 Task: Explore satellite view of the Sequoia National Park in California.
Action: Mouse moved to (64, 52)
Screenshot: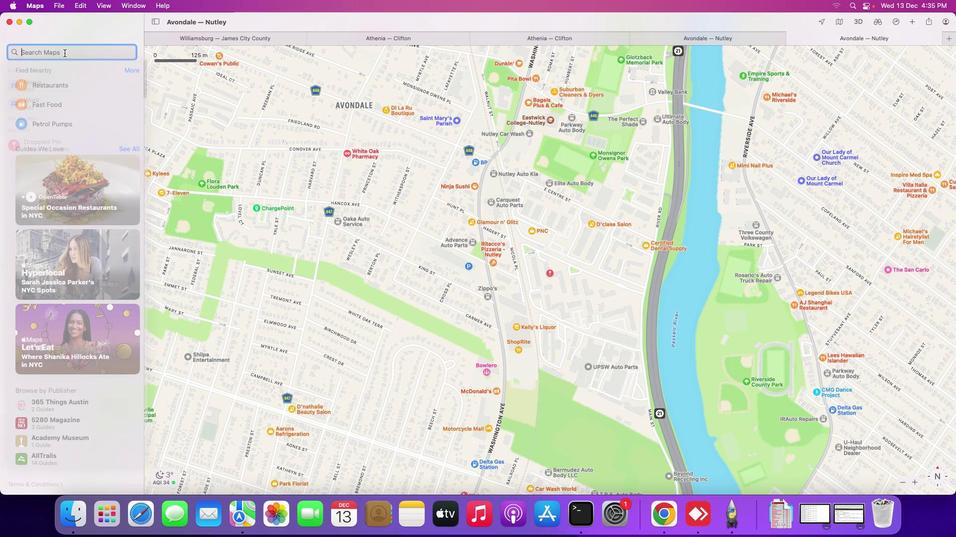 
Action: Mouse pressed left at (64, 52)
Screenshot: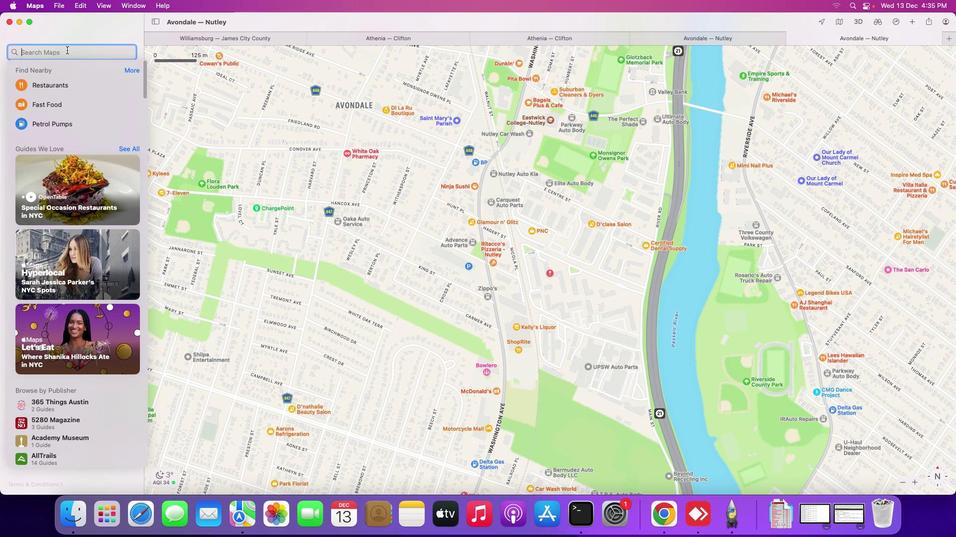 
Action: Mouse moved to (67, 50)
Screenshot: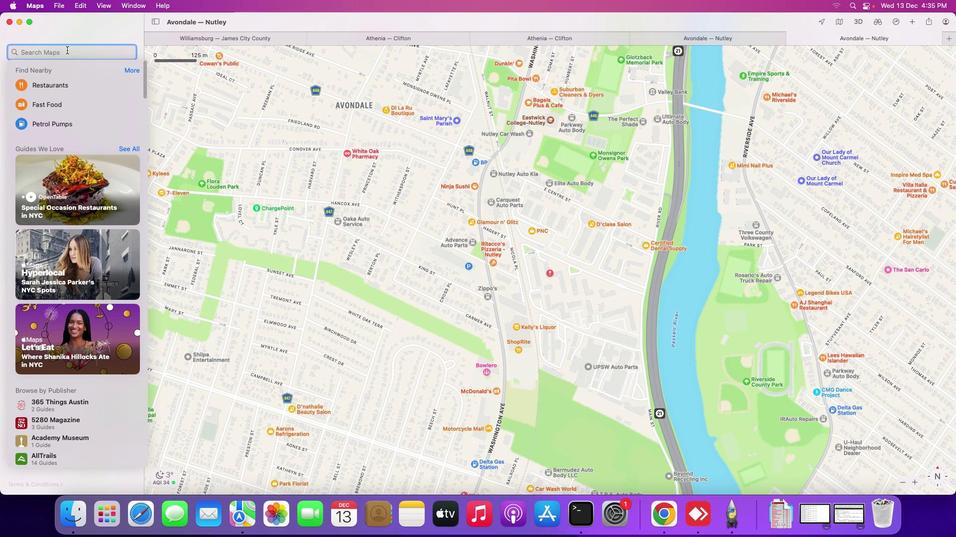 
Action: Key pressed Key.shift_r'S''e''q''u''o''i''a'Key.spaceKey.shift_r'N''a''t''i''o''a''l'Key.spaceKey.backspaceKey.backspaceKey.backspace'n''a''l'Key.spaceKey.shift_r'P''a''r''k'Key.space'i''n'Key.spaceKey.shift_r'C''a''l''i''f''o''r''n''i''a'Key.spaceKey.enter
Screenshot: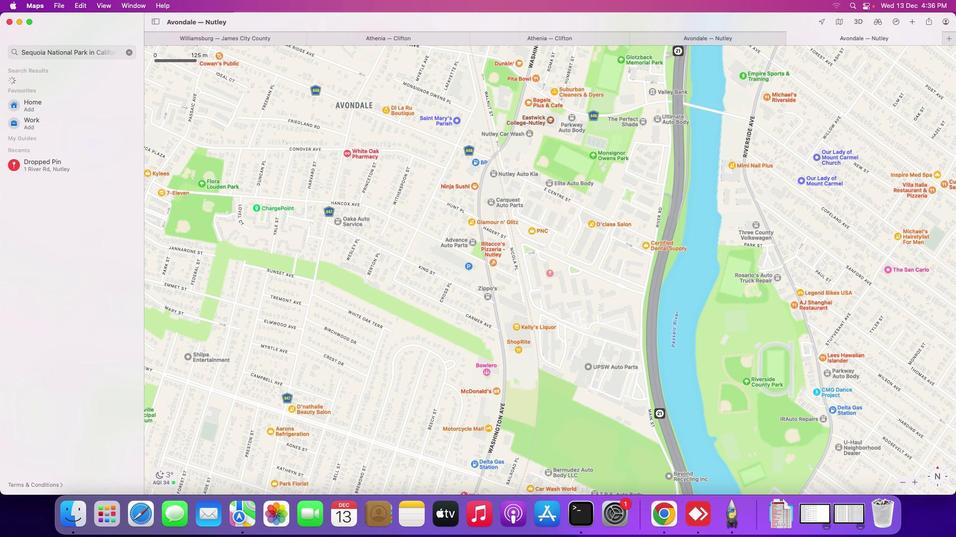 
Action: Mouse moved to (99, 85)
Screenshot: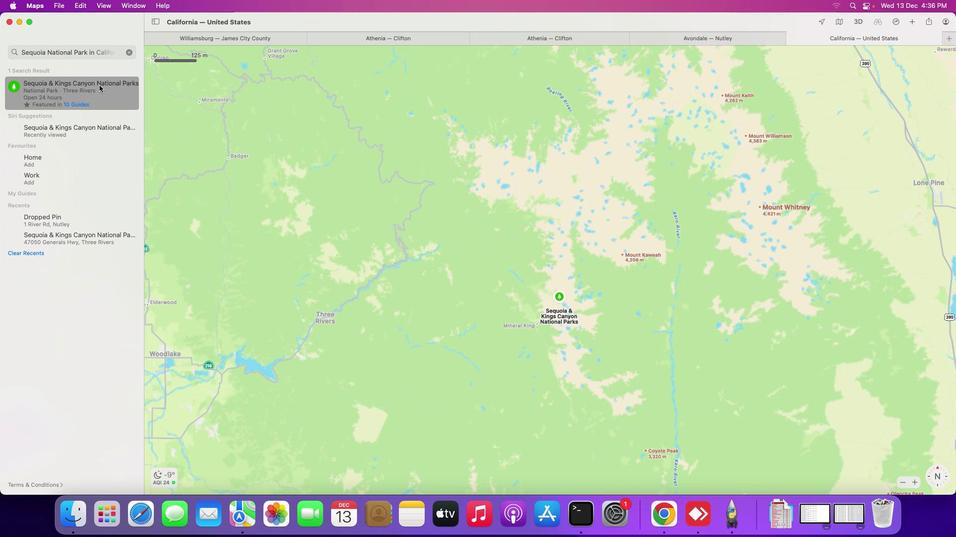 
Action: Mouse pressed left at (99, 85)
Screenshot: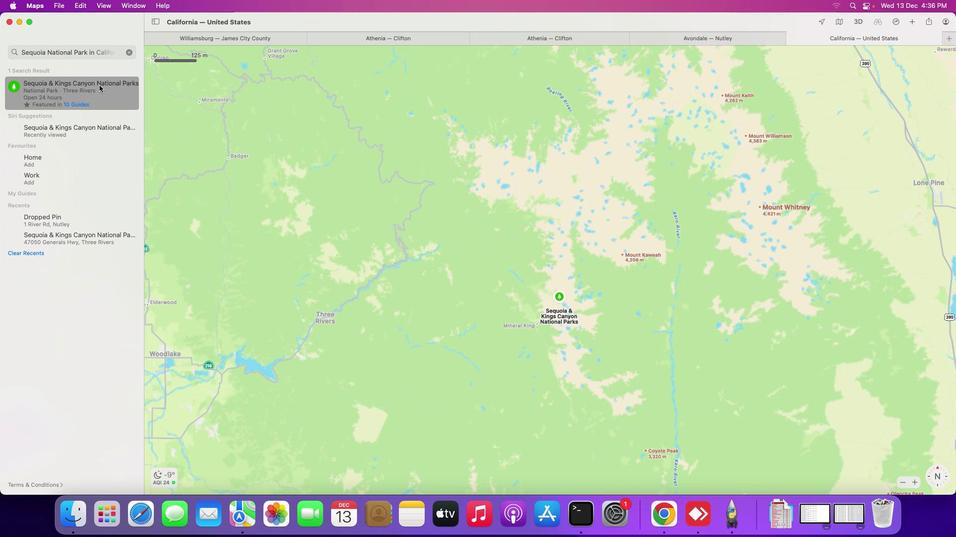 
Action: Mouse moved to (835, 21)
Screenshot: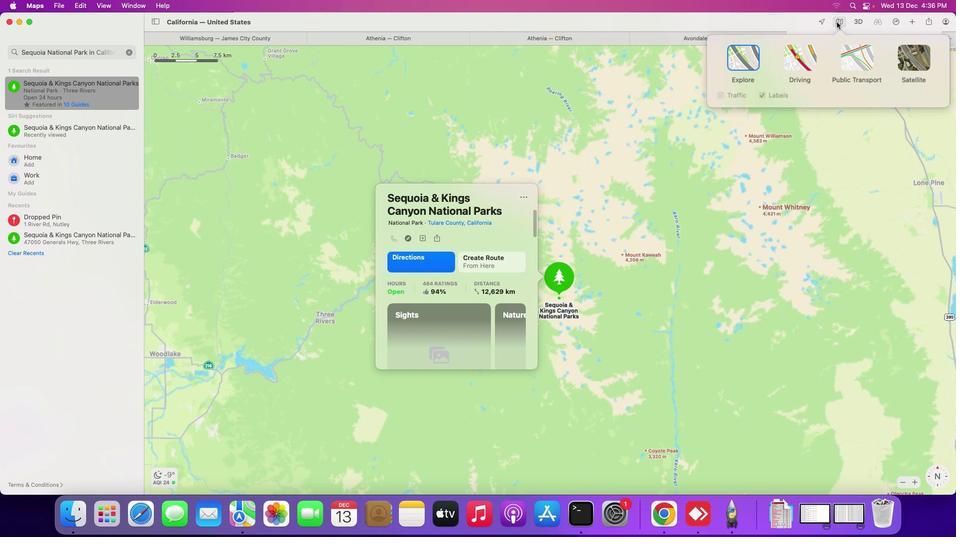
Action: Mouse pressed left at (835, 21)
Screenshot: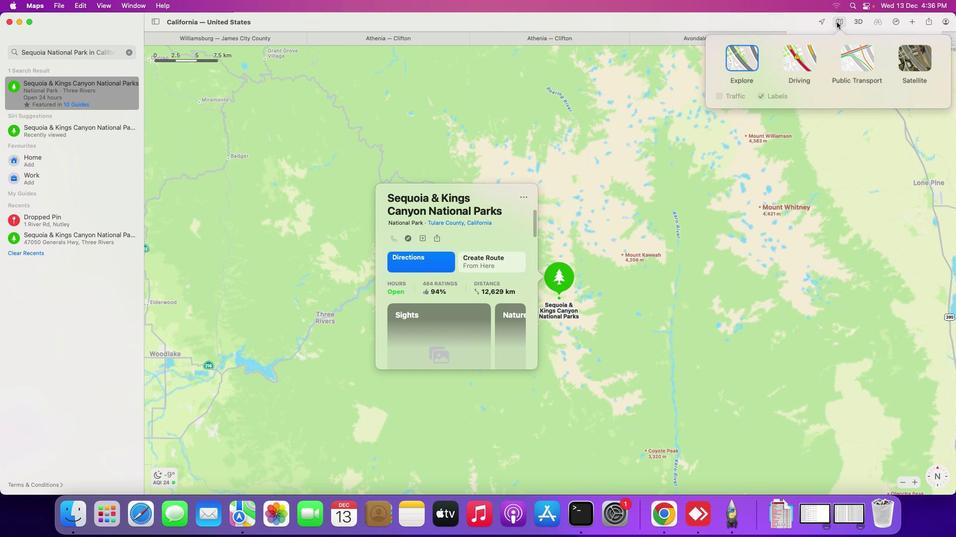 
Action: Mouse moved to (912, 66)
Screenshot: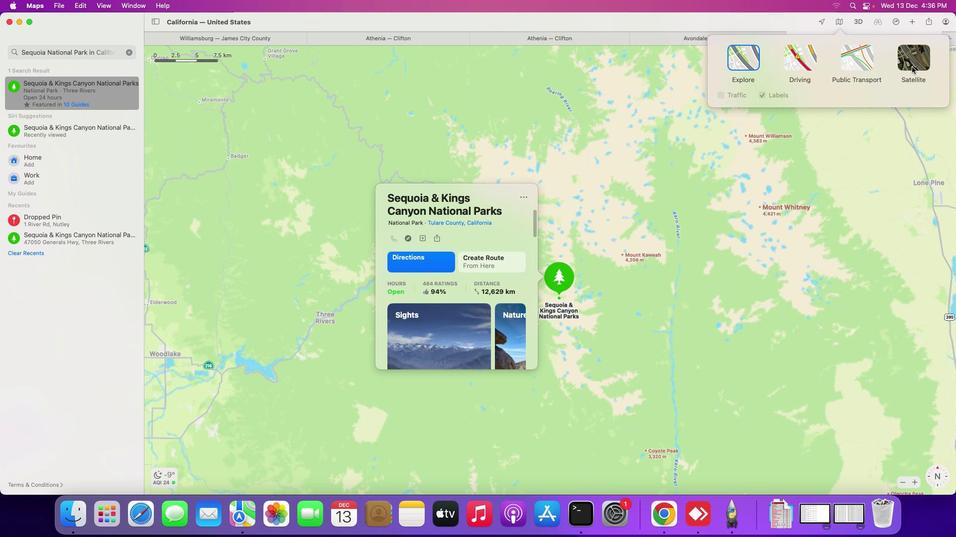 
Action: Mouse pressed left at (912, 66)
Screenshot: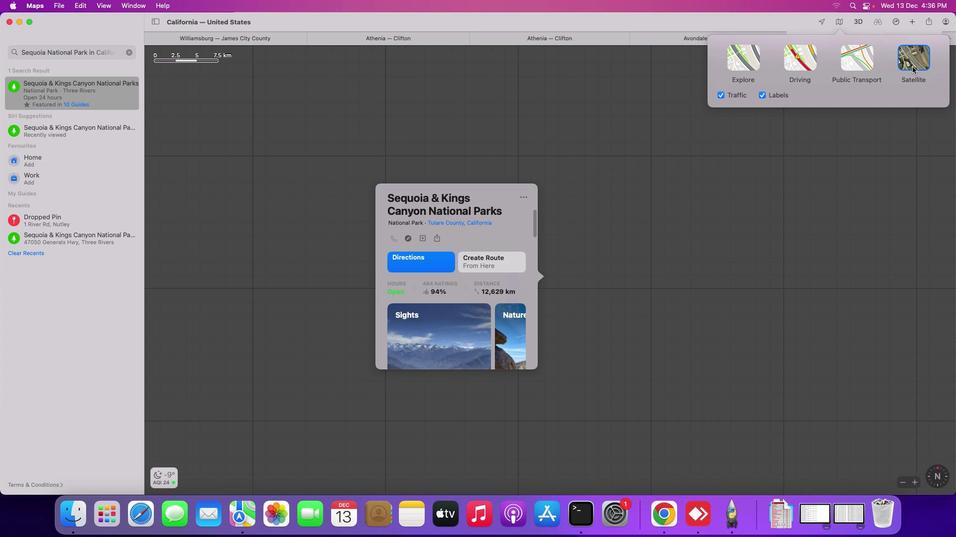 
Action: Mouse moved to (616, 257)
Screenshot: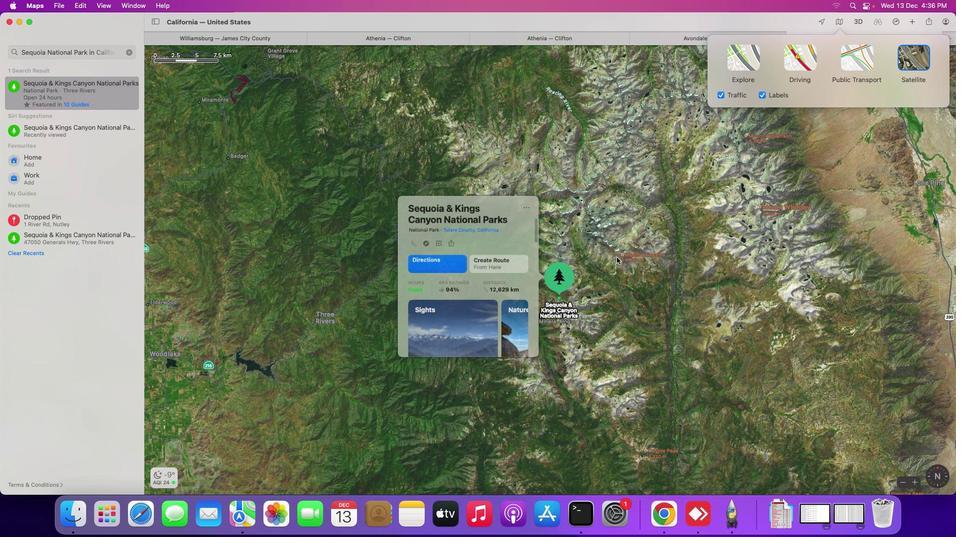 
Action: Mouse scrolled (616, 257) with delta (0, 0)
Screenshot: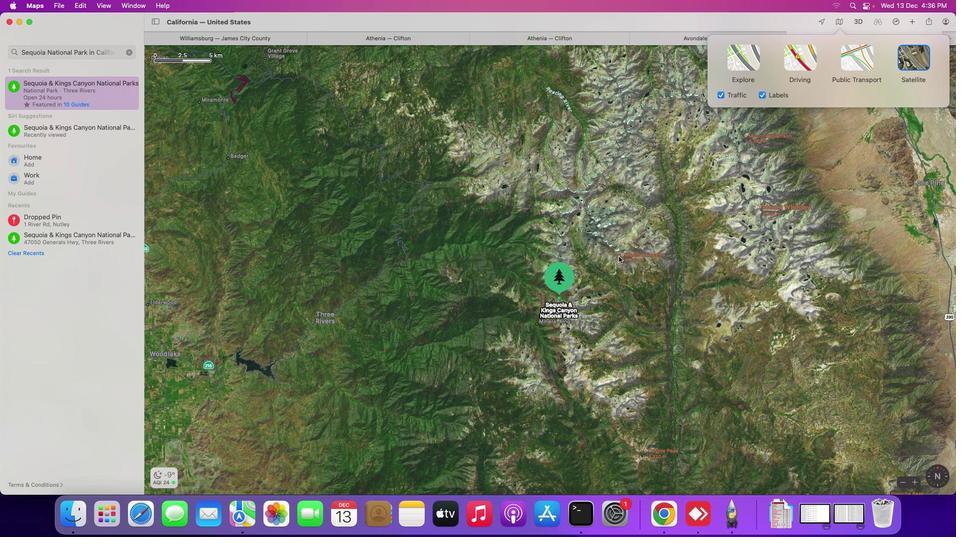 
Action: Mouse scrolled (616, 257) with delta (0, 0)
Screenshot: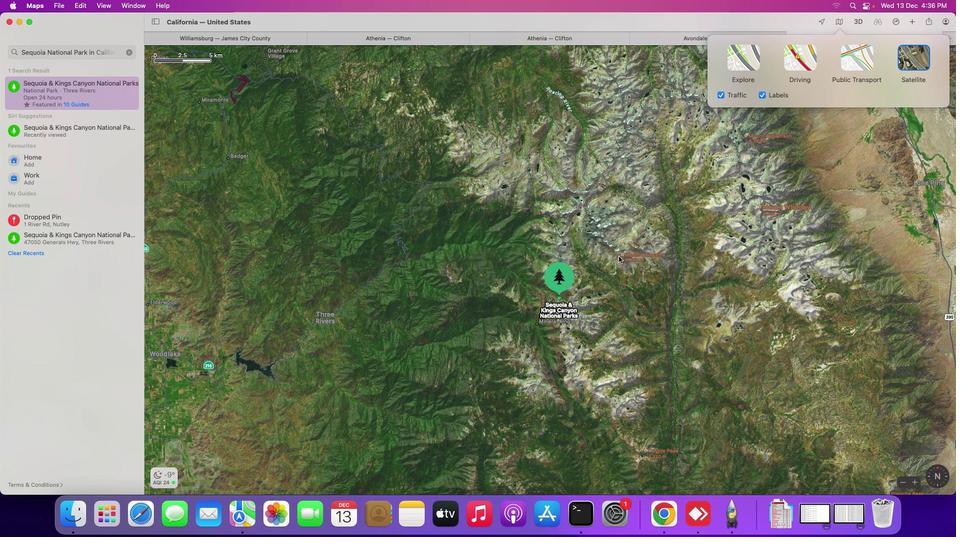 
Action: Mouse scrolled (616, 257) with delta (0, 1)
Screenshot: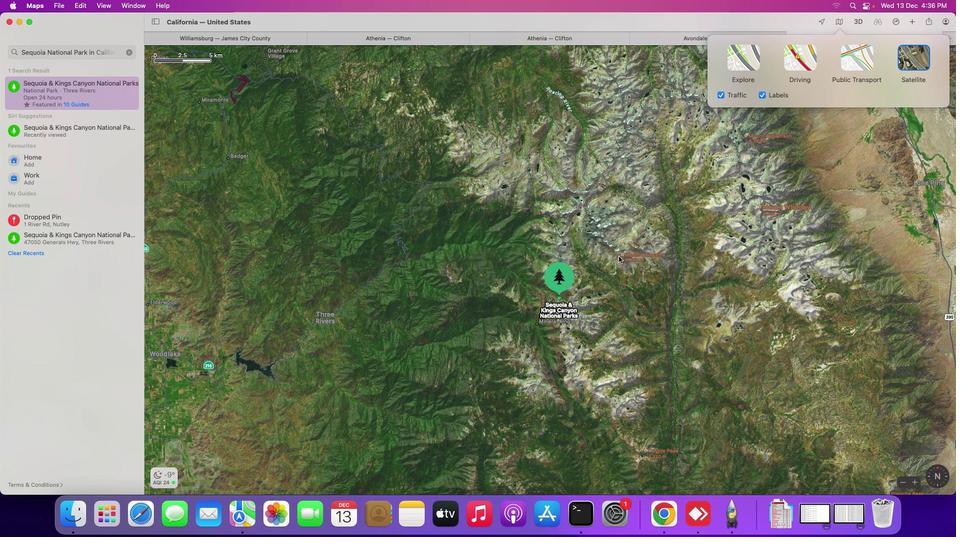 
Action: Mouse scrolled (616, 257) with delta (0, 1)
Screenshot: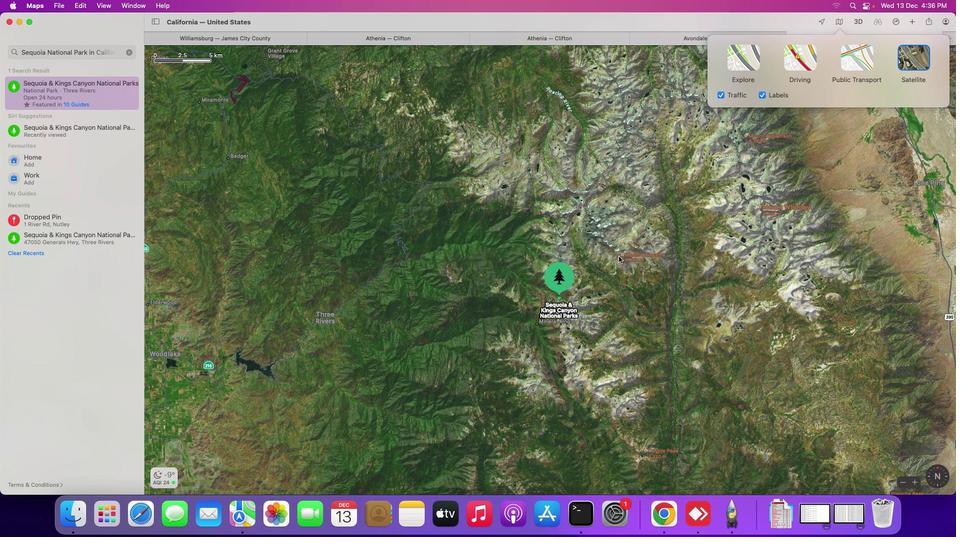 
Action: Mouse scrolled (616, 257) with delta (0, 1)
Screenshot: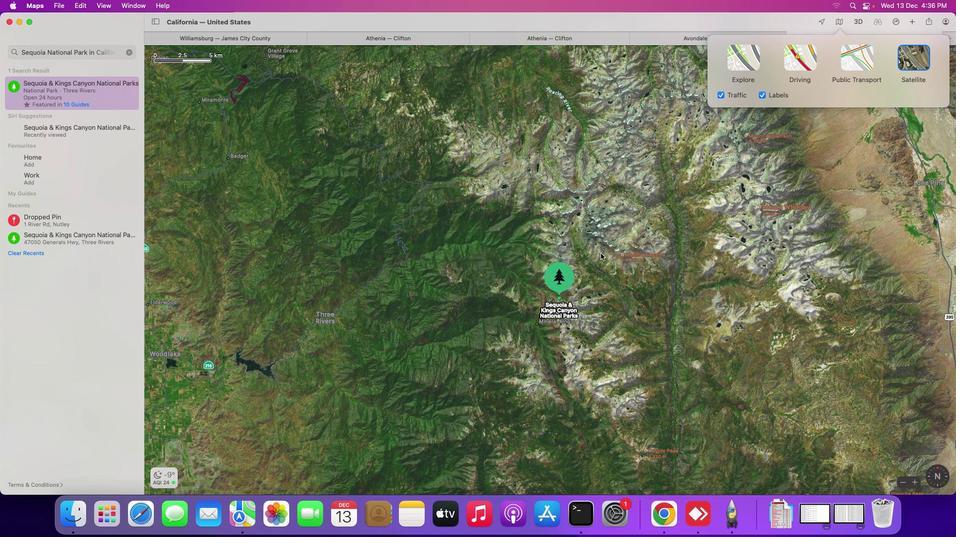
Action: Mouse moved to (569, 264)
Screenshot: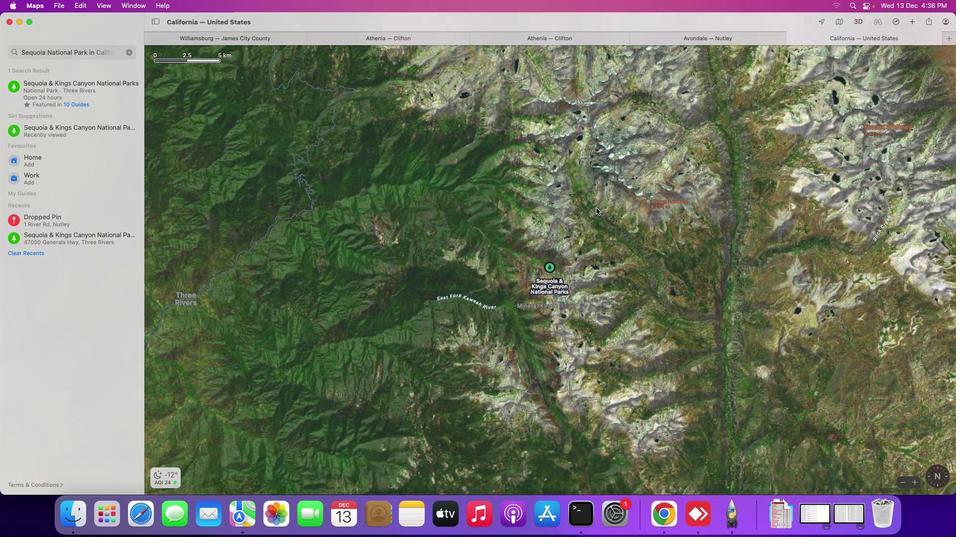 
Action: Mouse pressed left at (569, 264)
Screenshot: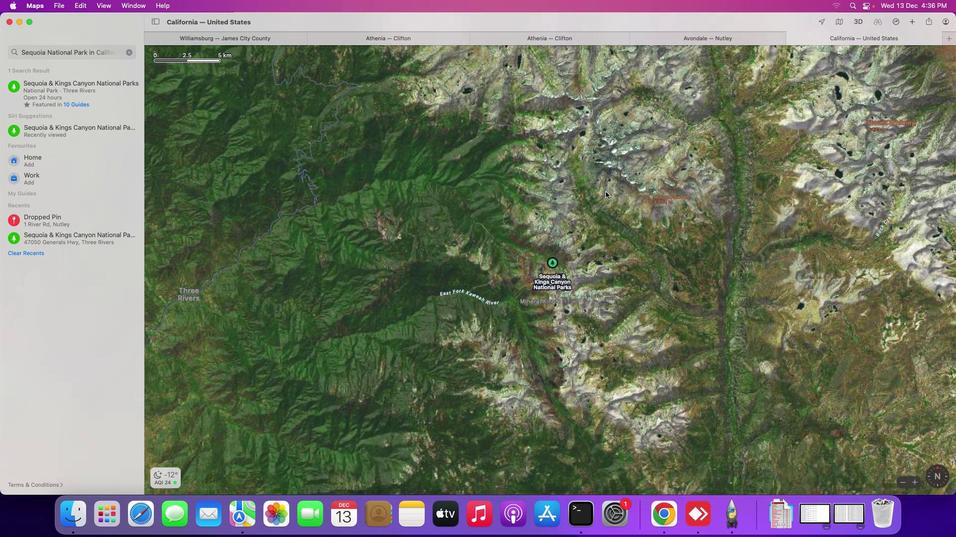 
Action: Mouse moved to (611, 257)
Screenshot: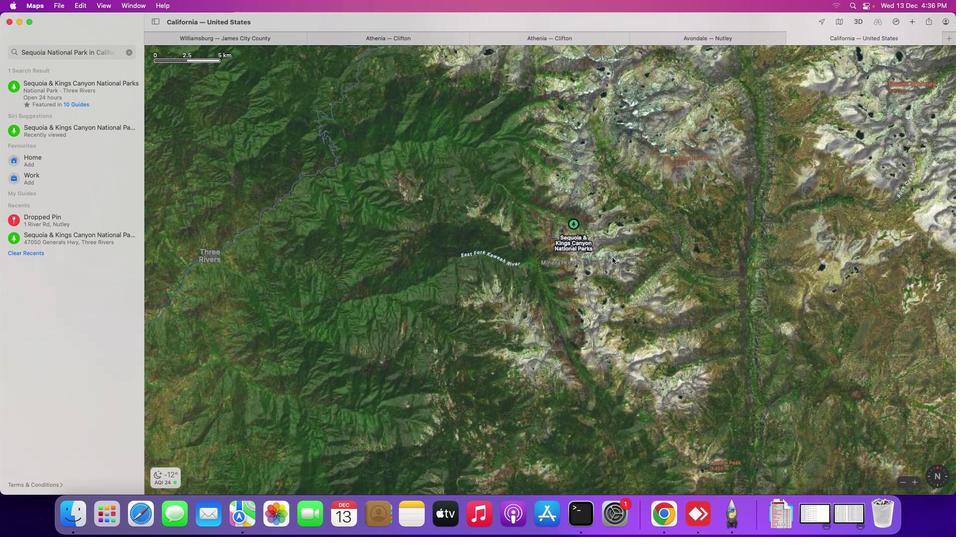 
Action: Mouse scrolled (611, 257) with delta (0, 0)
Screenshot: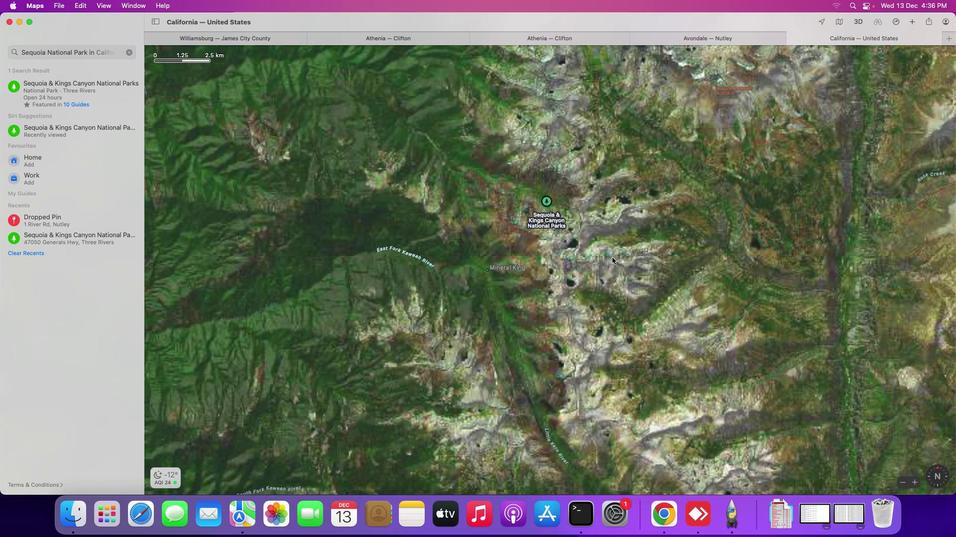 
Action: Mouse scrolled (611, 257) with delta (0, 0)
Screenshot: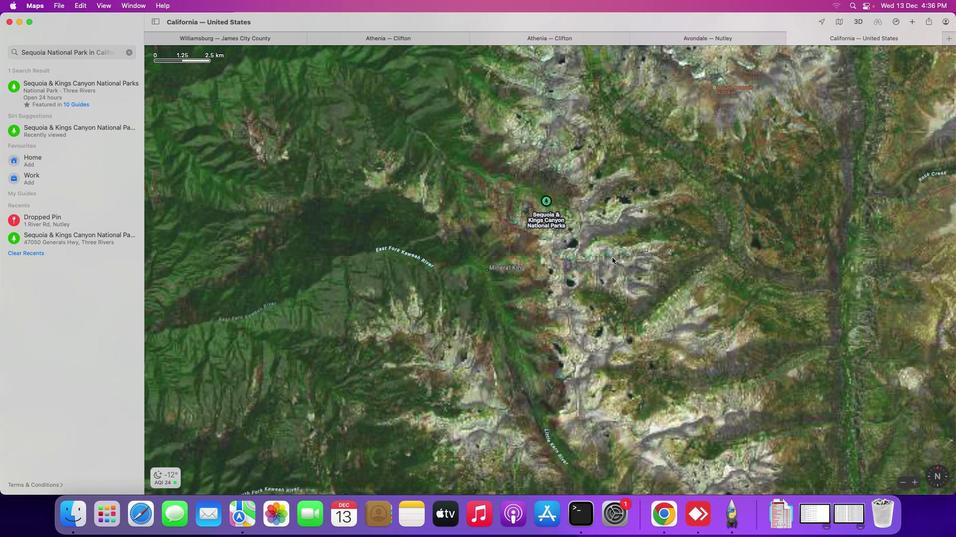 
Action: Mouse scrolled (611, 257) with delta (0, 1)
Screenshot: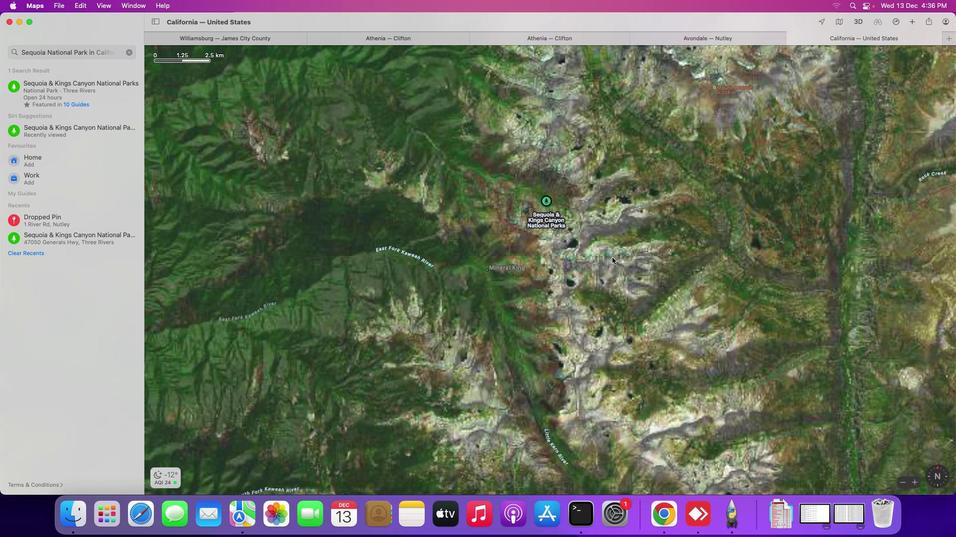 
Action: Mouse scrolled (611, 257) with delta (0, 2)
Screenshot: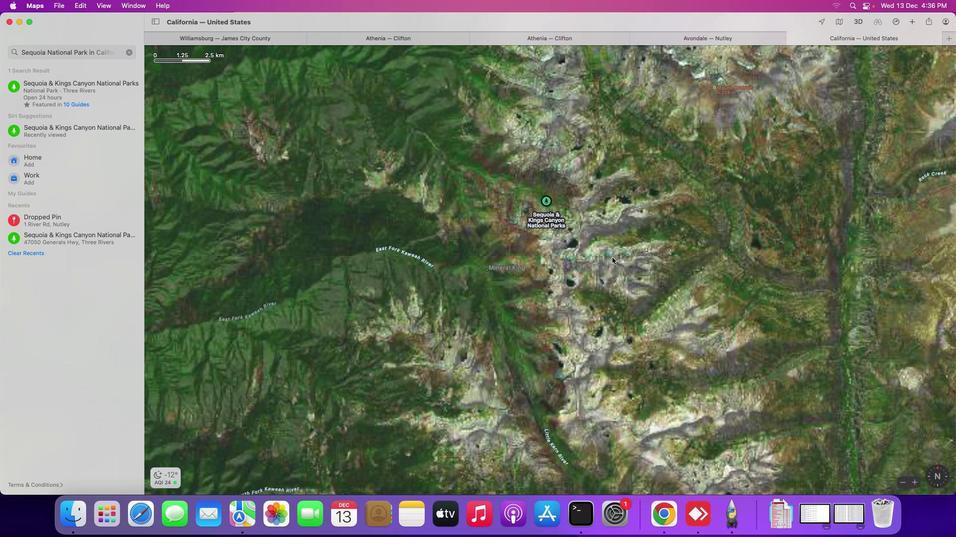
Action: Mouse scrolled (611, 257) with delta (0, 1)
Screenshot: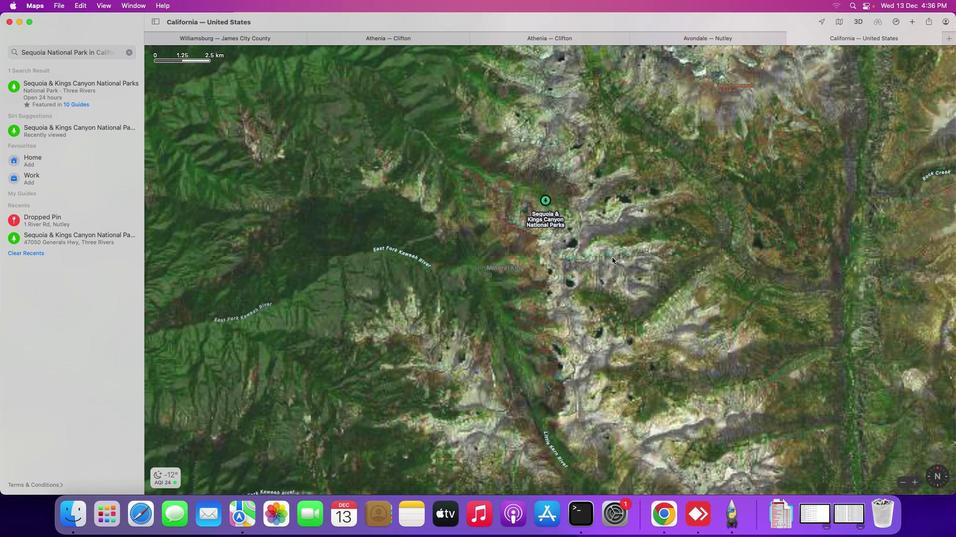 
Action: Mouse scrolled (611, 257) with delta (0, 0)
Screenshot: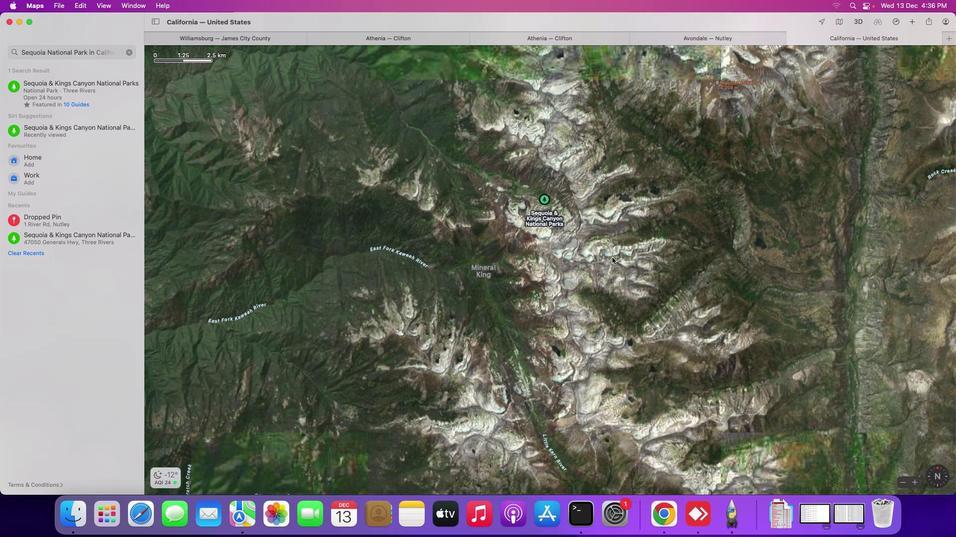 
Action: Mouse scrolled (611, 257) with delta (0, 0)
Screenshot: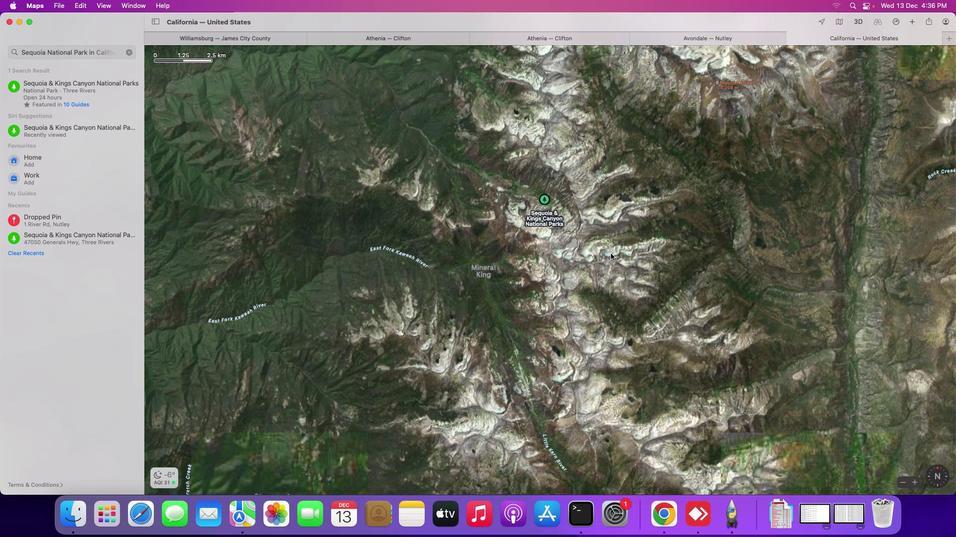 
Action: Mouse scrolled (611, 257) with delta (0, 0)
Screenshot: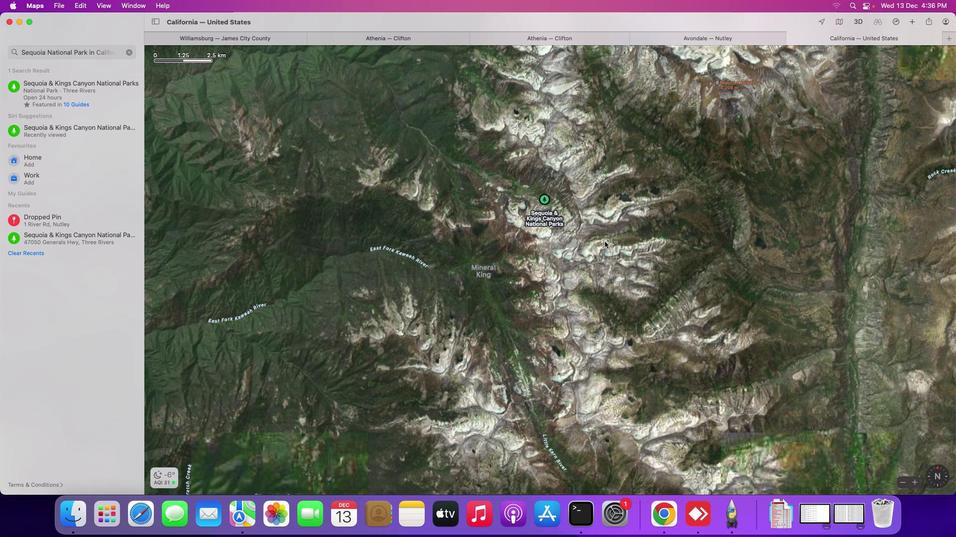 
Action: Mouse moved to (603, 238)
Screenshot: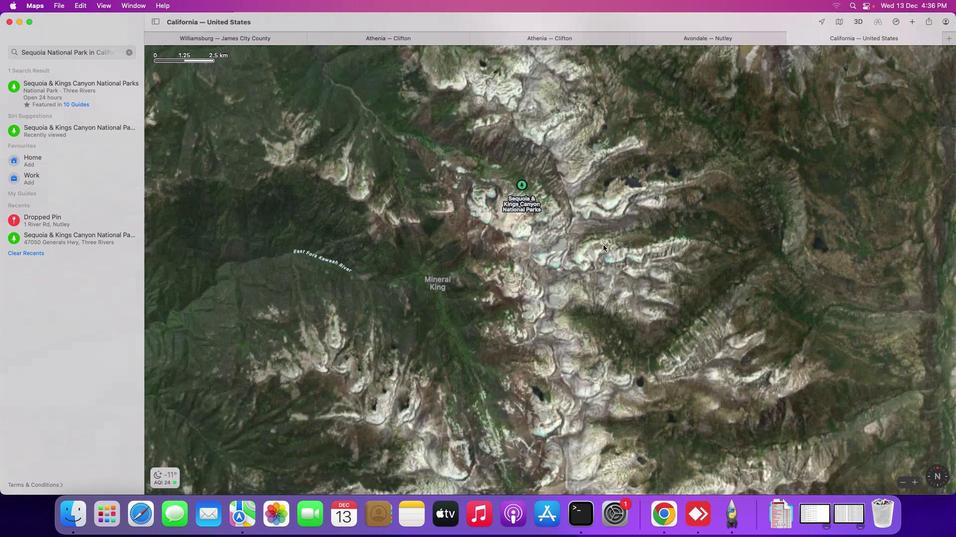 
Action: Mouse scrolled (603, 238) with delta (0, 0)
Screenshot: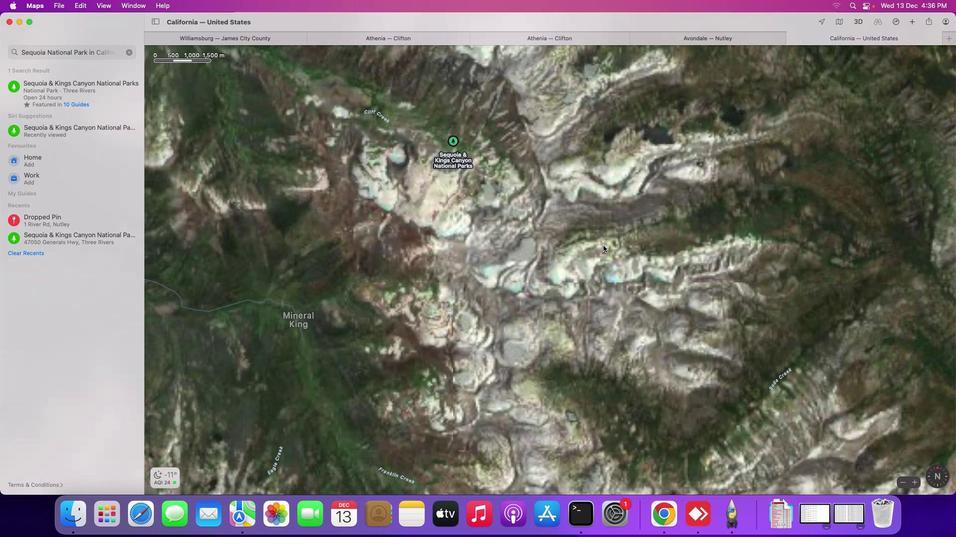 
Action: Mouse scrolled (603, 238) with delta (0, 0)
Screenshot: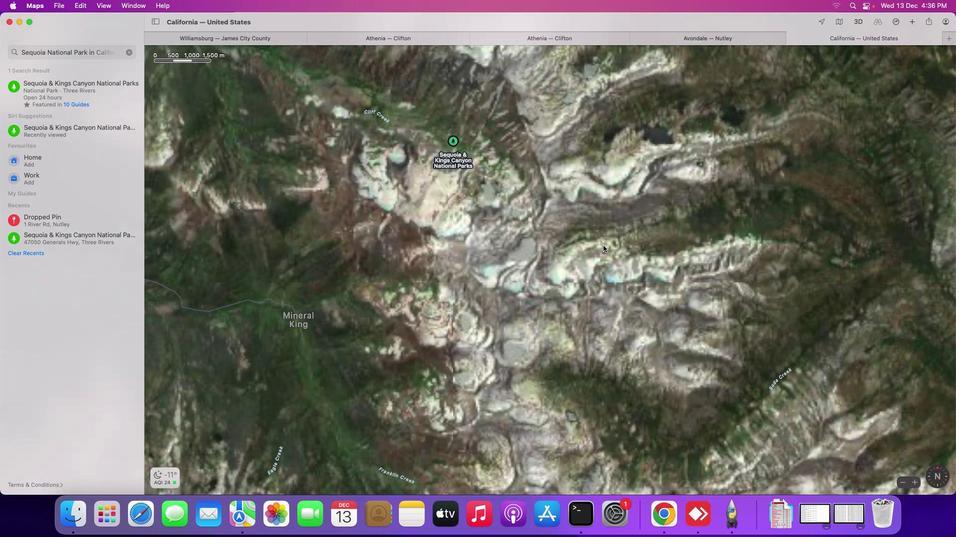
Action: Mouse scrolled (603, 238) with delta (0, 0)
Screenshot: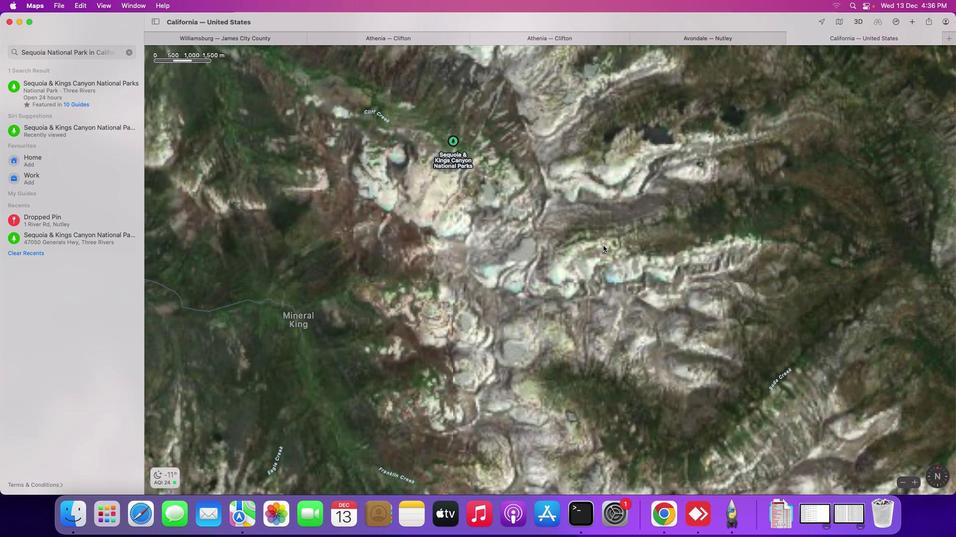 
Action: Mouse scrolled (603, 238) with delta (0, 1)
Screenshot: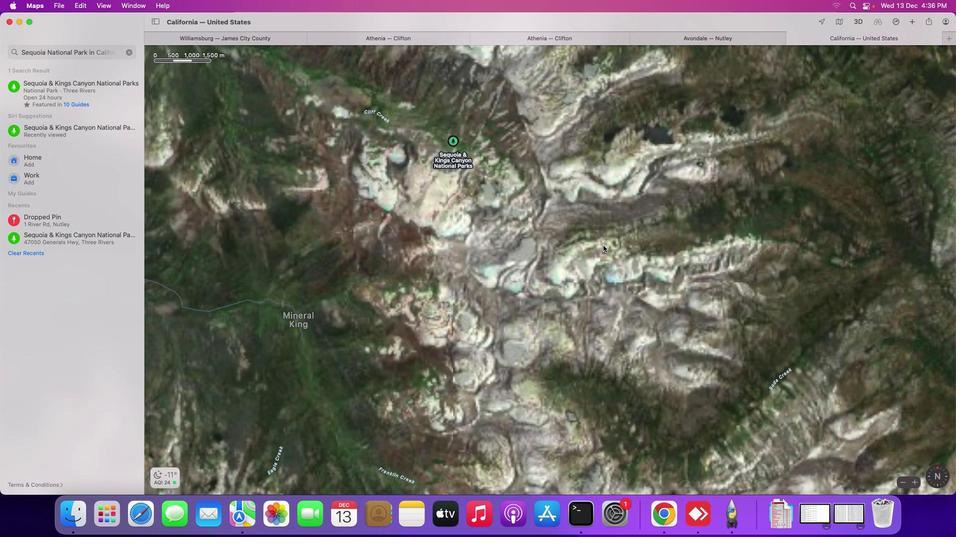
Action: Mouse moved to (603, 244)
Screenshot: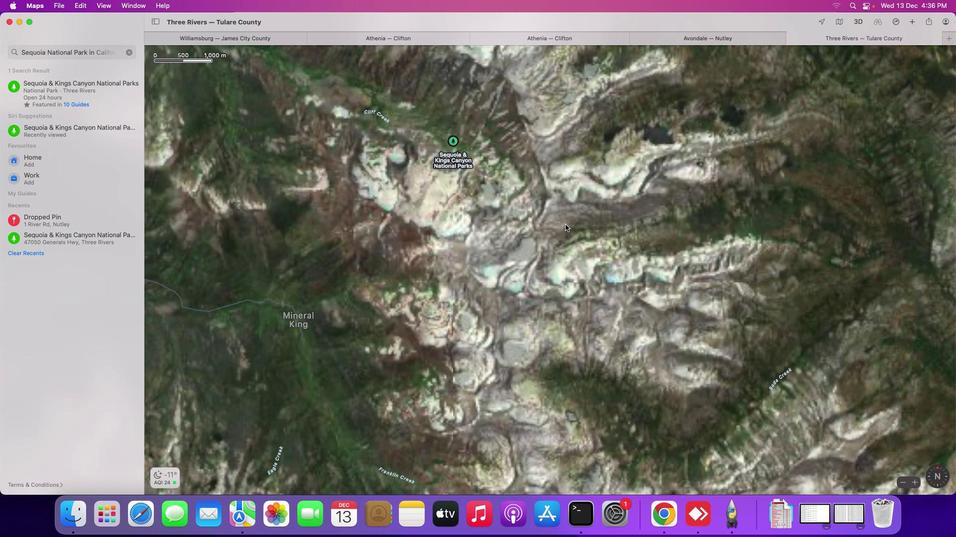 
Action: Mouse scrolled (603, 244) with delta (0, 1)
Screenshot: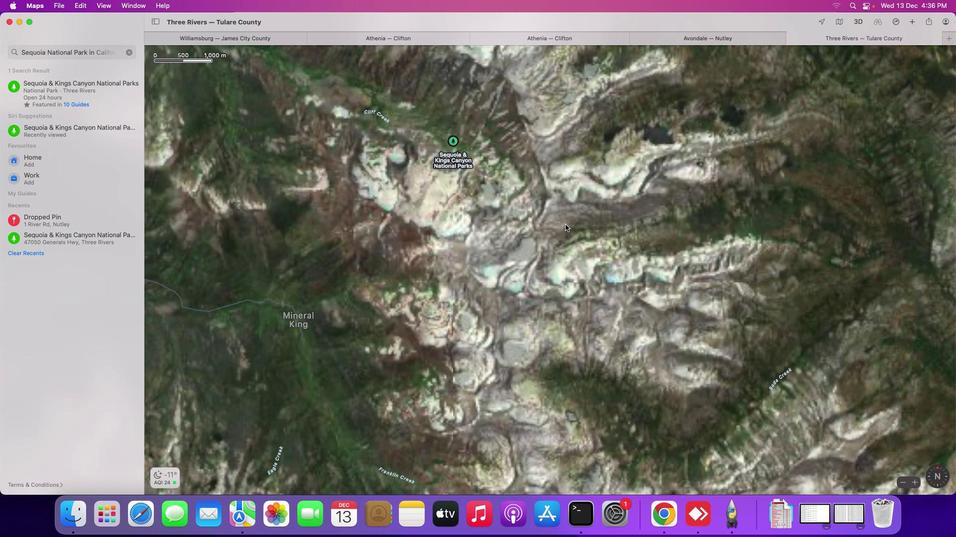 
Action: Mouse moved to (603, 245)
Screenshot: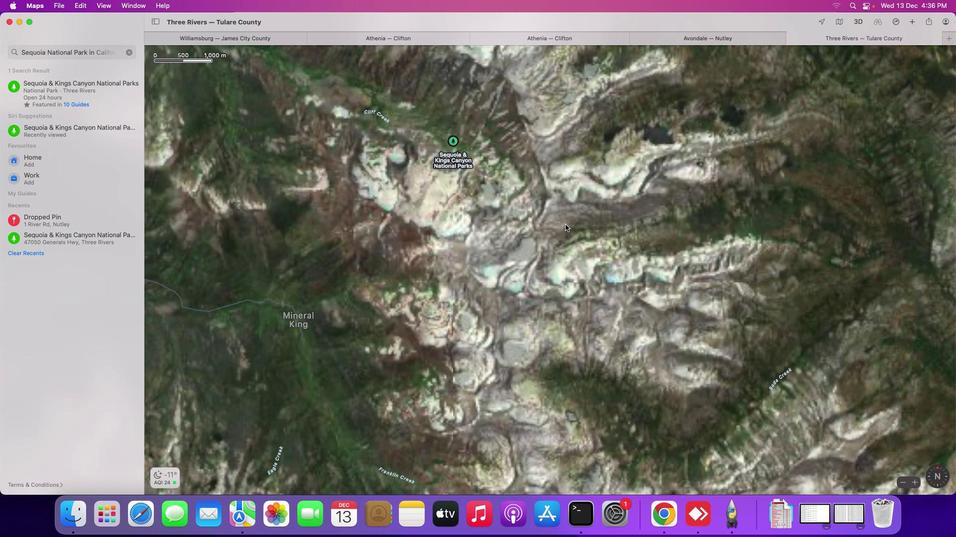 
Action: Mouse scrolled (603, 245) with delta (0, 2)
Screenshot: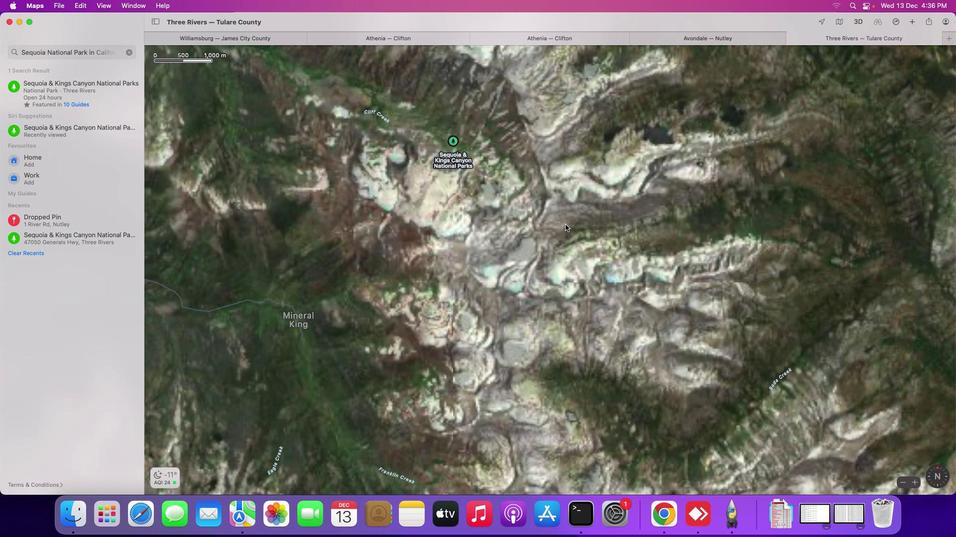 
Action: Mouse moved to (603, 245)
Screenshot: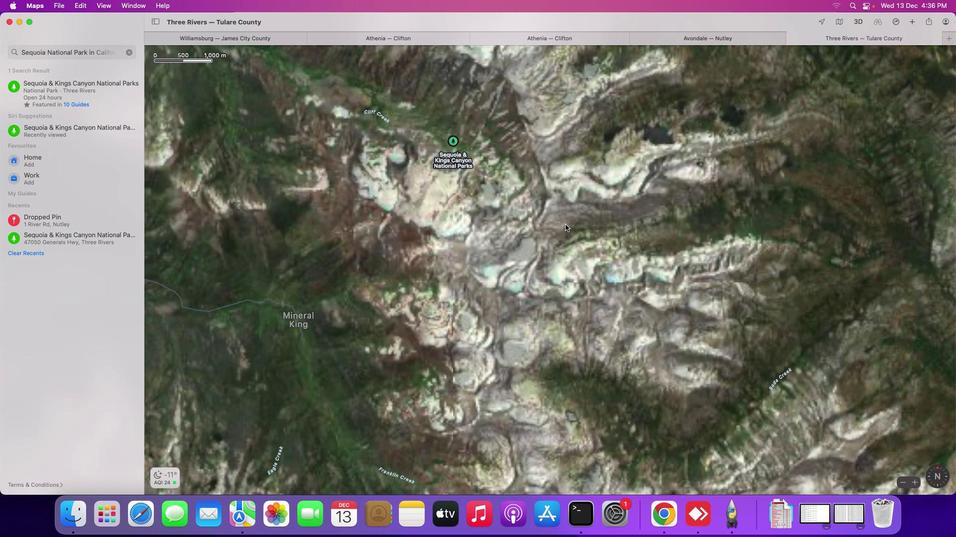
Action: Mouse scrolled (603, 245) with delta (0, 2)
Screenshot: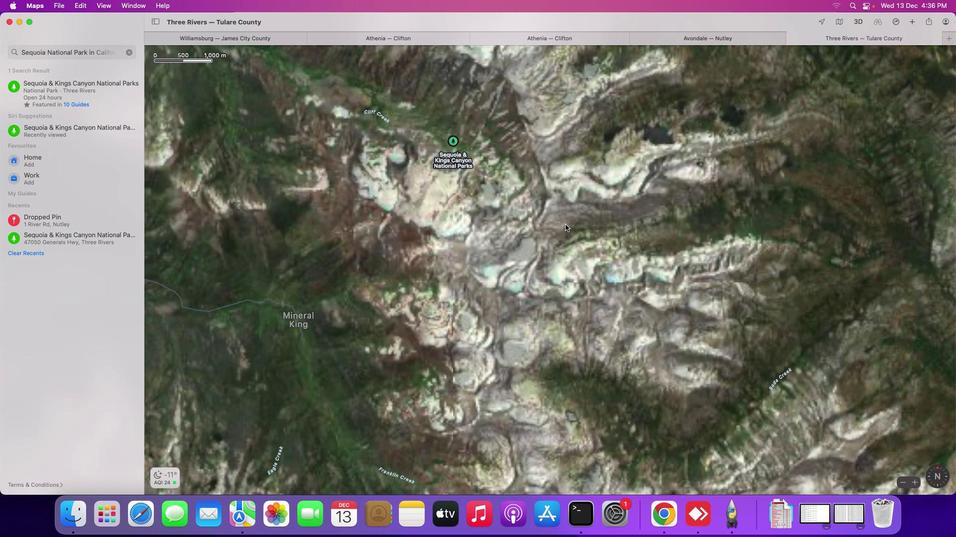 
Action: Mouse moved to (506, 192)
Screenshot: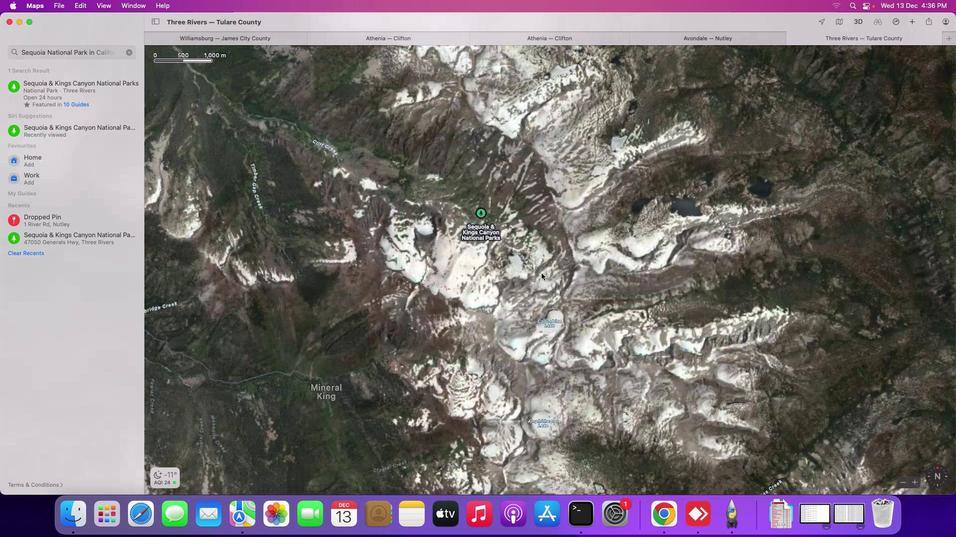 
Action: Mouse pressed left at (506, 192)
Screenshot: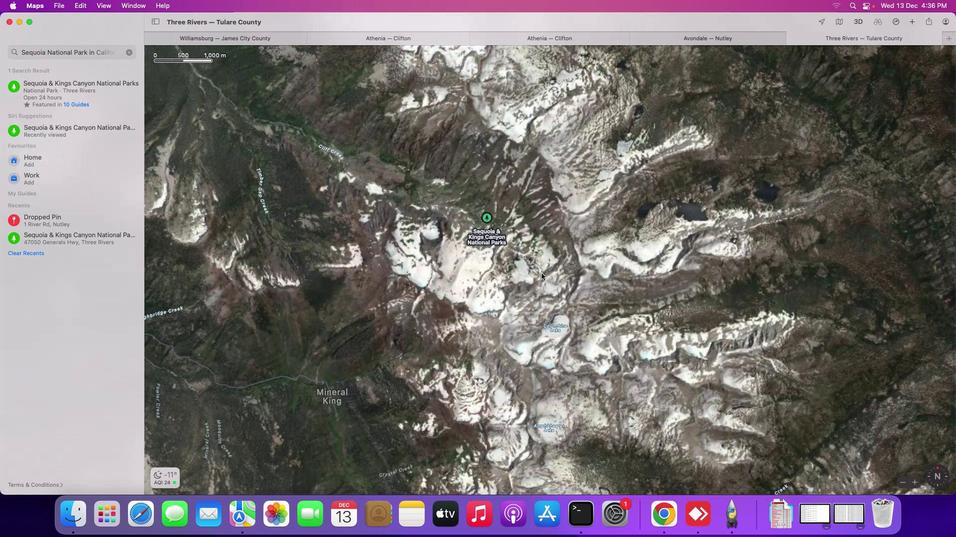 
Action: Mouse moved to (546, 265)
Screenshot: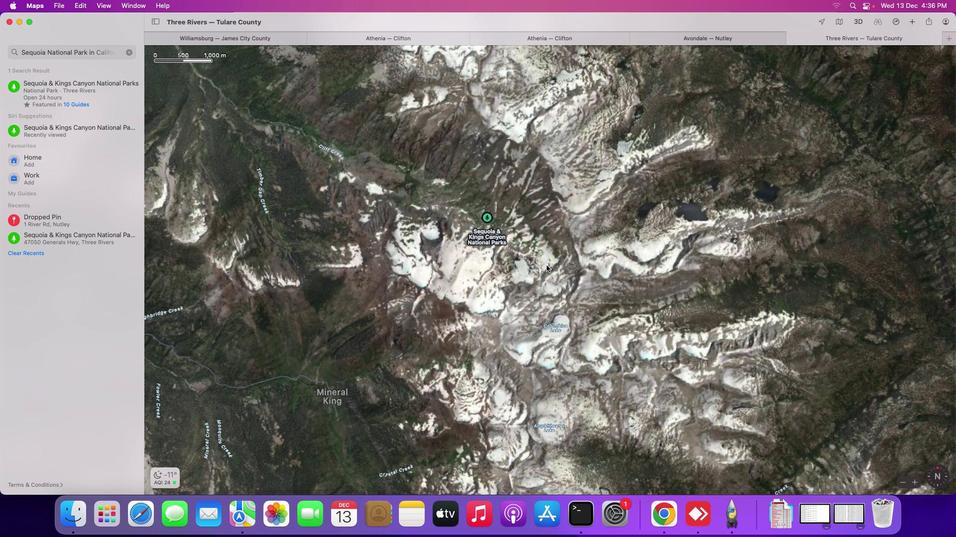 
Action: Mouse scrolled (546, 265) with delta (0, 0)
Screenshot: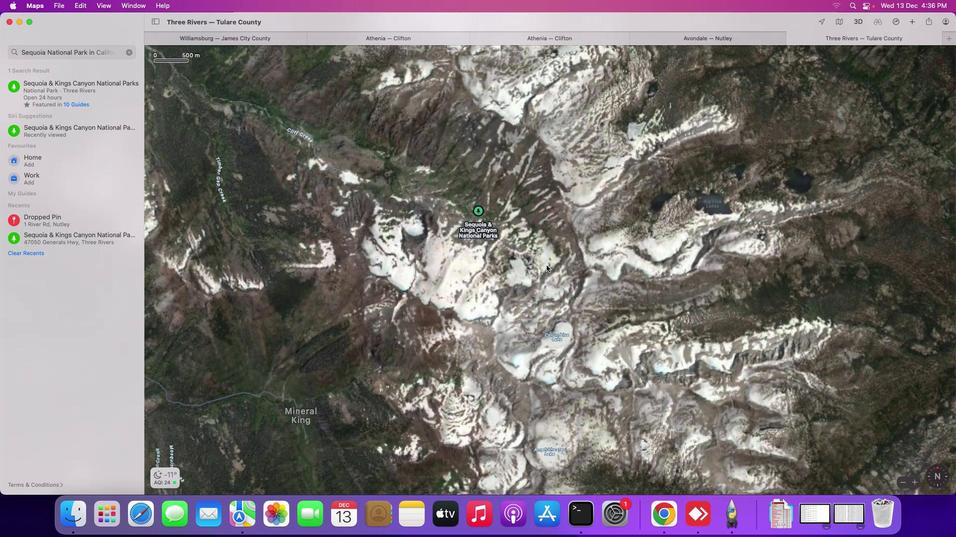 
Action: Mouse scrolled (546, 265) with delta (0, 0)
Screenshot: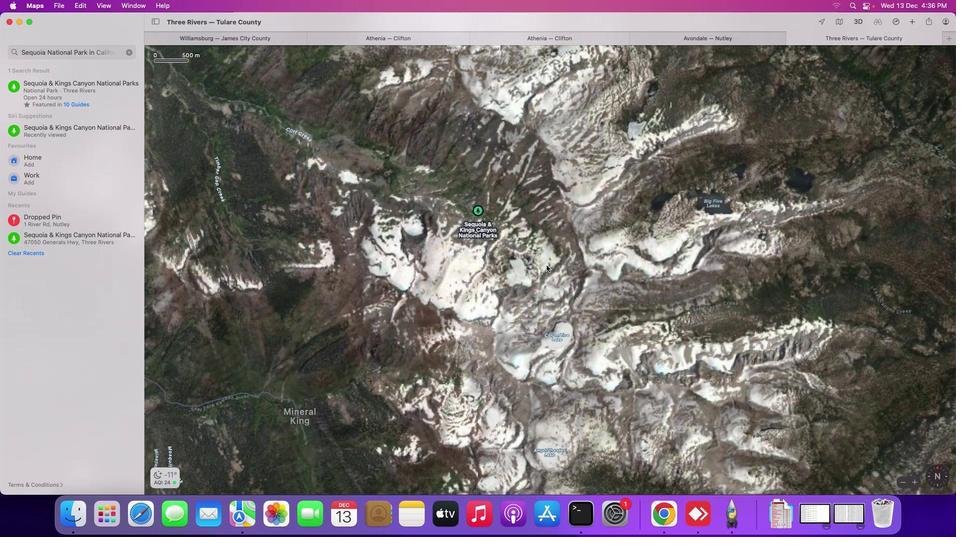 
Action: Mouse scrolled (546, 265) with delta (0, 0)
Screenshot: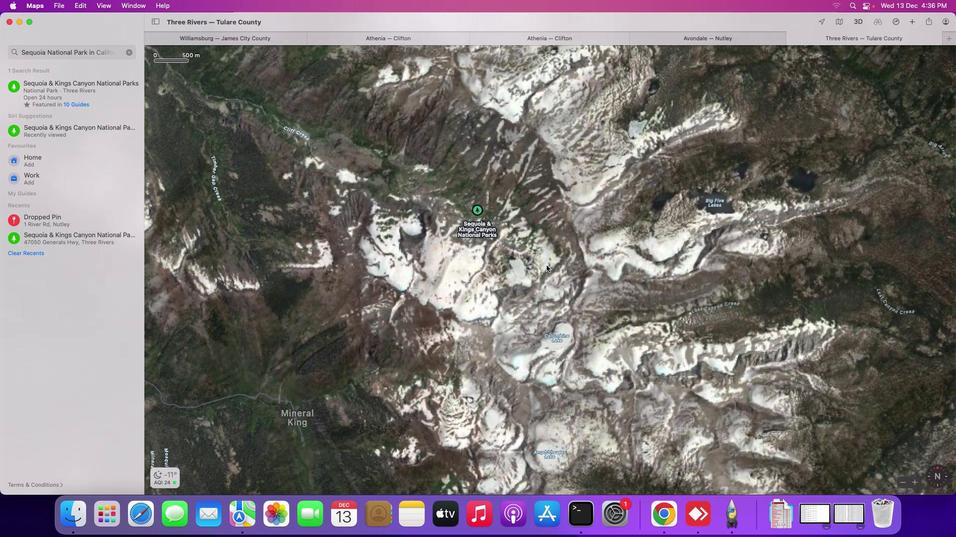 
Action: Mouse scrolled (546, 265) with delta (0, 0)
Screenshot: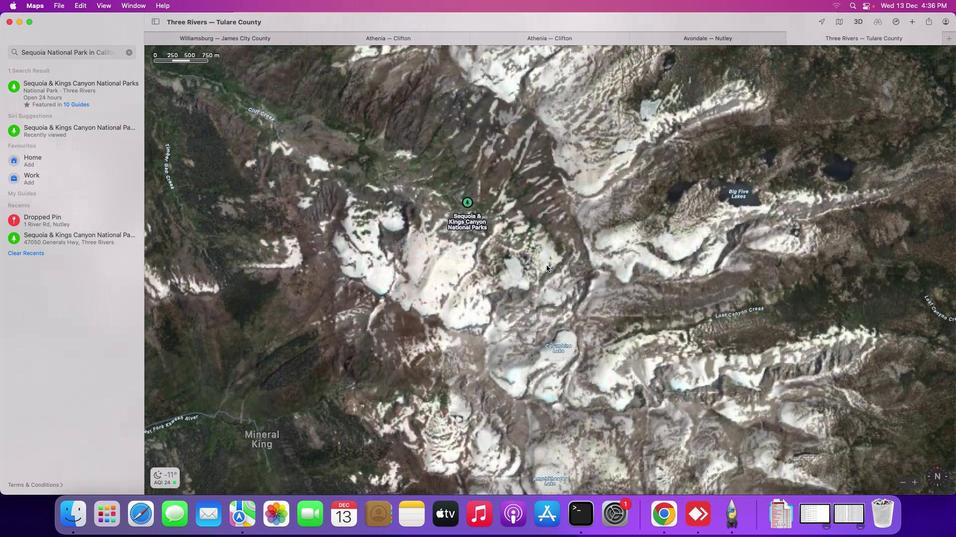
Action: Mouse scrolled (546, 265) with delta (0, 0)
Screenshot: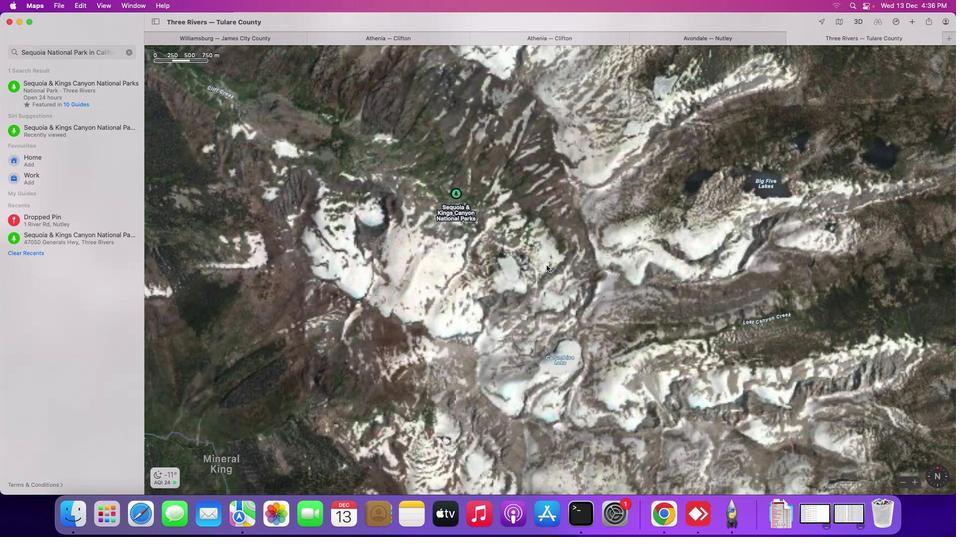 
Action: Mouse scrolled (546, 265) with delta (0, 0)
Screenshot: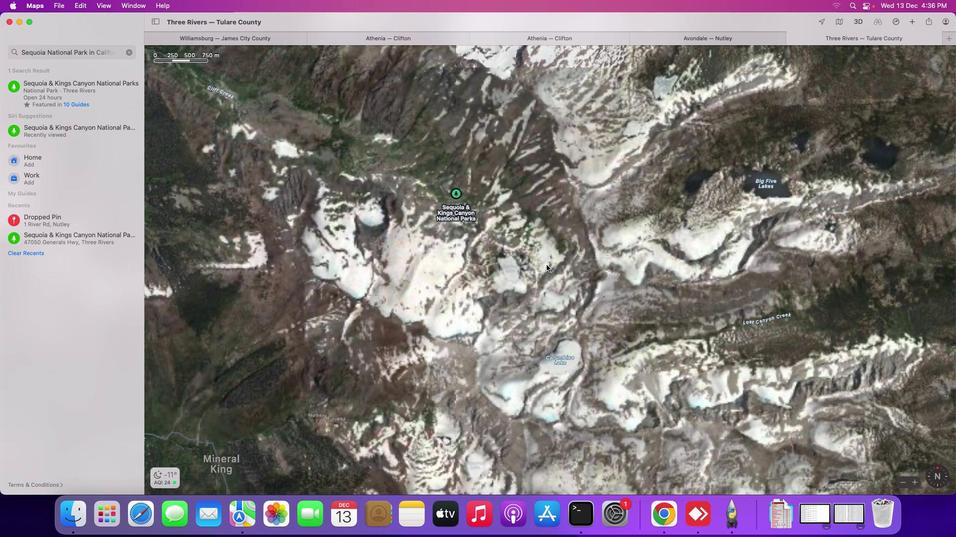
Action: Mouse scrolled (546, 265) with delta (0, 0)
Screenshot: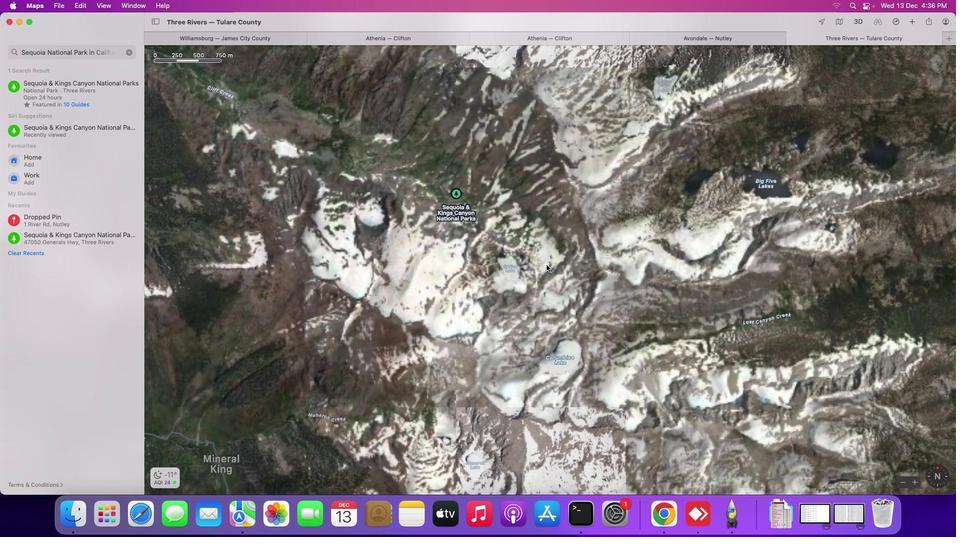 
Action: Mouse scrolled (546, 265) with delta (0, 0)
Screenshot: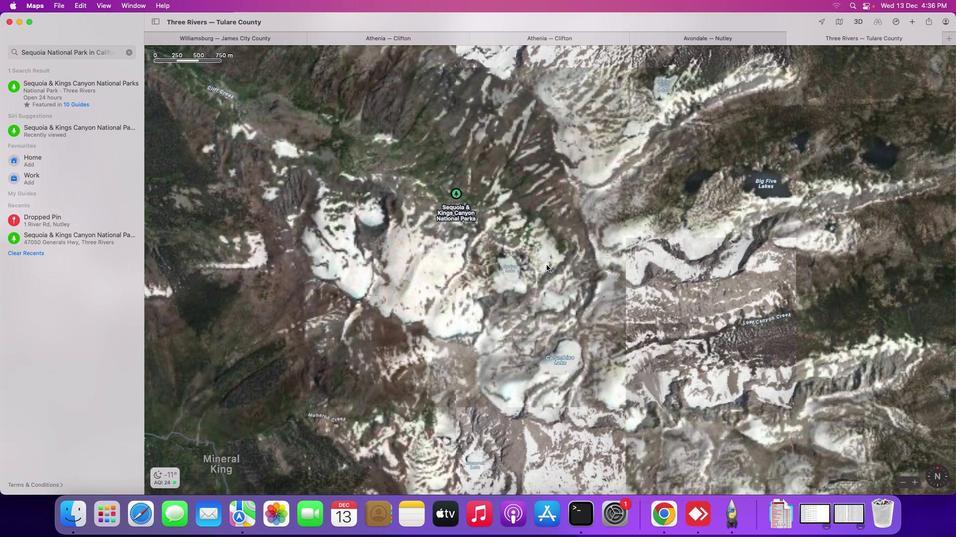 
Action: Mouse scrolled (546, 265) with delta (0, 1)
Screenshot: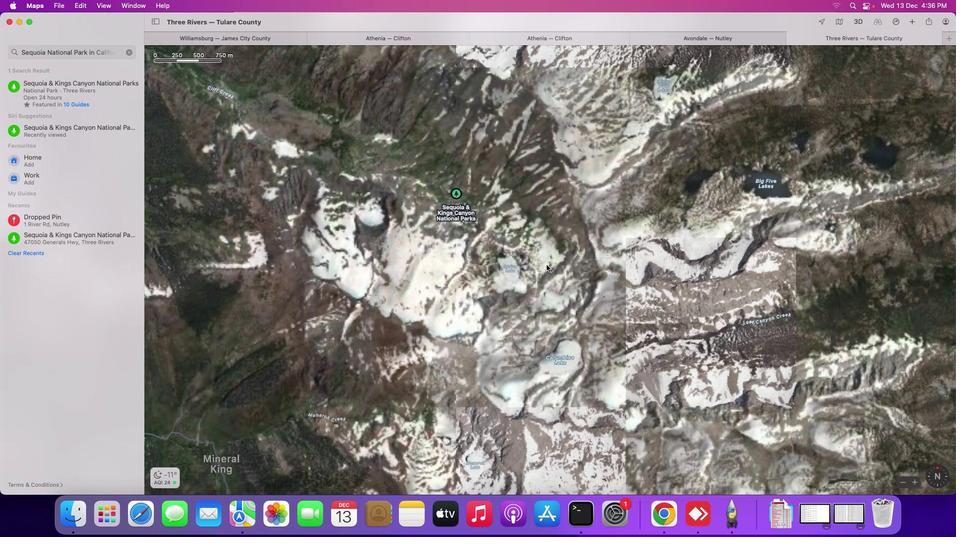 
Action: Mouse moved to (494, 191)
Screenshot: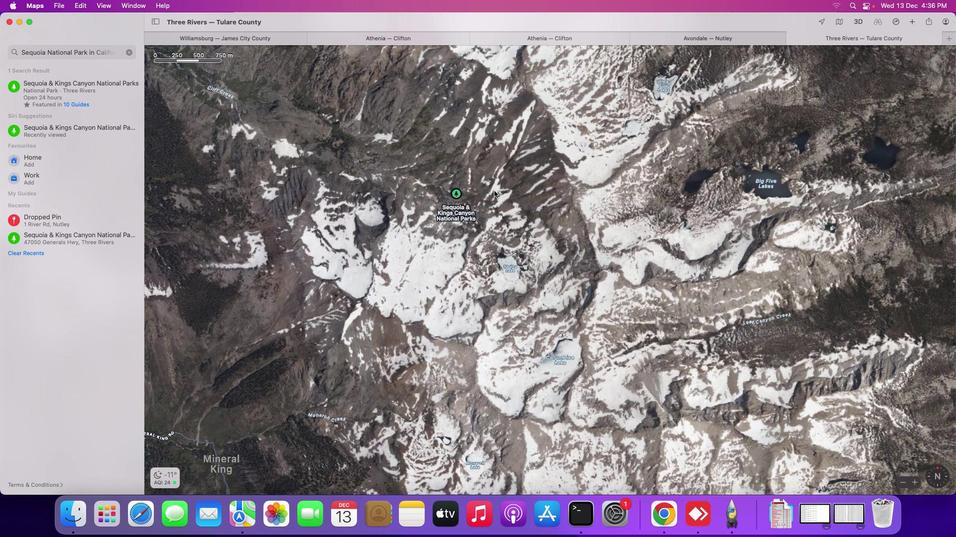 
Action: Mouse scrolled (494, 191) with delta (0, 0)
Screenshot: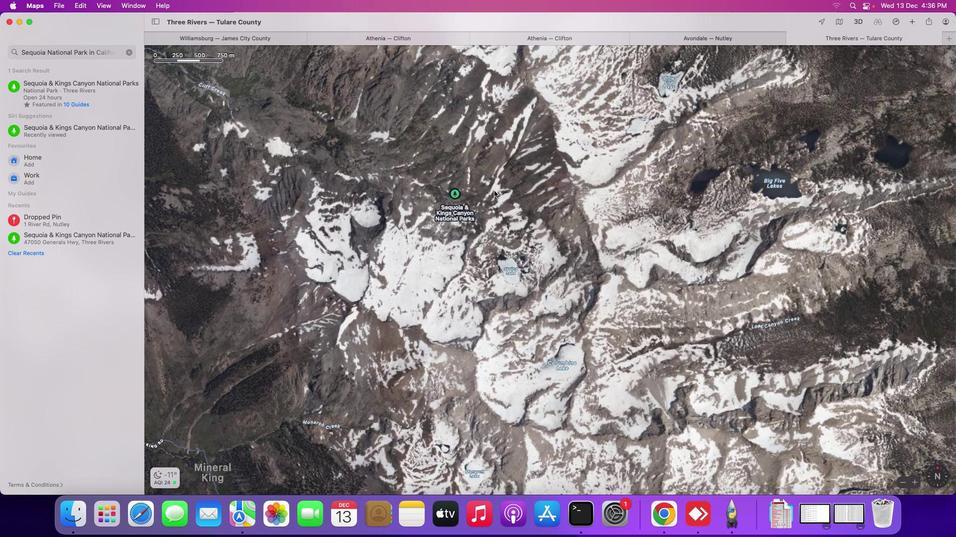 
Action: Mouse scrolled (494, 191) with delta (0, 0)
Screenshot: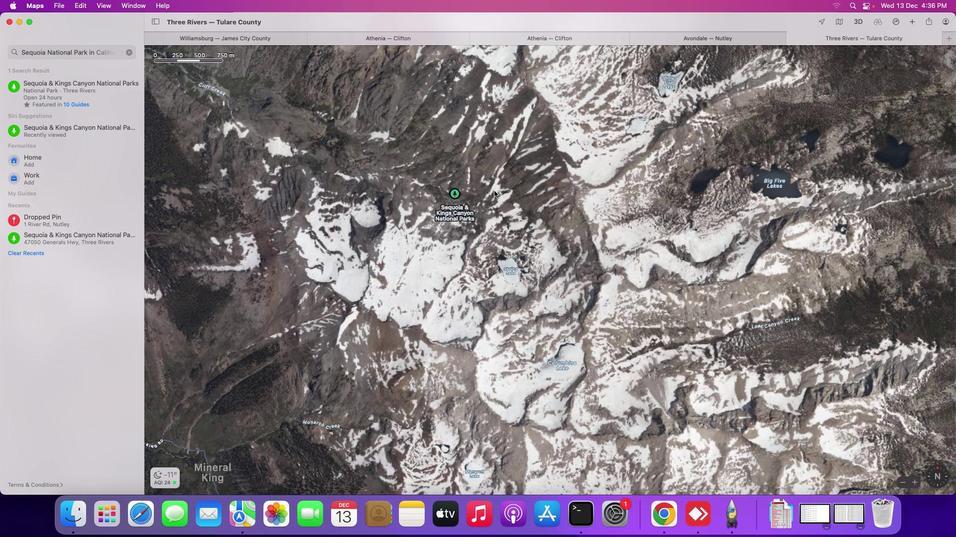 
Action: Mouse scrolled (494, 191) with delta (0, 0)
Screenshot: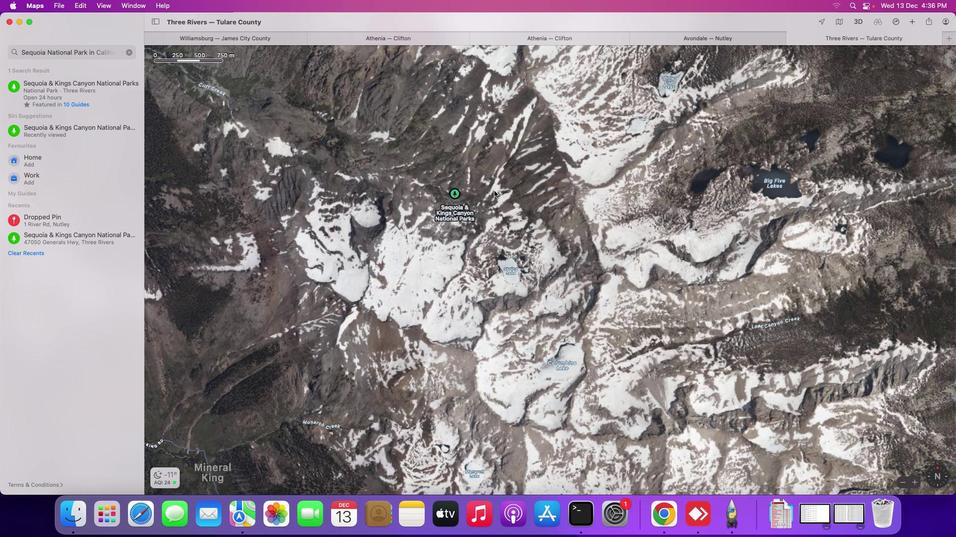 
Action: Mouse scrolled (494, 191) with delta (0, 0)
Screenshot: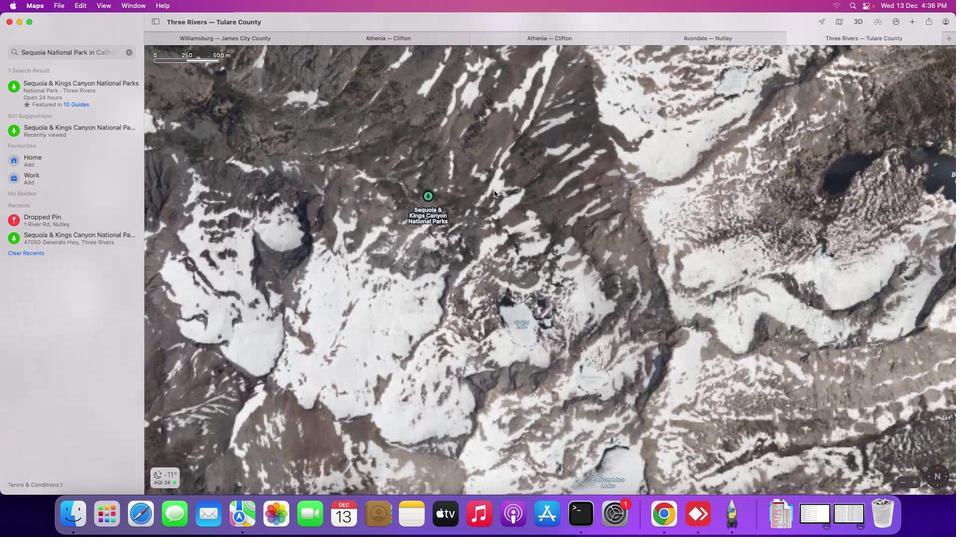 
Action: Mouse scrolled (494, 191) with delta (0, 0)
Screenshot: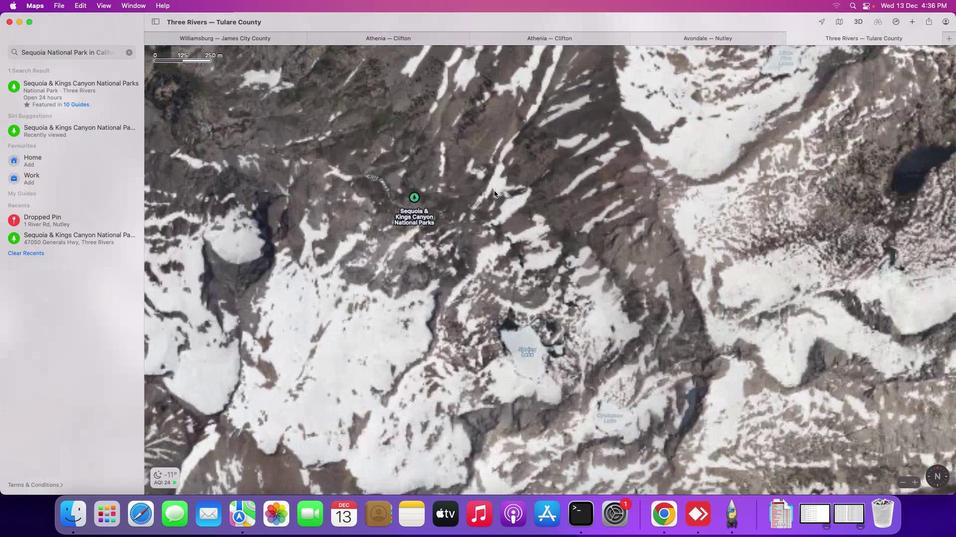
Action: Mouse scrolled (494, 191) with delta (0, 0)
Screenshot: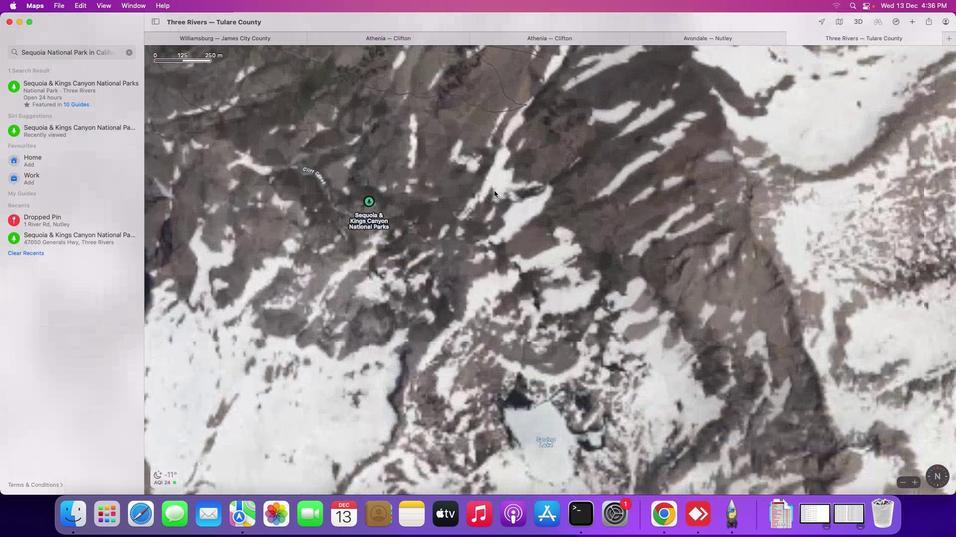 
Action: Mouse scrolled (494, 191) with delta (0, 0)
Screenshot: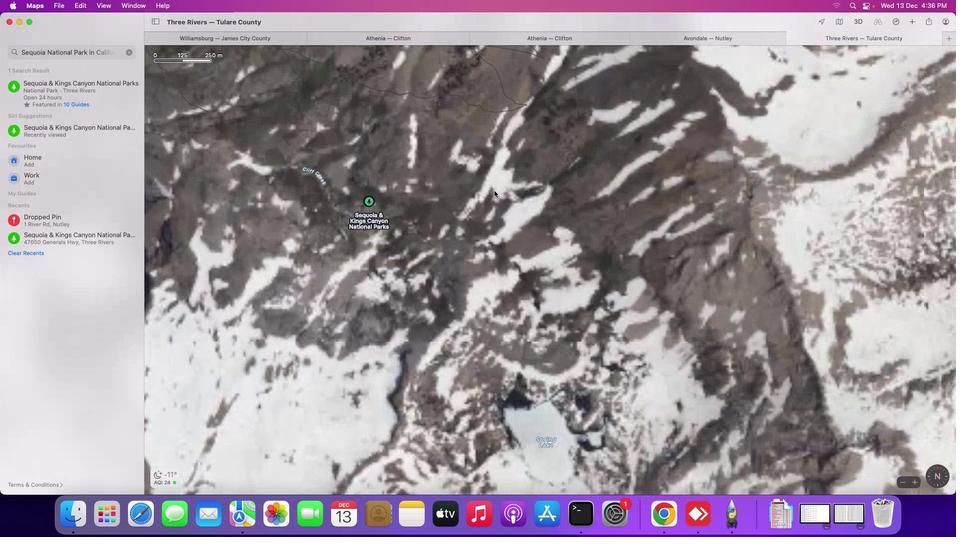
Action: Mouse scrolled (494, 191) with delta (0, 1)
Screenshot: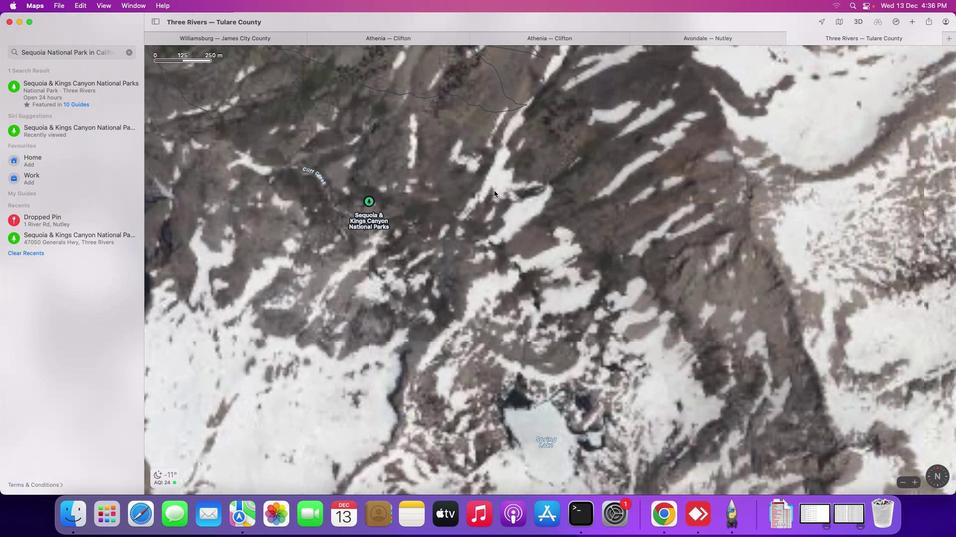 
Action: Mouse scrolled (494, 191) with delta (0, 1)
Screenshot: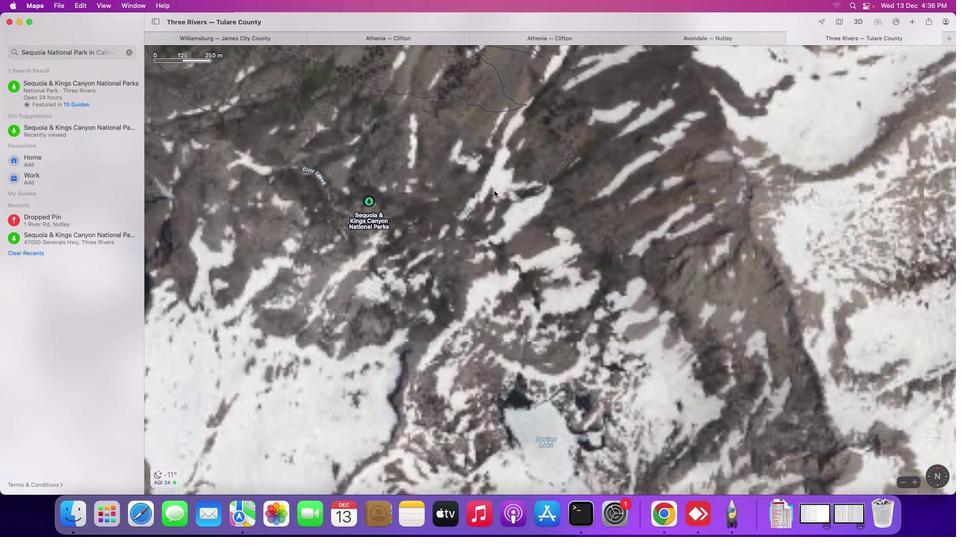 
Action: Mouse scrolled (494, 191) with delta (0, 1)
Screenshot: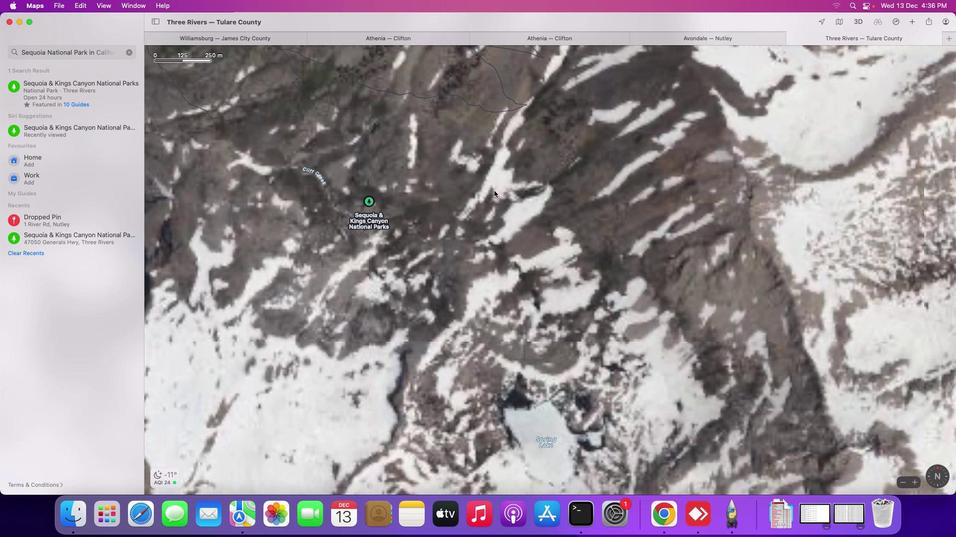 
Action: Mouse scrolled (494, 191) with delta (0, 2)
Screenshot: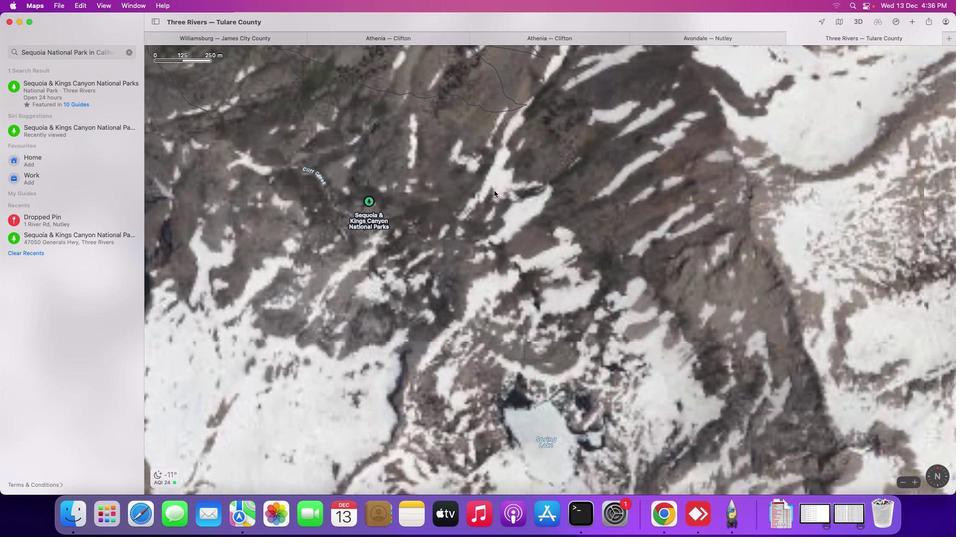 
Action: Mouse scrolled (494, 191) with delta (0, 2)
Screenshot: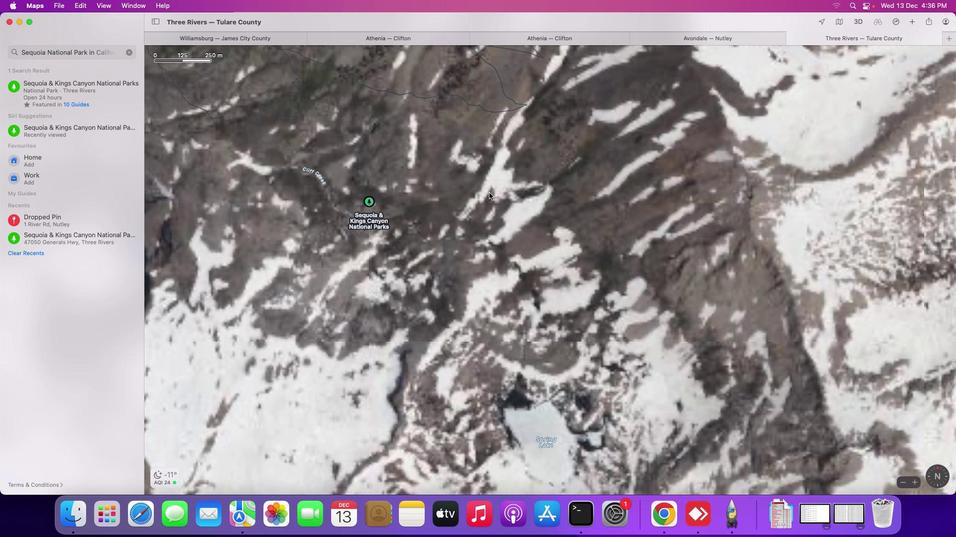 
Action: Mouse moved to (446, 188)
Screenshot: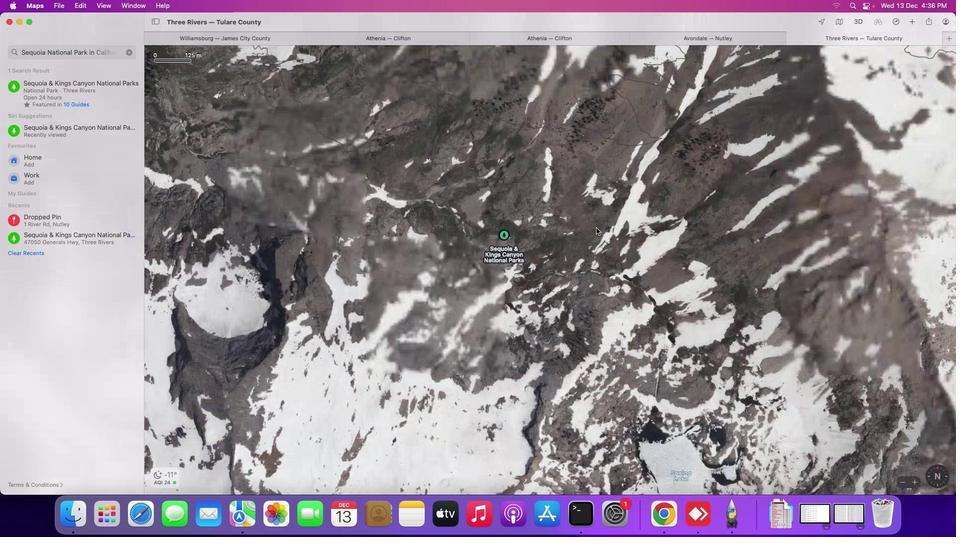 
Action: Mouse pressed left at (446, 188)
Screenshot: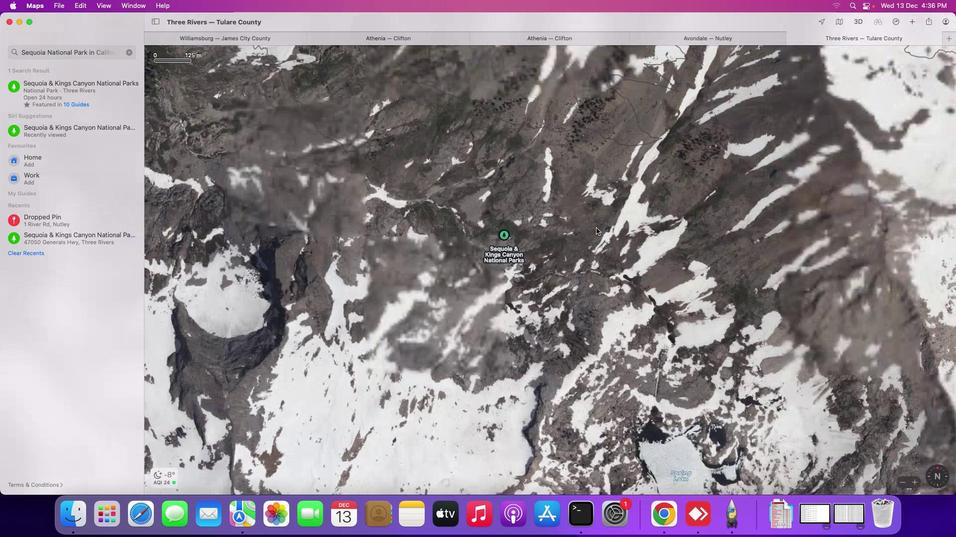 
Action: Mouse moved to (642, 239)
Screenshot: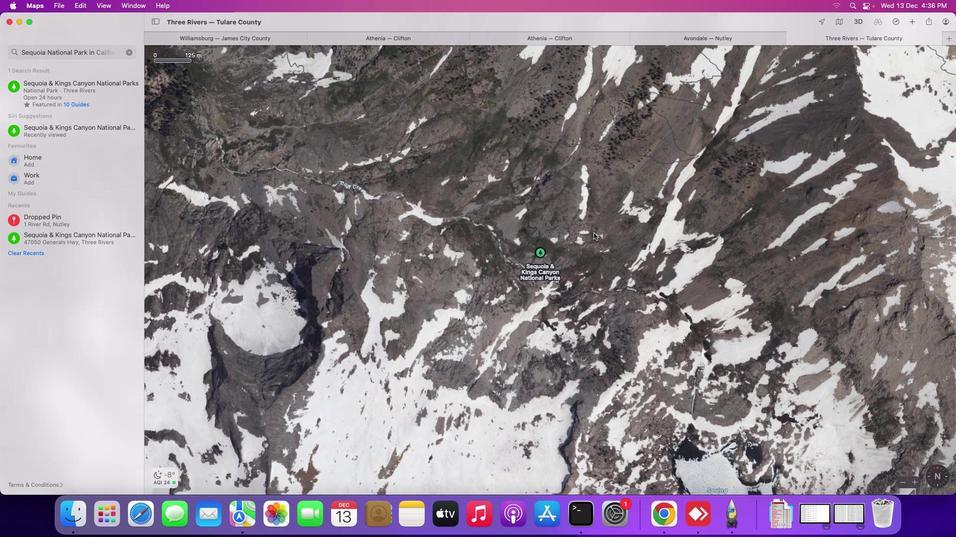 
Action: Mouse pressed left at (642, 239)
Screenshot: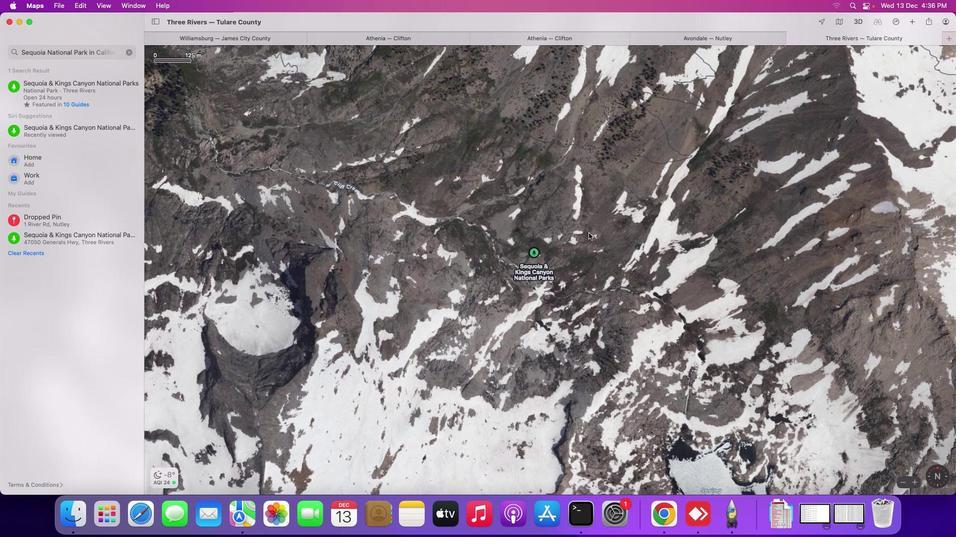
Action: Mouse moved to (609, 231)
Screenshot: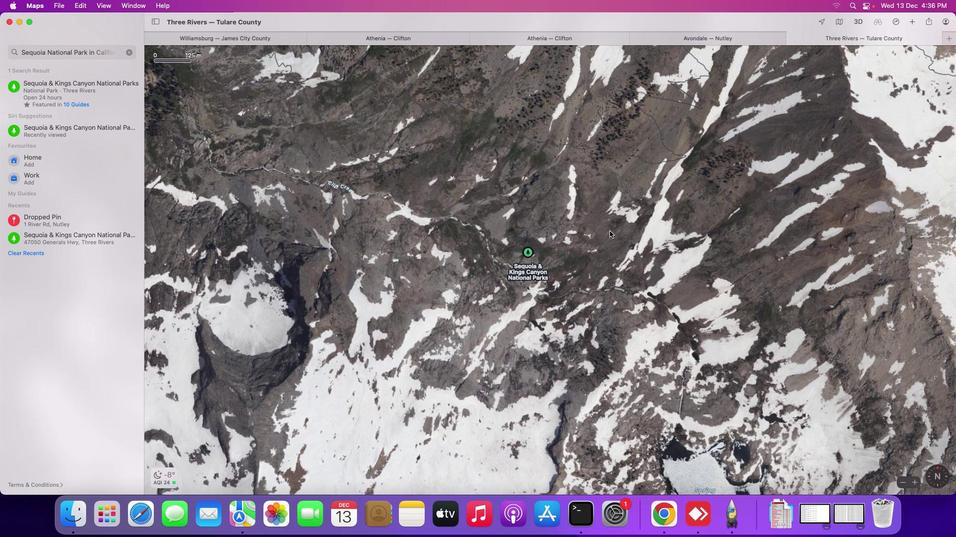 
Action: Mouse scrolled (609, 231) with delta (0, 0)
Screenshot: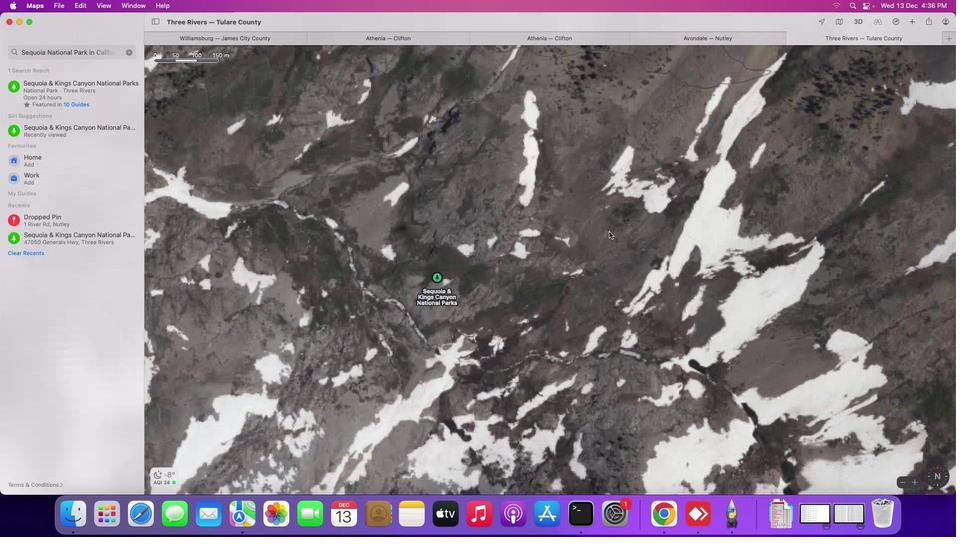 
Action: Mouse scrolled (609, 231) with delta (0, 0)
Screenshot: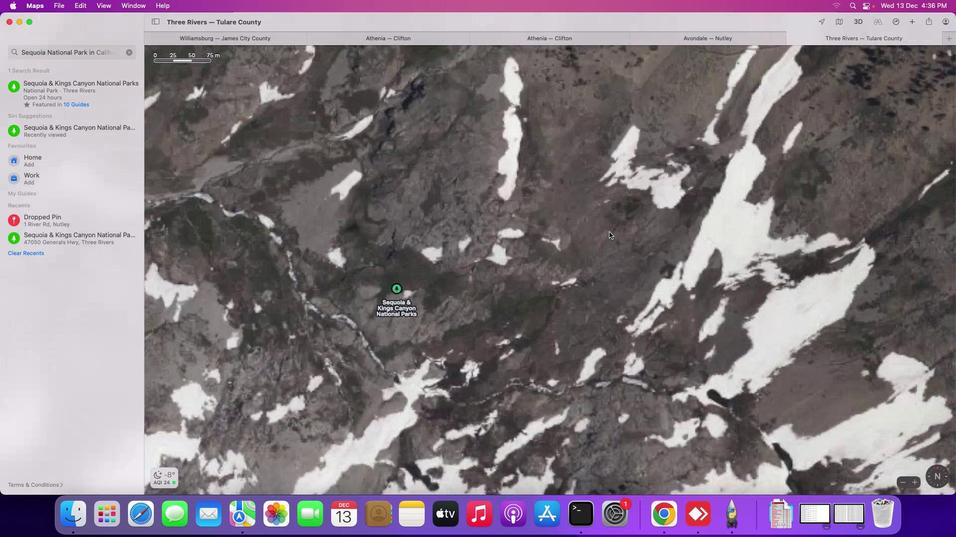
Action: Mouse scrolled (609, 231) with delta (0, 0)
Screenshot: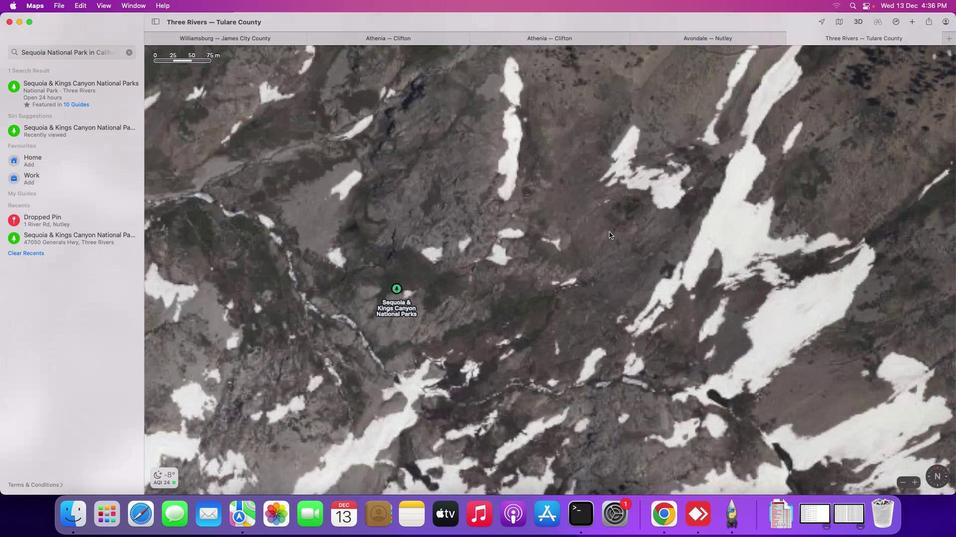 
Action: Mouse scrolled (609, 231) with delta (0, 1)
Screenshot: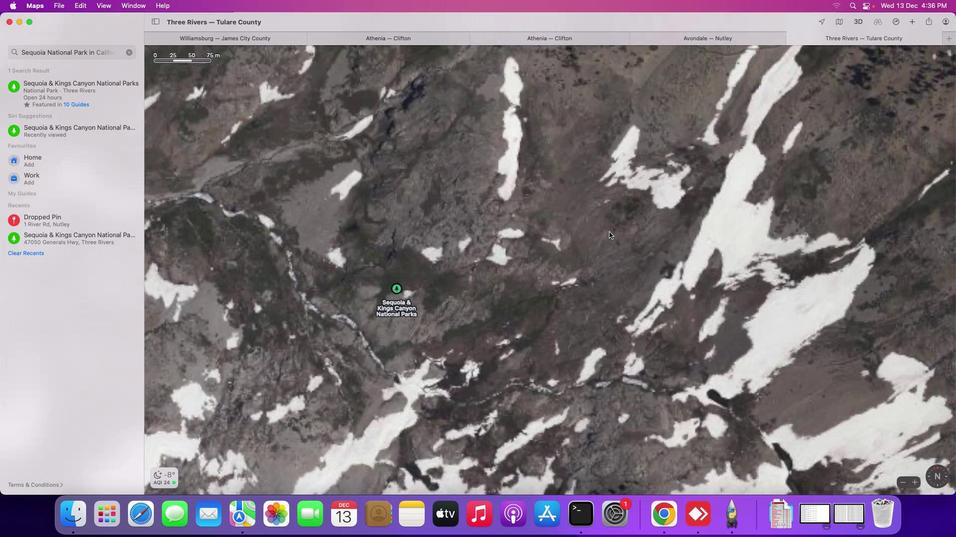 
Action: Mouse moved to (609, 231)
Screenshot: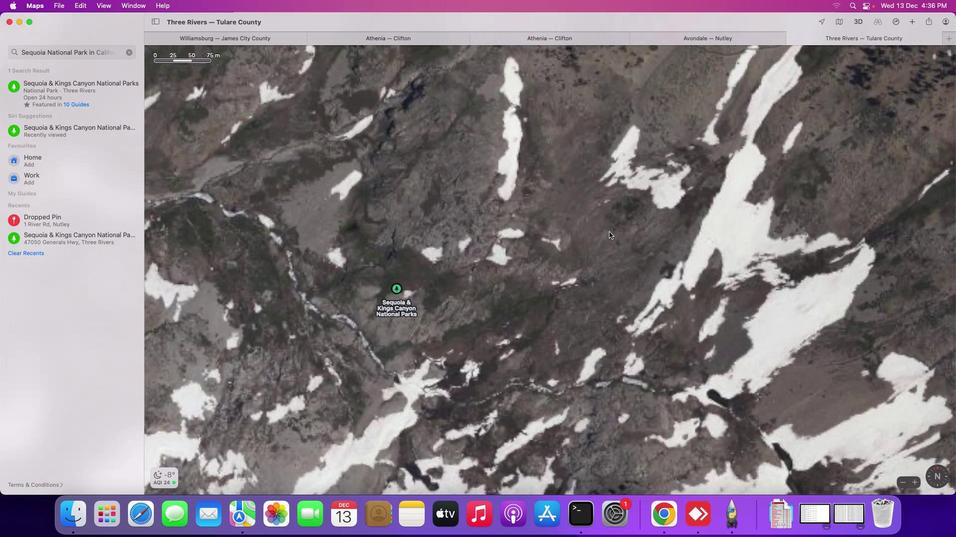 
Action: Mouse scrolled (609, 231) with delta (0, 1)
Screenshot: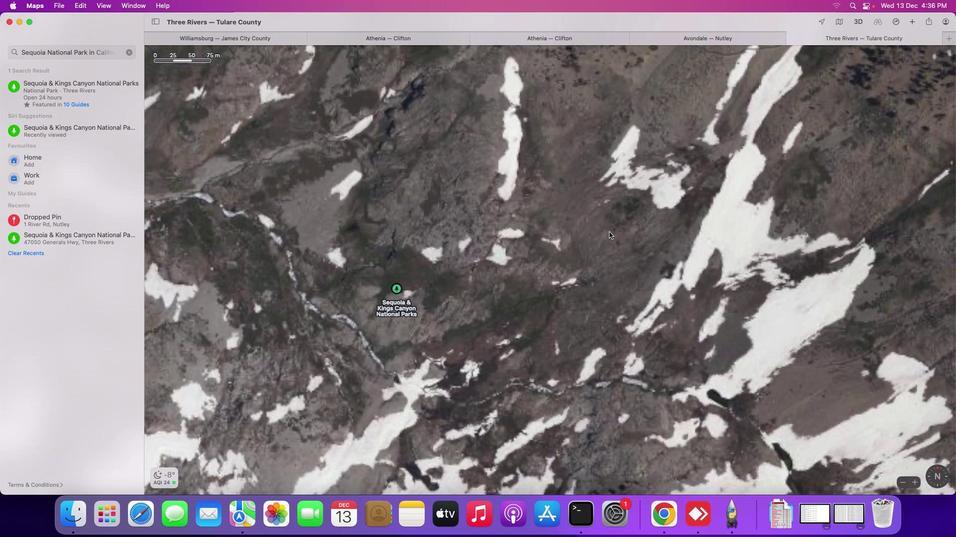 
Action: Mouse moved to (608, 232)
Screenshot: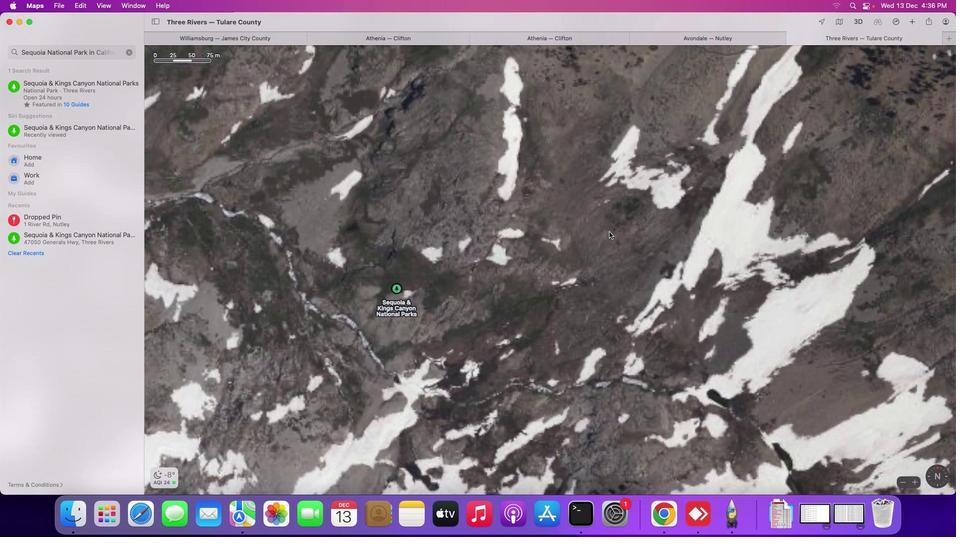 
Action: Mouse scrolled (608, 232) with delta (0, 1)
Screenshot: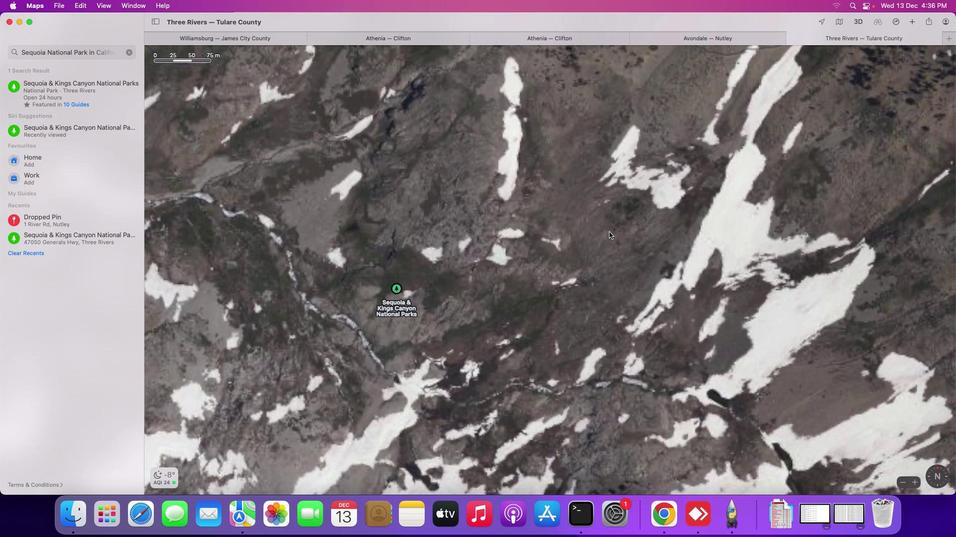 
Action: Mouse scrolled (608, 232) with delta (0, 1)
Screenshot: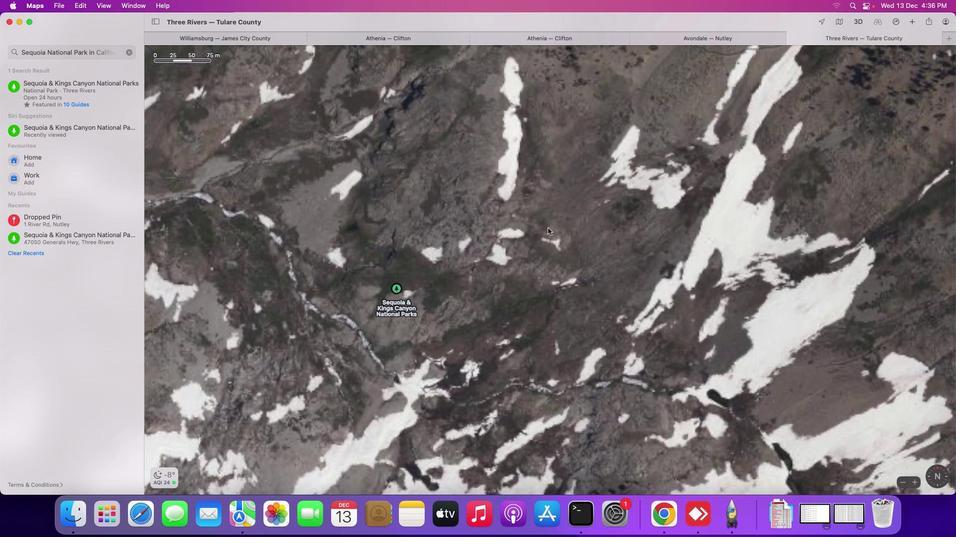 
Action: Mouse scrolled (608, 232) with delta (0, 2)
Screenshot: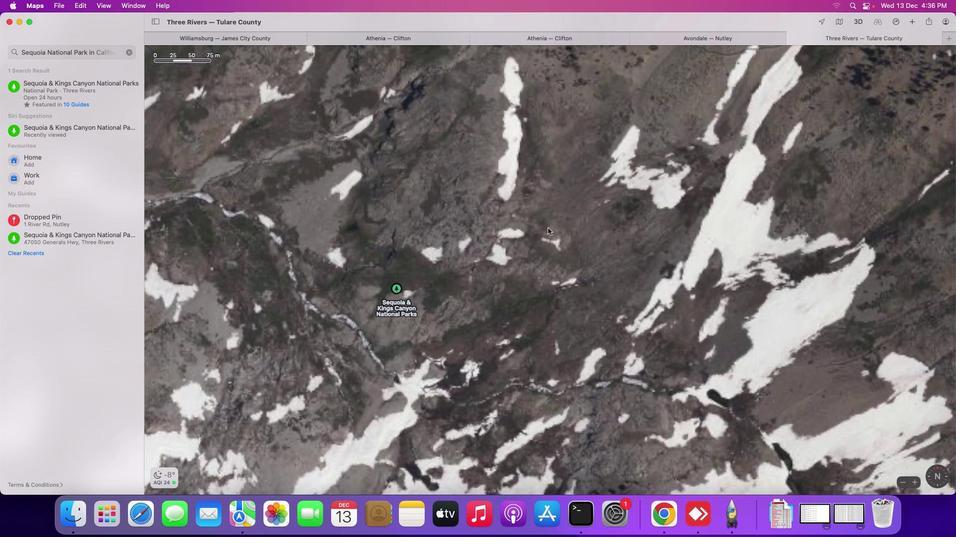 
Action: Mouse moved to (501, 223)
Screenshot: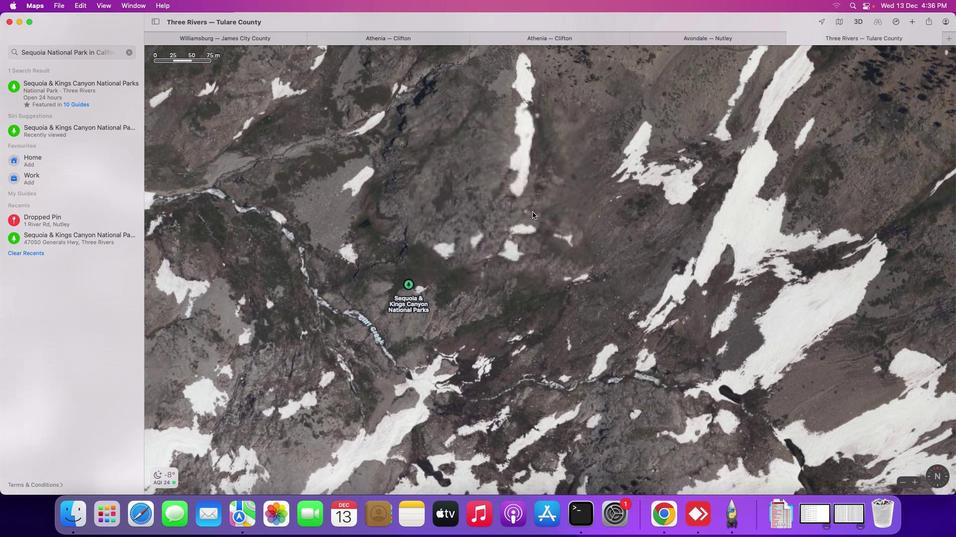 
Action: Mouse pressed left at (501, 223)
Screenshot: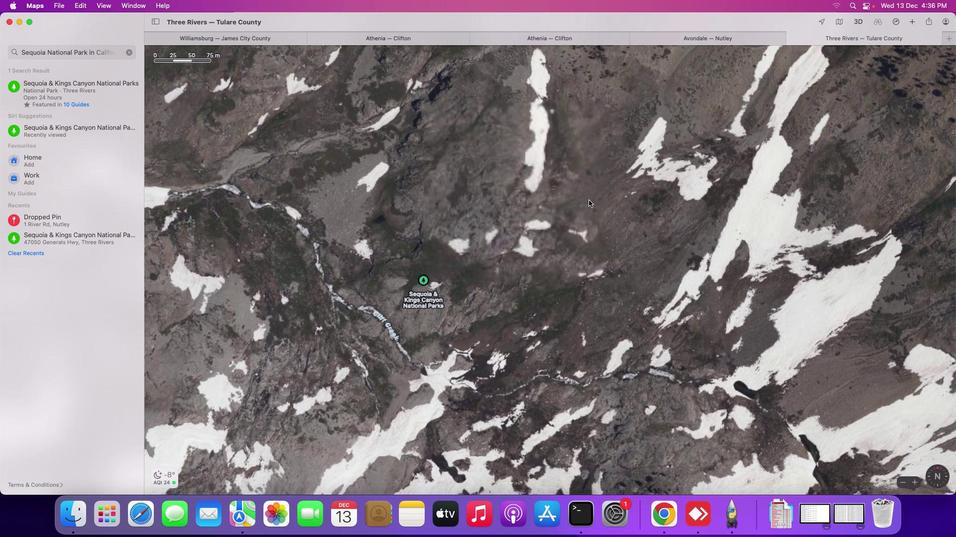 
Action: Mouse moved to (528, 212)
Screenshot: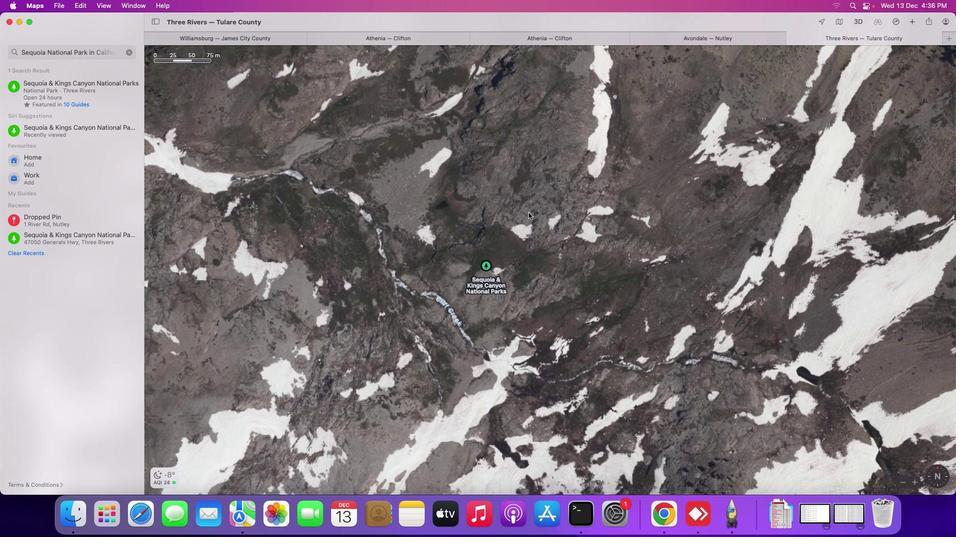 
Action: Mouse scrolled (528, 212) with delta (0, 0)
Screenshot: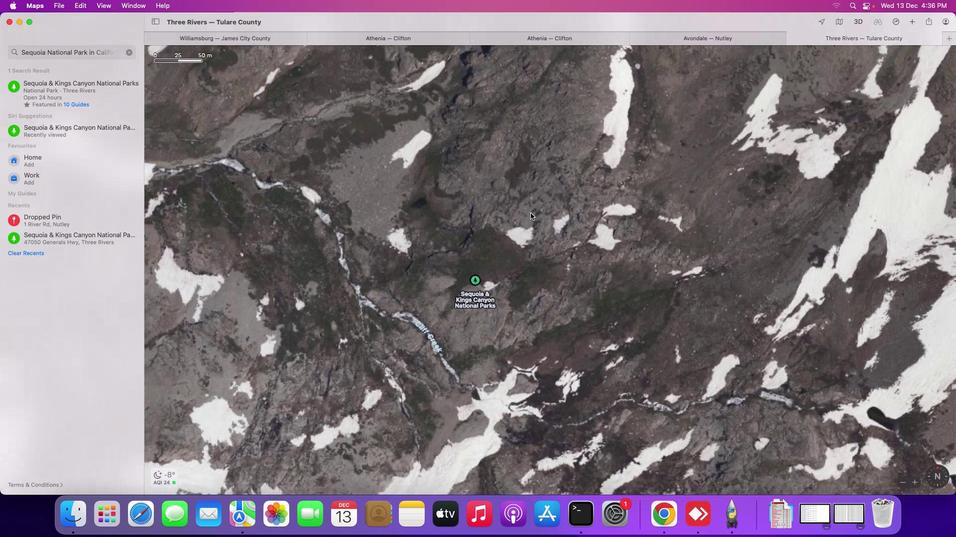 
Action: Mouse moved to (528, 212)
Screenshot: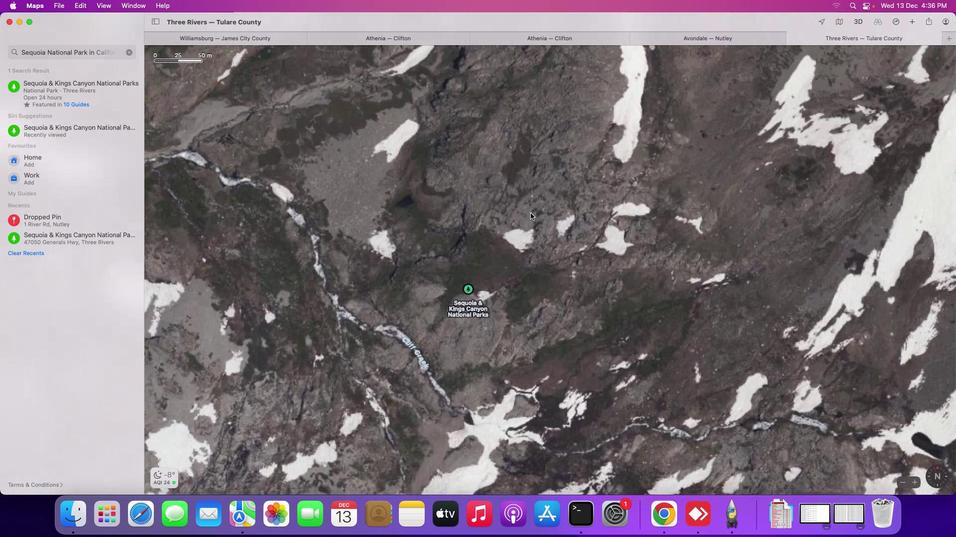 
Action: Mouse scrolled (528, 212) with delta (0, 0)
Screenshot: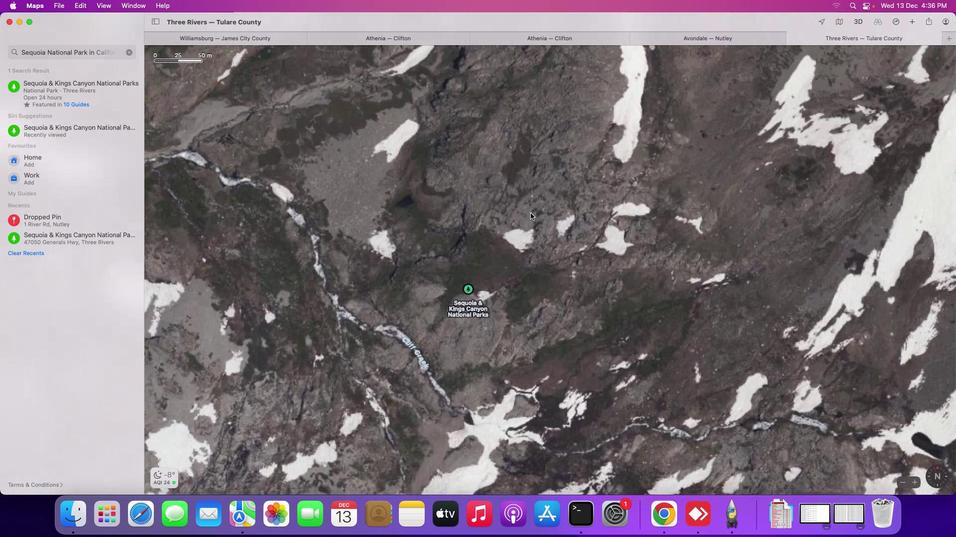 
Action: Mouse moved to (530, 213)
Screenshot: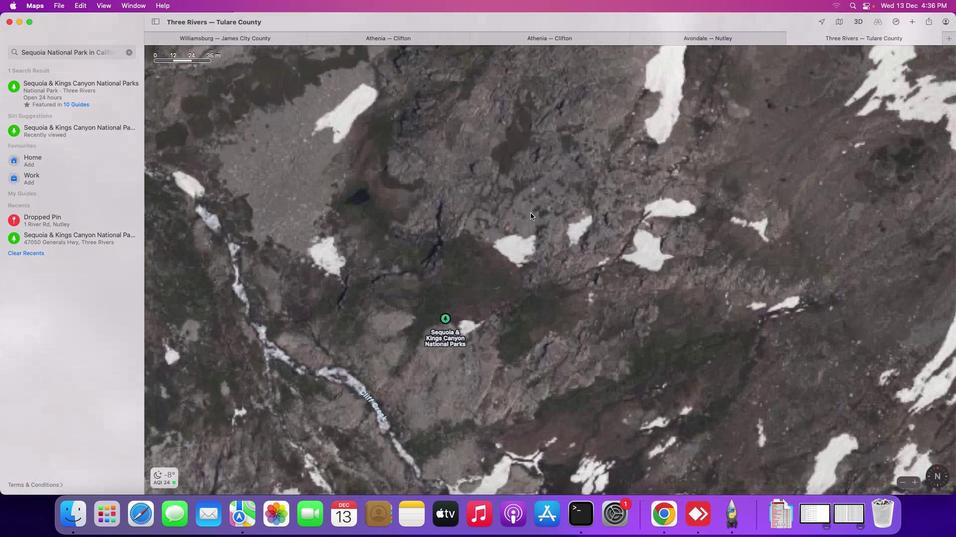 
Action: Mouse scrolled (530, 213) with delta (0, 0)
Screenshot: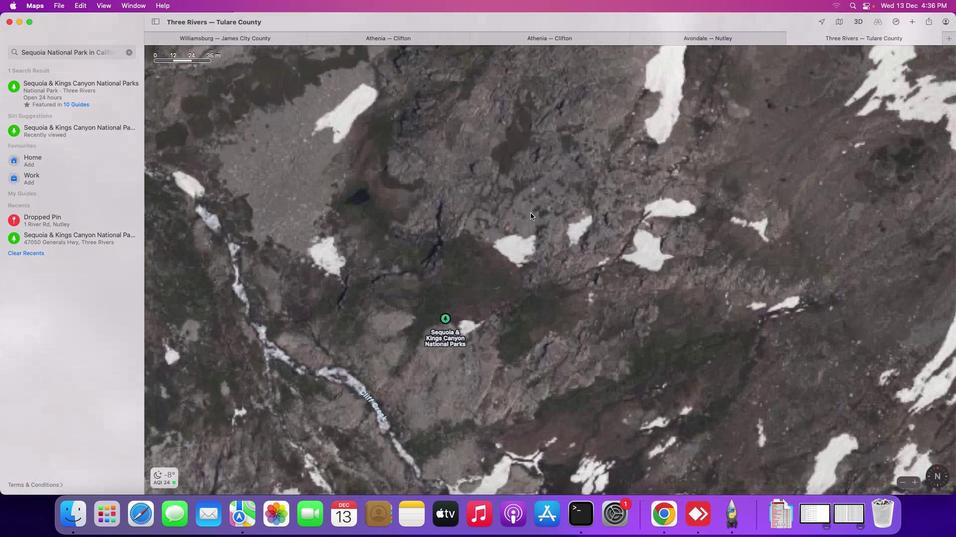 
Action: Mouse scrolled (530, 213) with delta (0, 0)
Screenshot: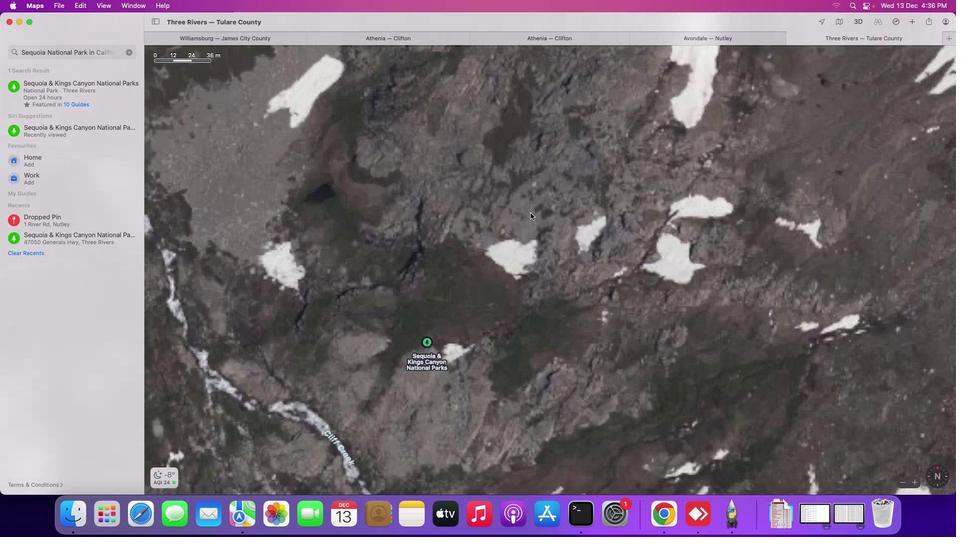 
Action: Mouse scrolled (530, 213) with delta (0, 0)
Screenshot: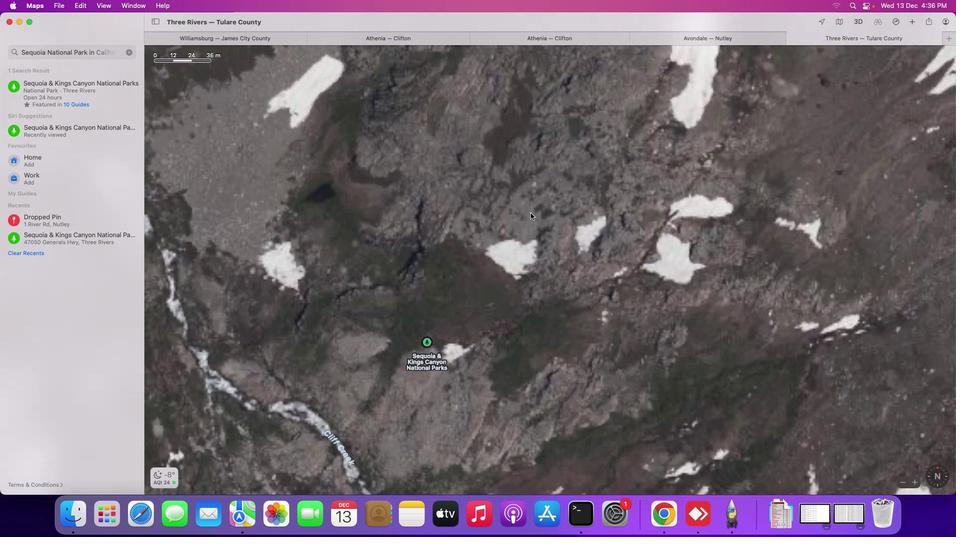 
Action: Mouse scrolled (530, 213) with delta (0, 1)
Screenshot: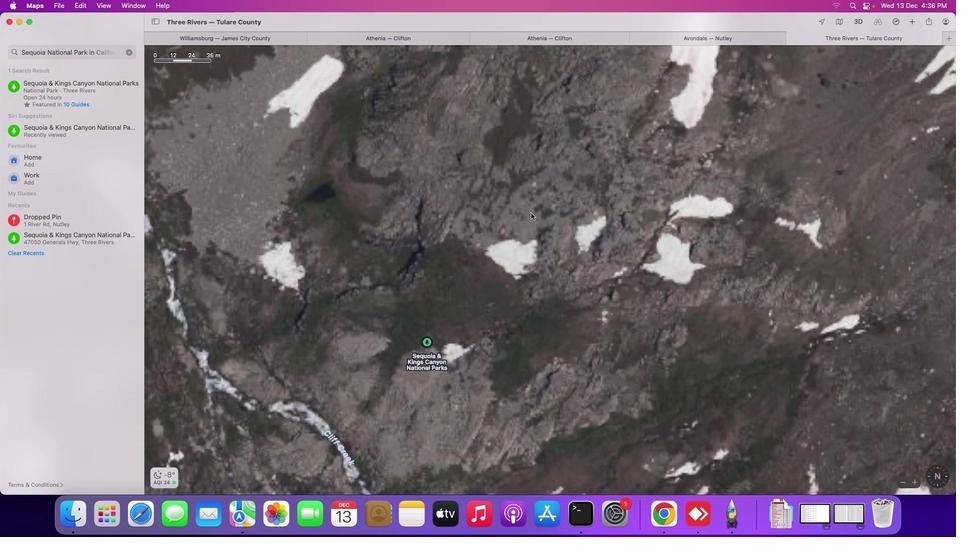 
Action: Mouse scrolled (530, 213) with delta (0, 1)
Screenshot: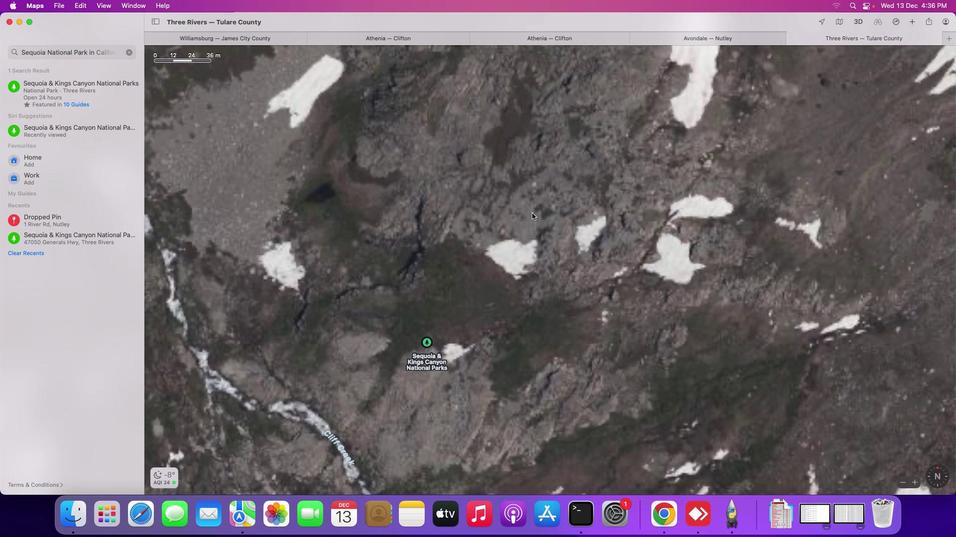 
Action: Mouse scrolled (530, 213) with delta (0, 1)
Screenshot: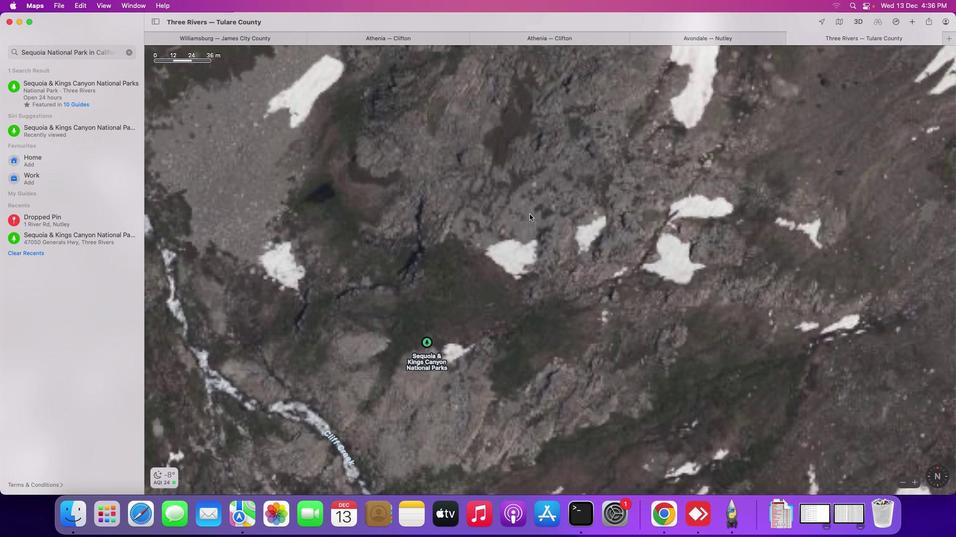 
Action: Mouse scrolled (530, 213) with delta (0, 2)
Screenshot: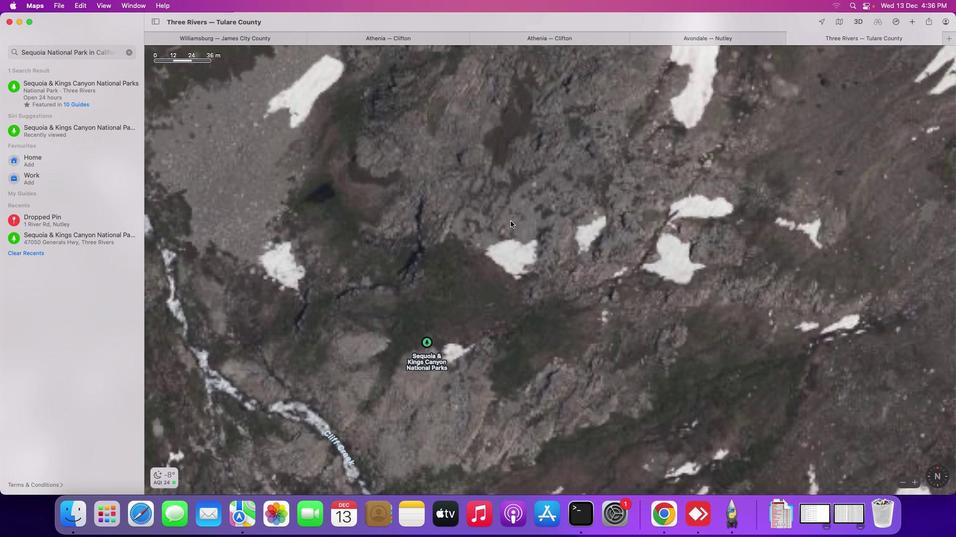 
Action: Mouse moved to (446, 233)
Screenshot: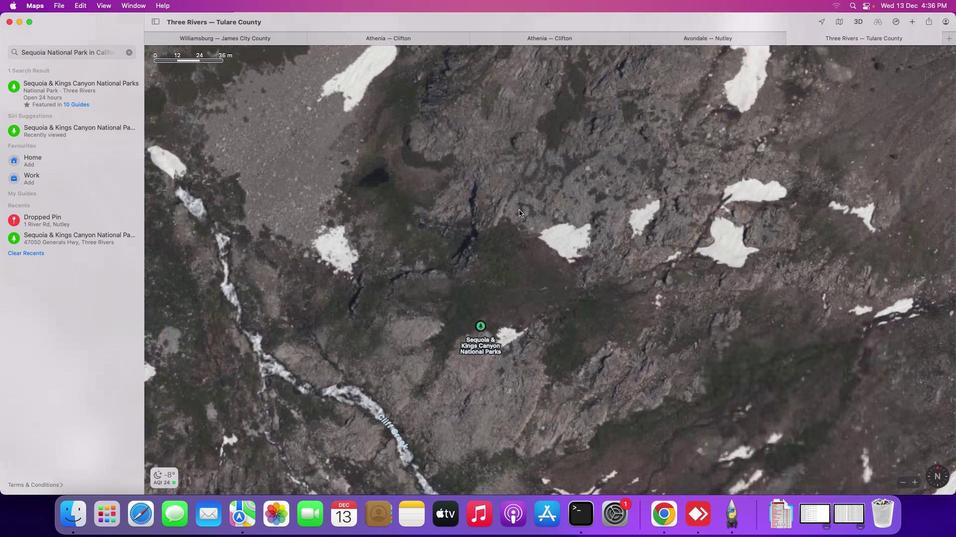 
Action: Mouse pressed left at (446, 233)
Screenshot: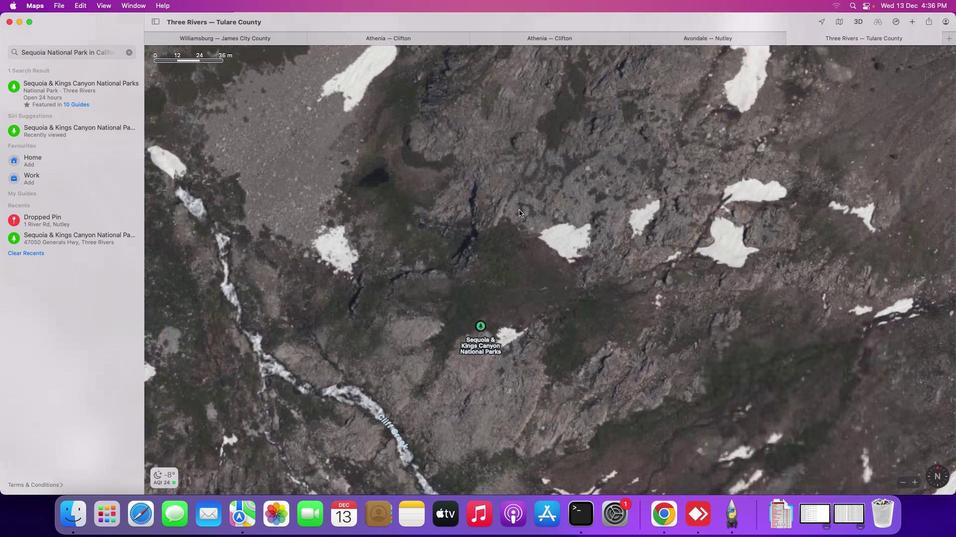 
Action: Mouse moved to (503, 275)
Screenshot: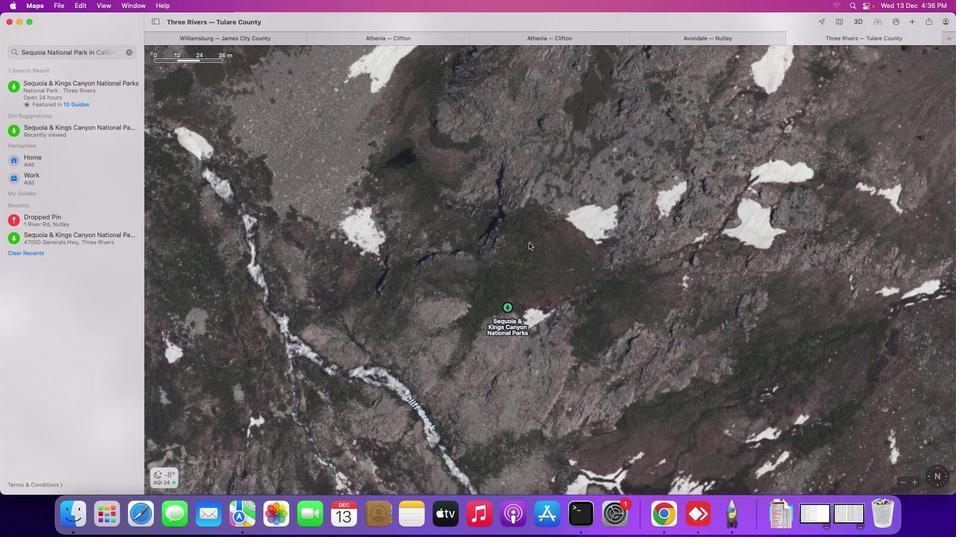 
Action: Mouse pressed left at (503, 275)
Screenshot: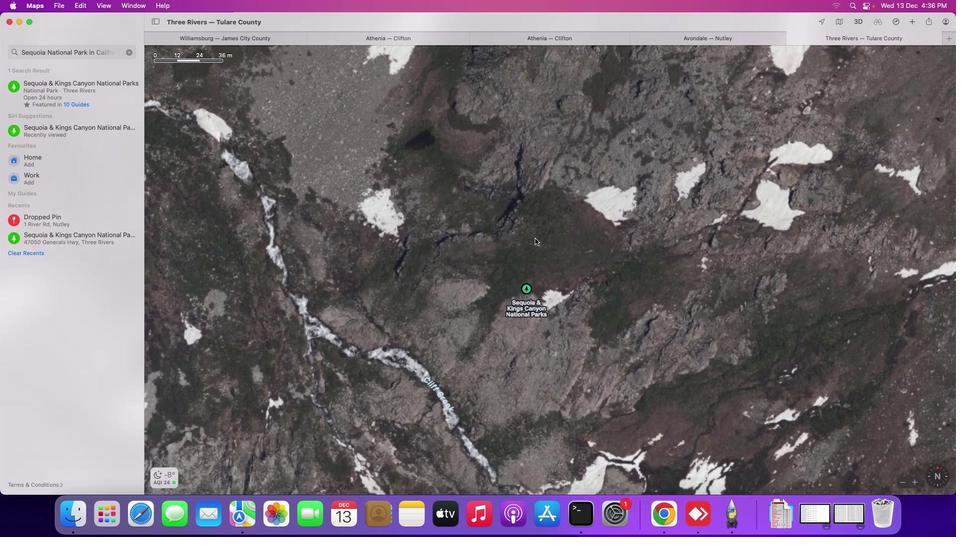 
Action: Mouse moved to (562, 239)
Screenshot: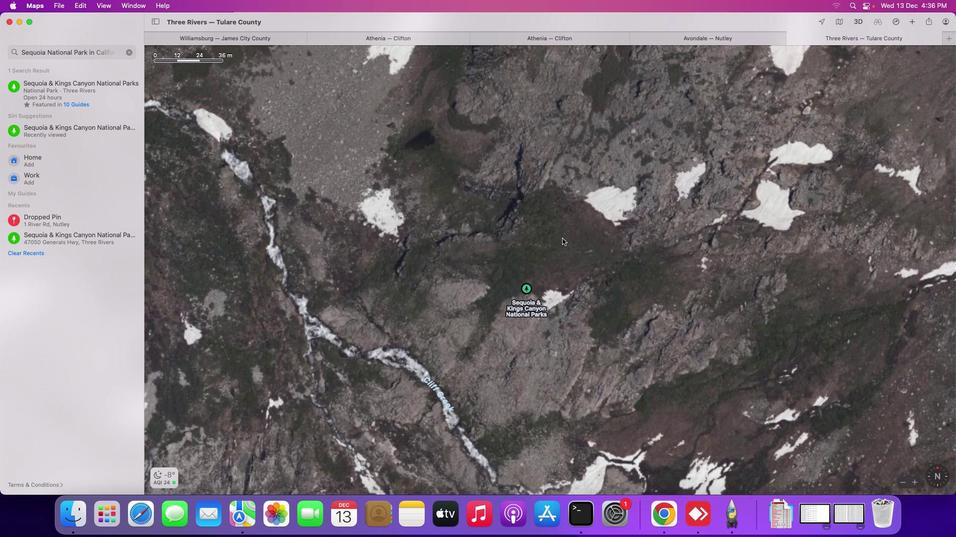 
Action: Mouse scrolled (562, 239) with delta (0, 0)
Screenshot: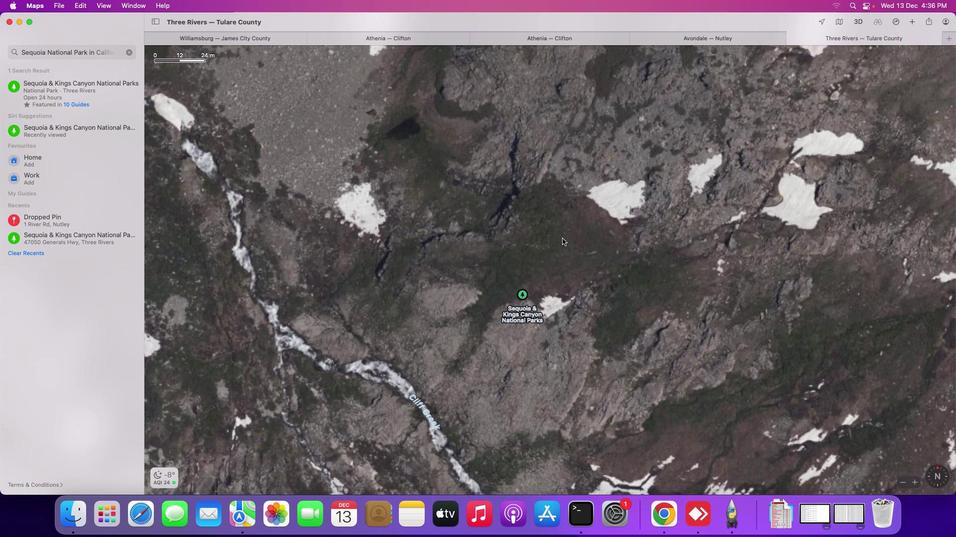 
Action: Mouse scrolled (562, 239) with delta (0, 0)
Screenshot: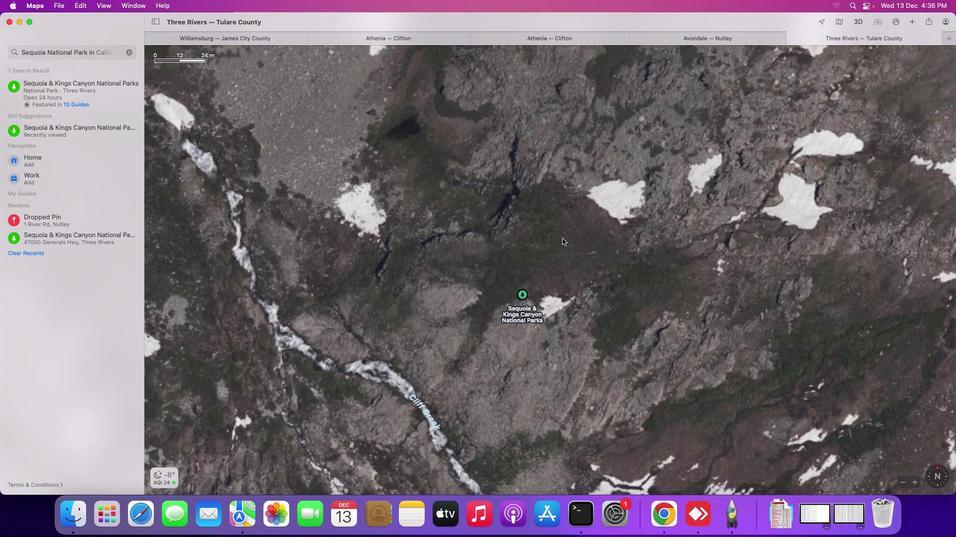 
Action: Mouse scrolled (562, 239) with delta (0, 0)
Screenshot: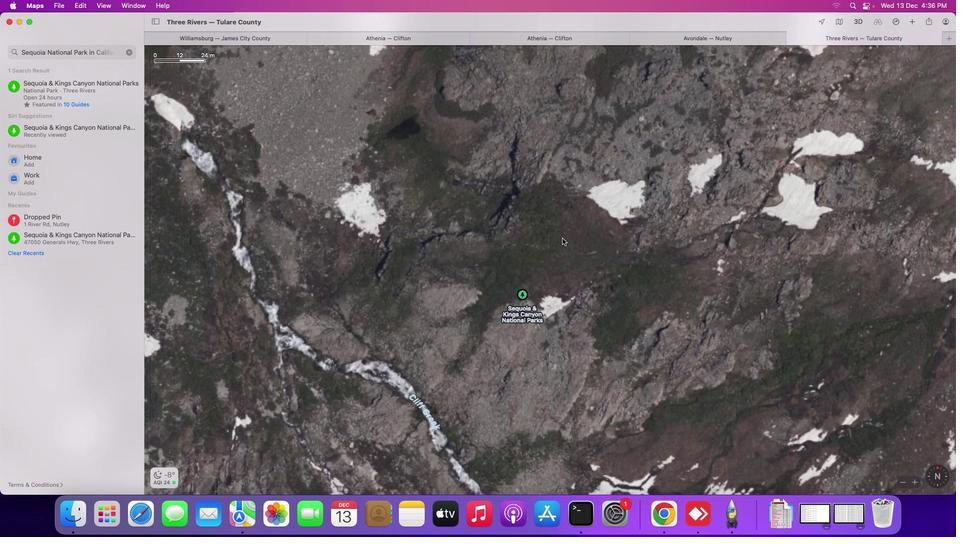 
Action: Mouse scrolled (562, 239) with delta (0, 0)
Screenshot: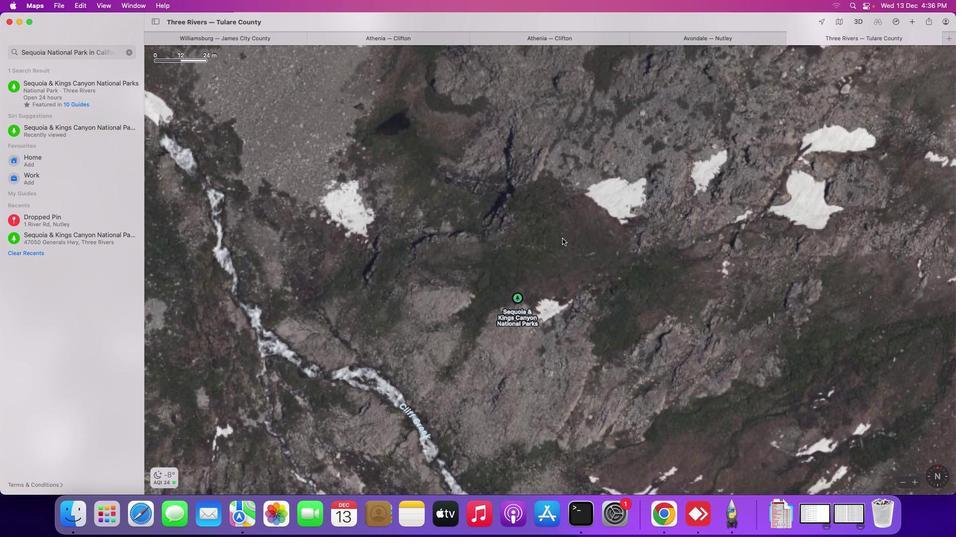 
Action: Mouse scrolled (562, 239) with delta (0, 0)
Screenshot: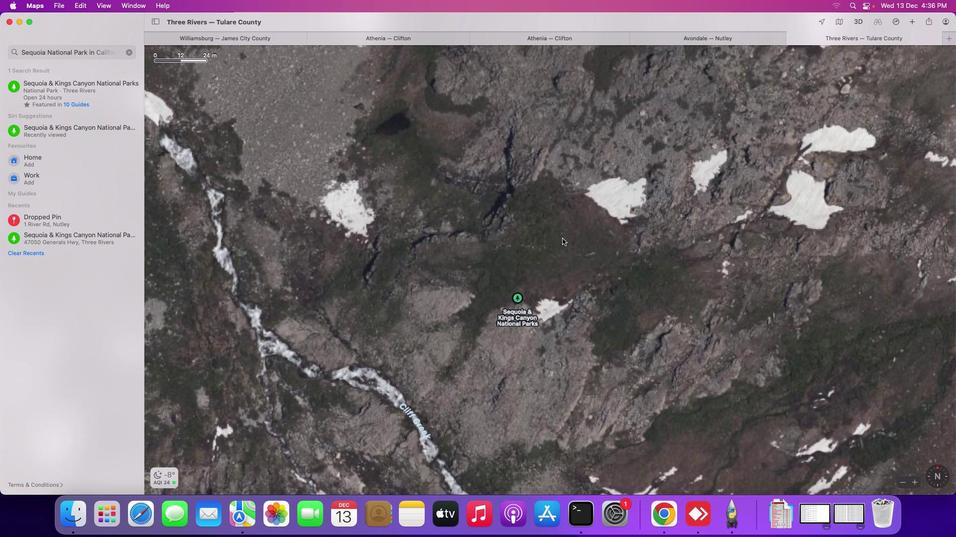 
Action: Mouse scrolled (562, 239) with delta (0, 0)
Screenshot: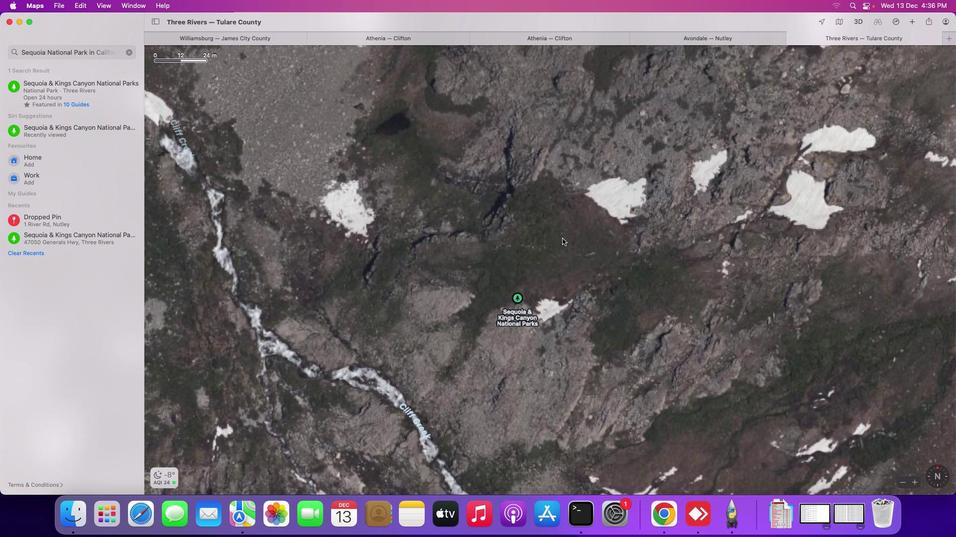 
Action: Mouse scrolled (562, 239) with delta (0, 0)
Screenshot: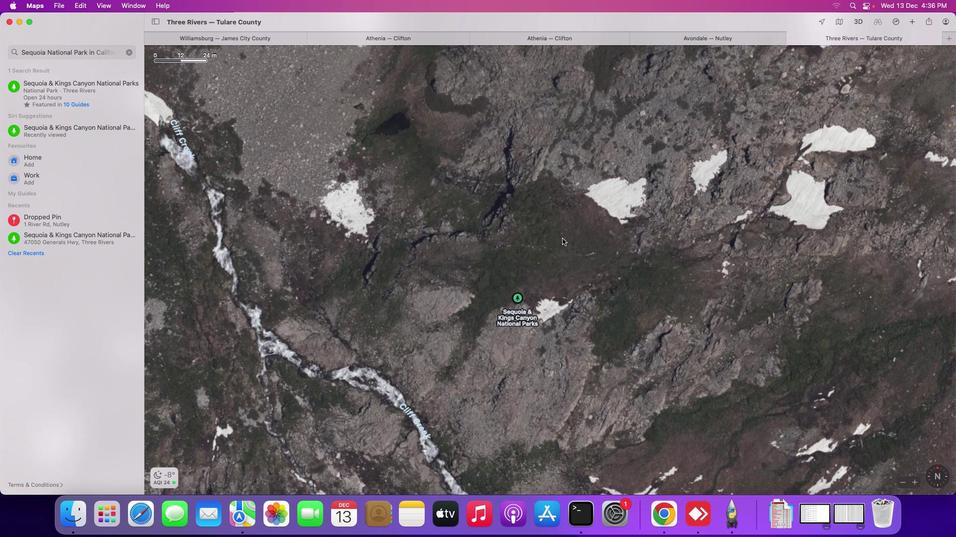 
Action: Mouse scrolled (562, 239) with delta (0, 0)
Screenshot: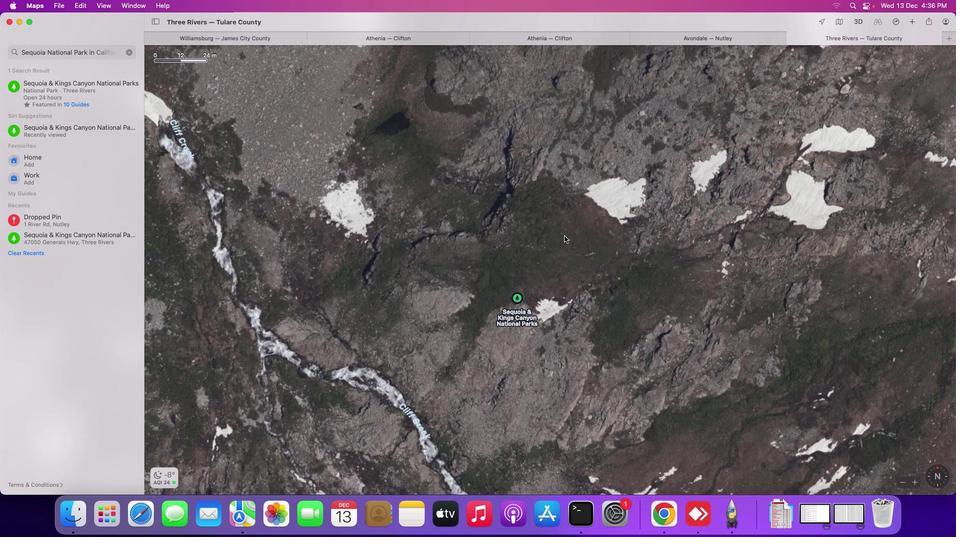 
Action: Mouse scrolled (562, 239) with delta (0, 0)
Screenshot: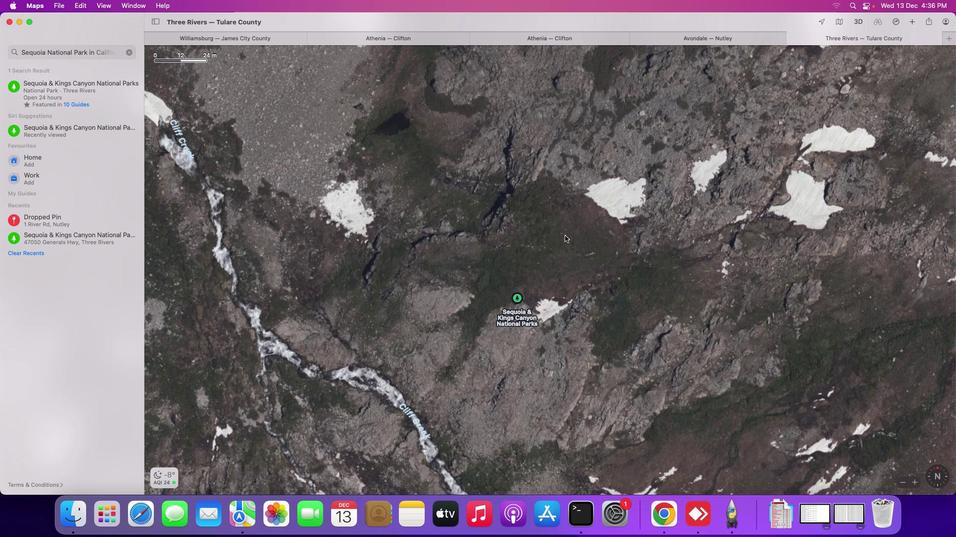 
Action: Mouse scrolled (562, 239) with delta (0, 0)
Screenshot: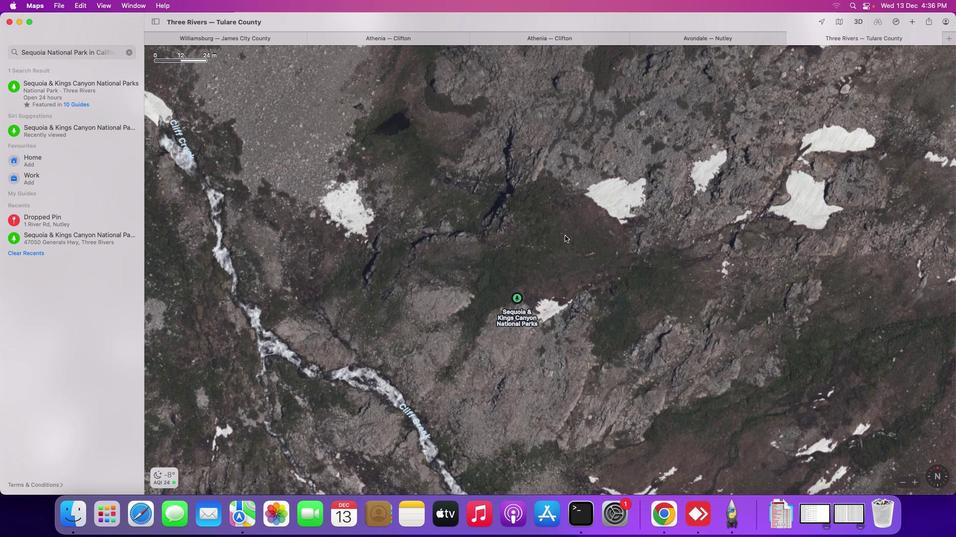 
Action: Mouse scrolled (562, 239) with delta (0, 0)
Screenshot: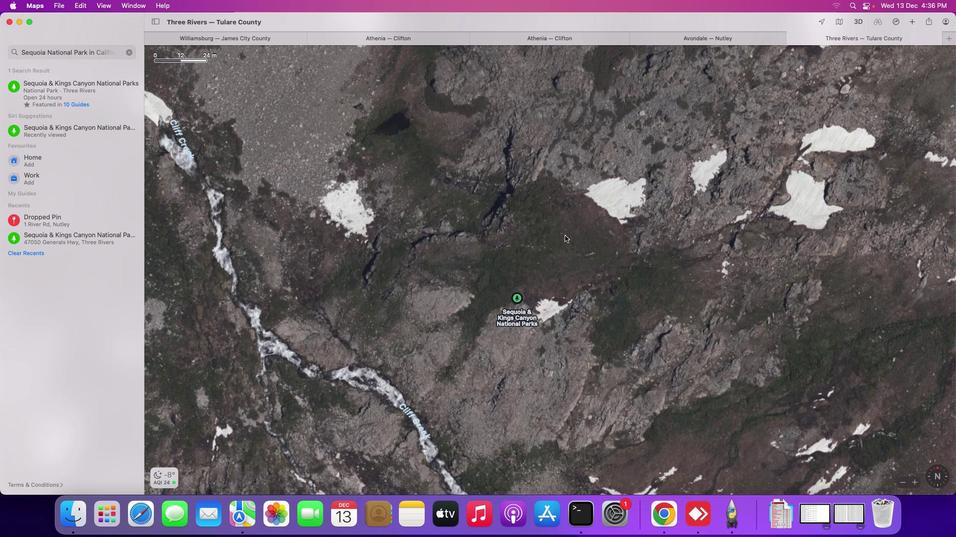 
Action: Mouse moved to (564, 235)
Screenshot: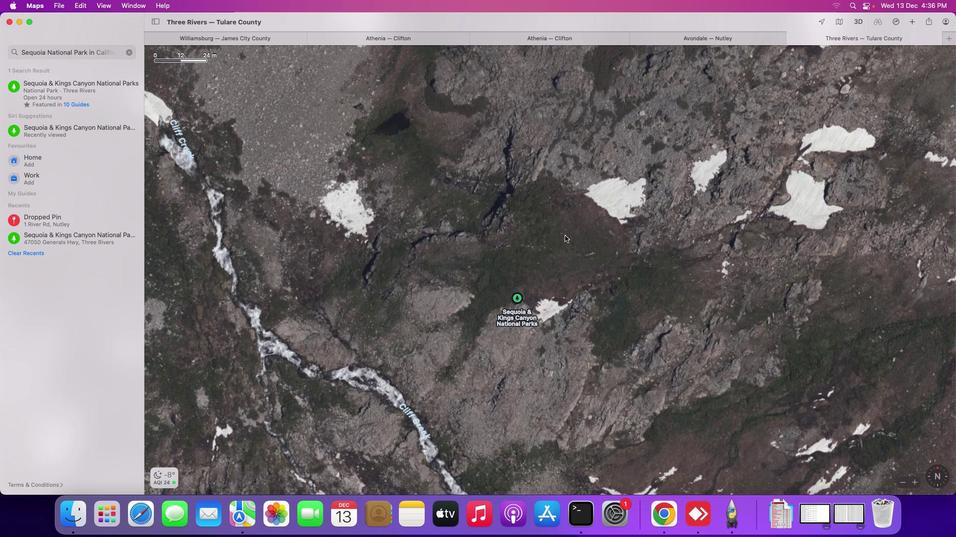 
Action: Mouse scrolled (564, 235) with delta (0, 0)
Screenshot: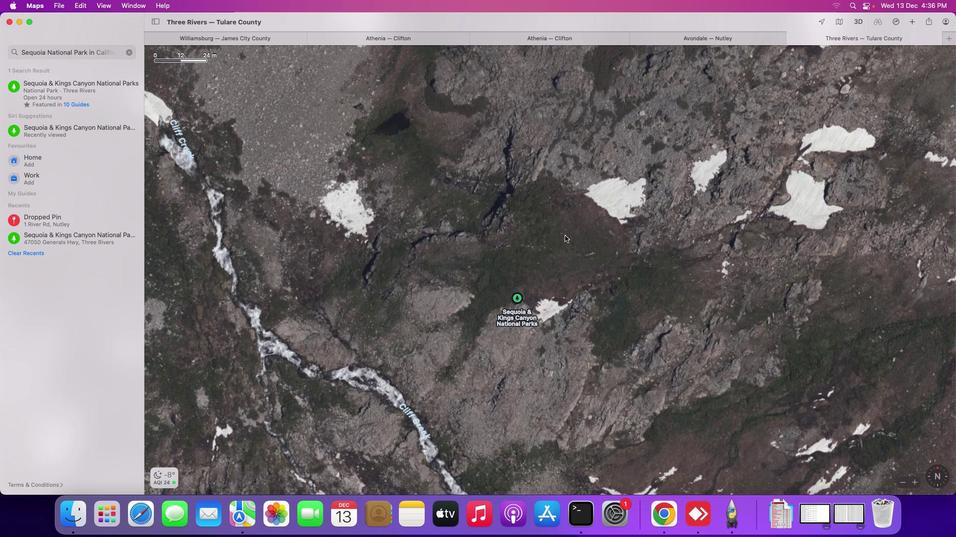 
Action: Mouse scrolled (564, 235) with delta (0, 0)
Screenshot: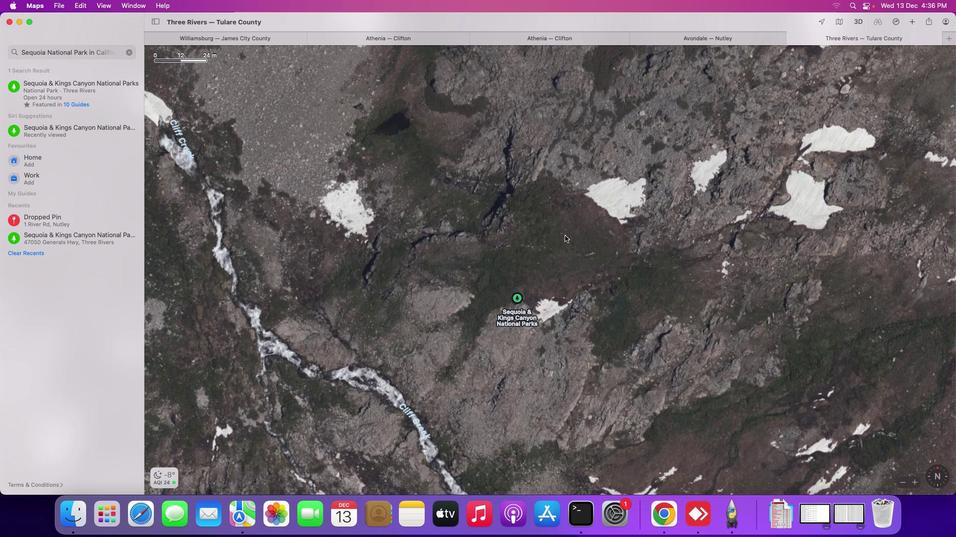 
Action: Mouse scrolled (564, 235) with delta (0, 1)
Screenshot: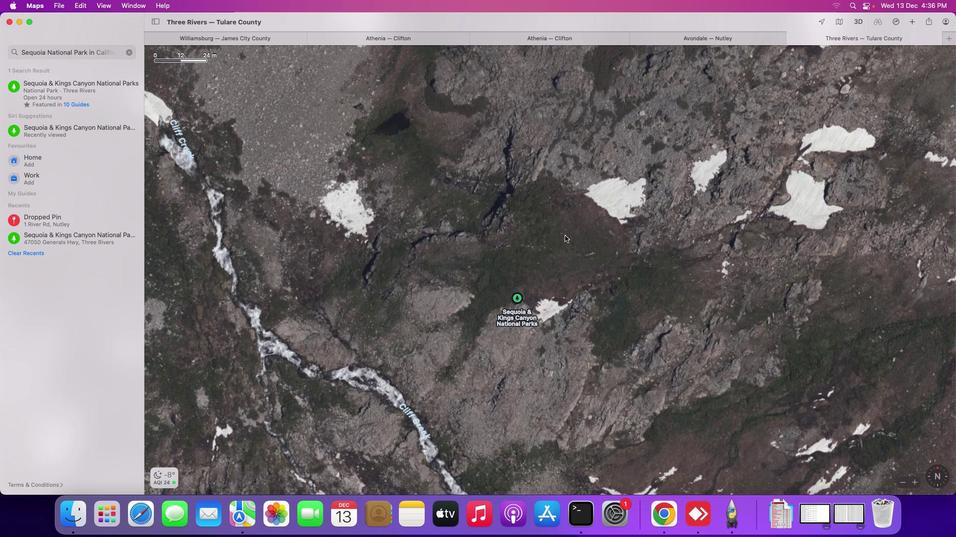 
Action: Mouse scrolled (564, 235) with delta (0, 2)
Screenshot: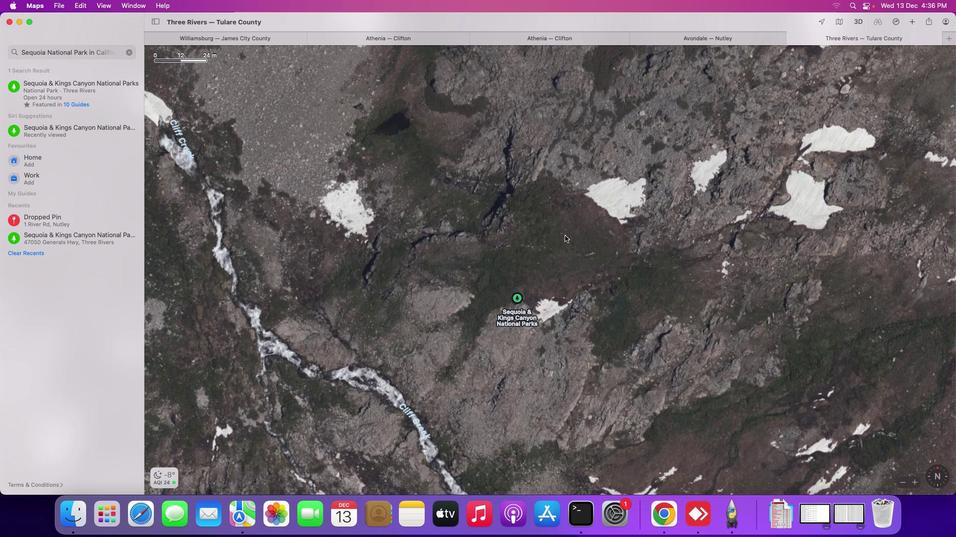
Action: Mouse scrolled (564, 235) with delta (0, 2)
Screenshot: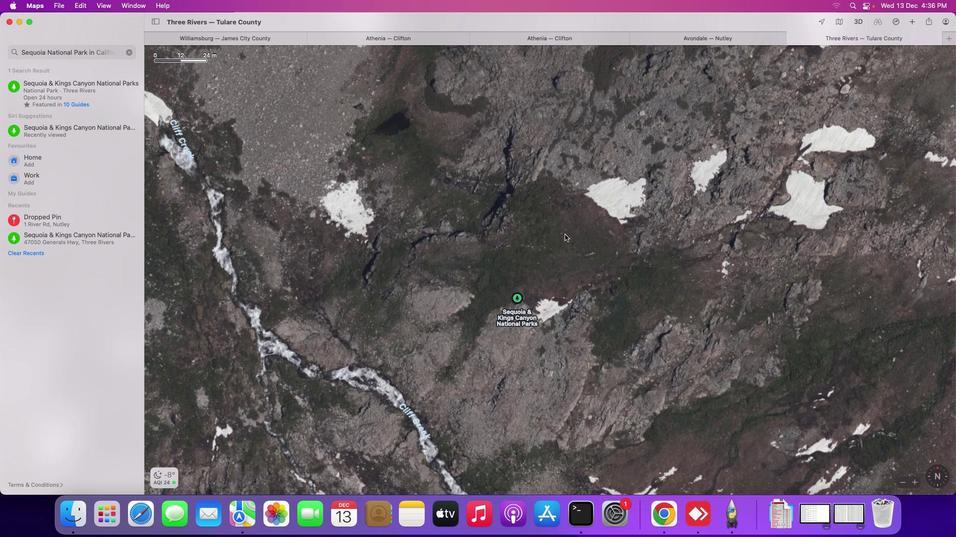 
Action: Mouse scrolled (564, 235) with delta (0, 2)
Screenshot: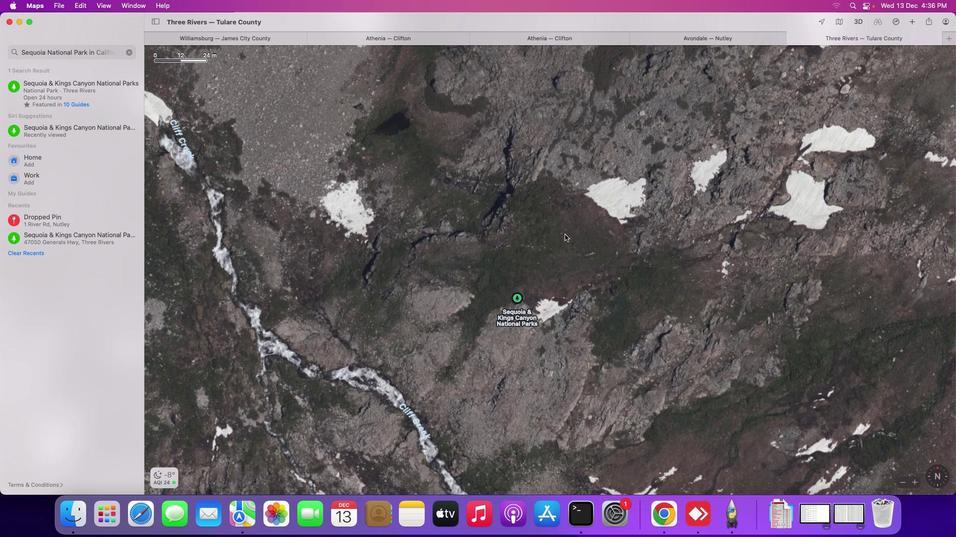 
Action: Mouse scrolled (564, 235) with delta (0, 2)
Screenshot: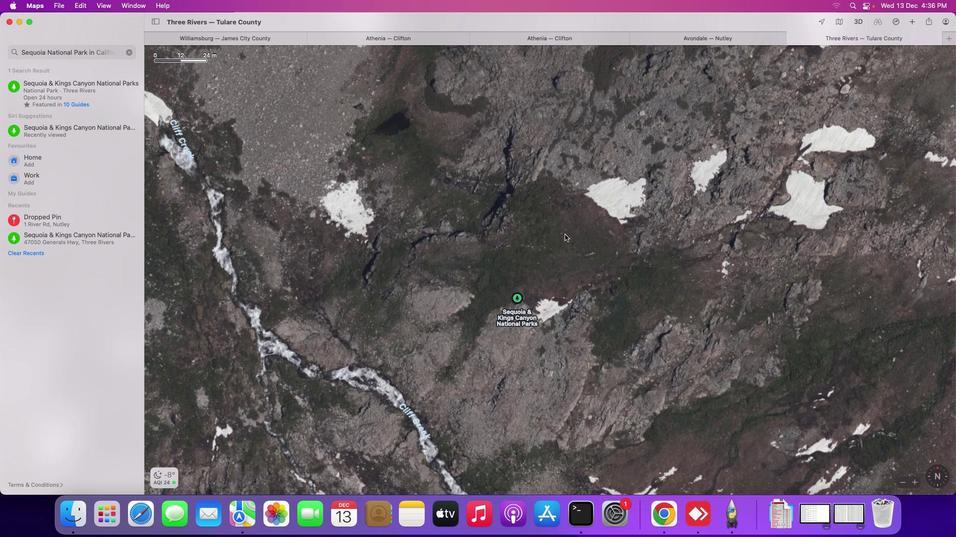 
Action: Mouse scrolled (564, 235) with delta (0, 3)
Screenshot: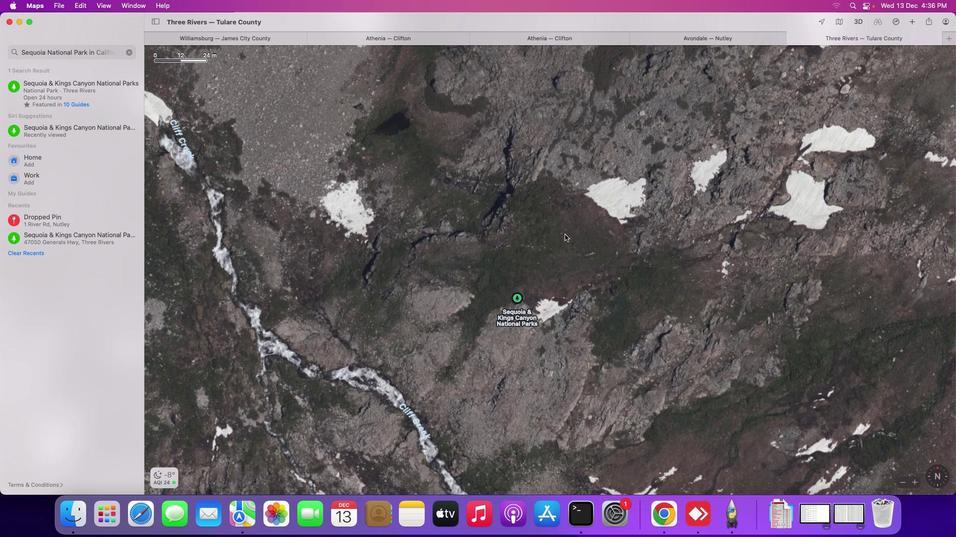 
Action: Mouse scrolled (564, 235) with delta (0, 3)
Screenshot: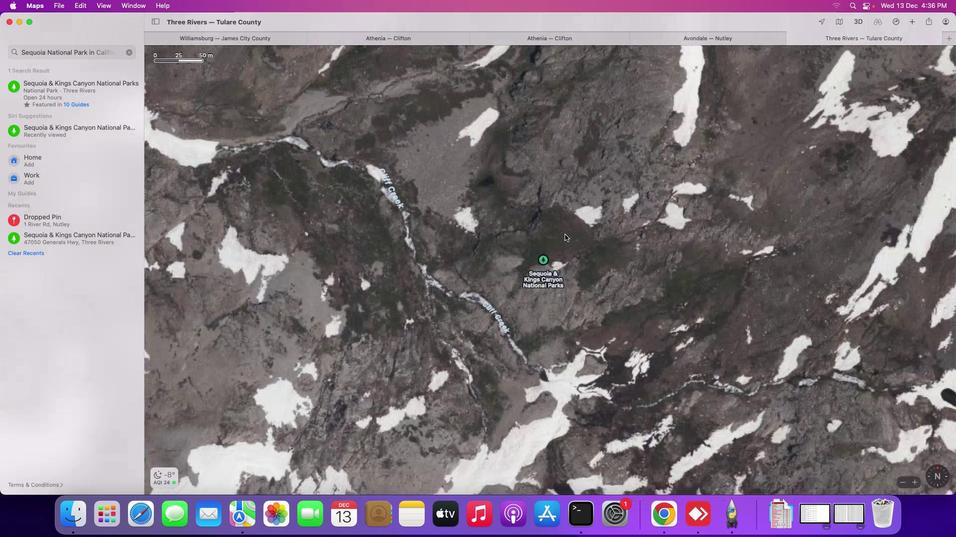 
Action: Mouse moved to (565, 235)
Screenshot: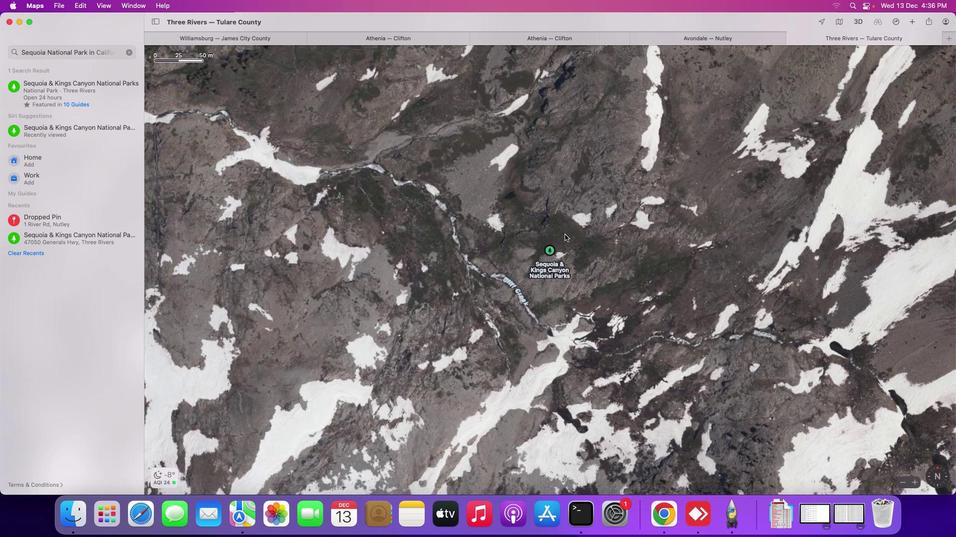 
Action: Mouse scrolled (565, 235) with delta (0, 0)
Screenshot: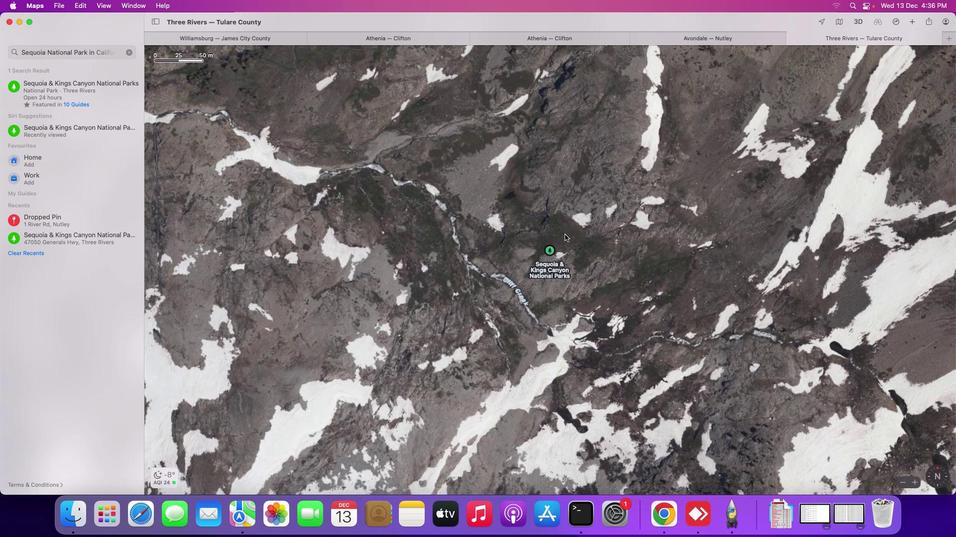 
Action: Mouse scrolled (565, 235) with delta (0, 0)
Screenshot: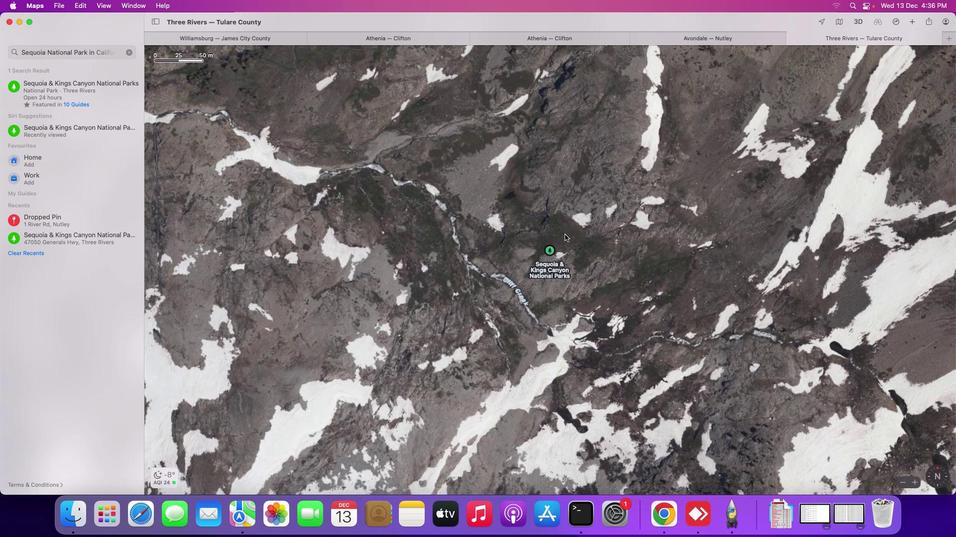 
Action: Mouse scrolled (565, 235) with delta (0, -1)
Screenshot: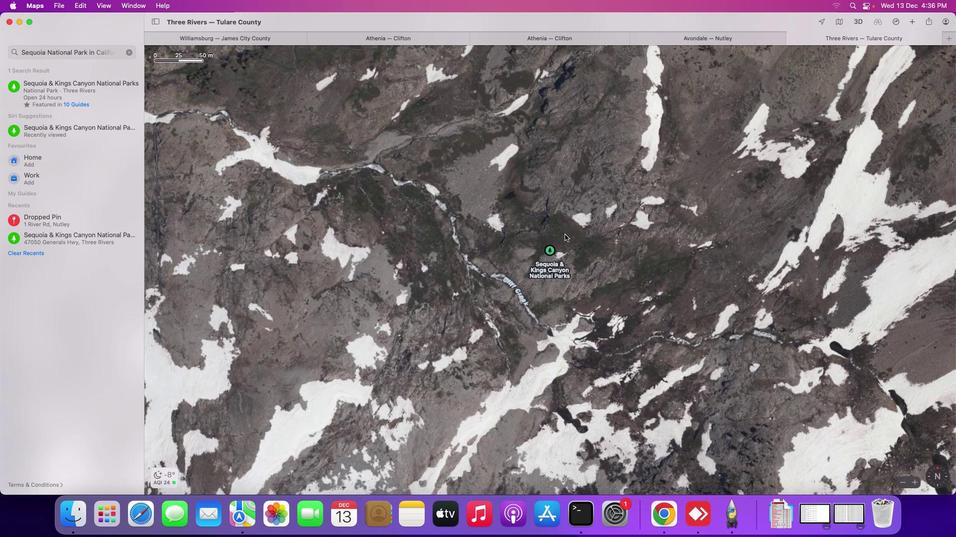 
Action: Mouse scrolled (565, 235) with delta (0, -2)
Screenshot: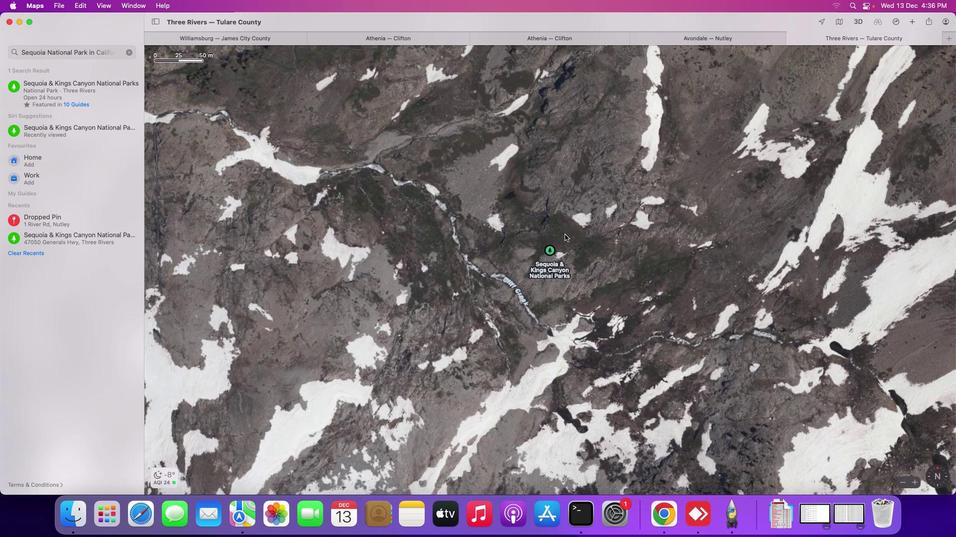 
Action: Mouse scrolled (565, 235) with delta (0, -2)
Screenshot: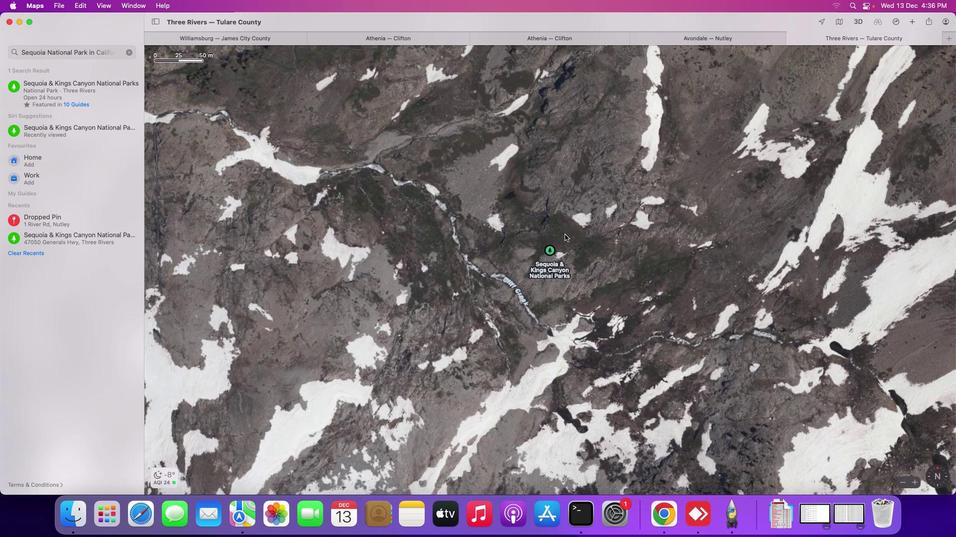 
Action: Mouse scrolled (565, 235) with delta (0, -3)
Screenshot: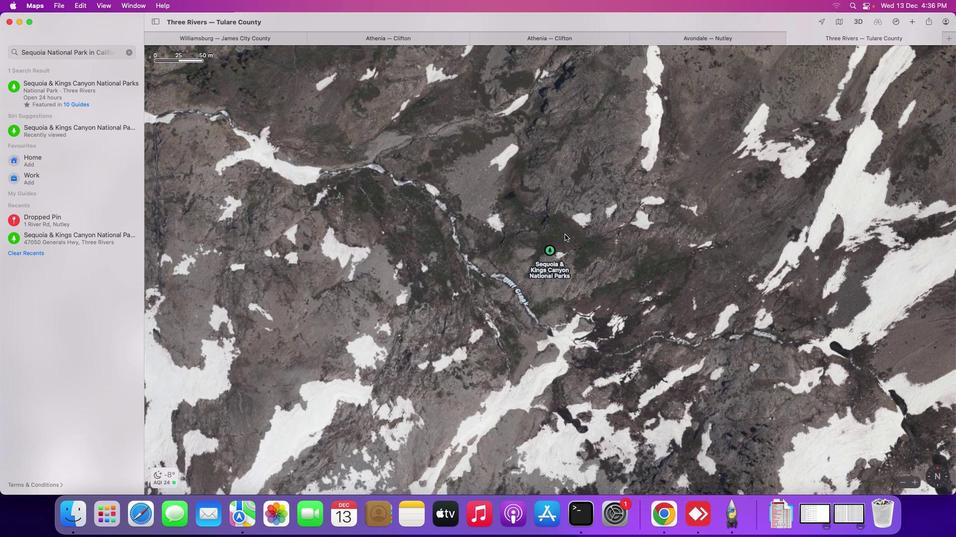
Action: Mouse scrolled (565, 235) with delta (0, 0)
Screenshot: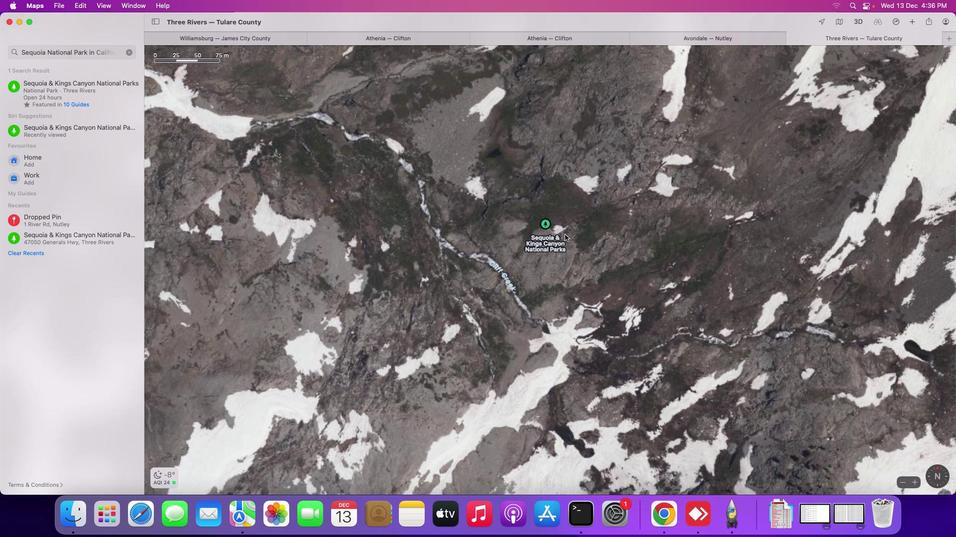 
Action: Mouse scrolled (565, 235) with delta (0, 0)
Screenshot: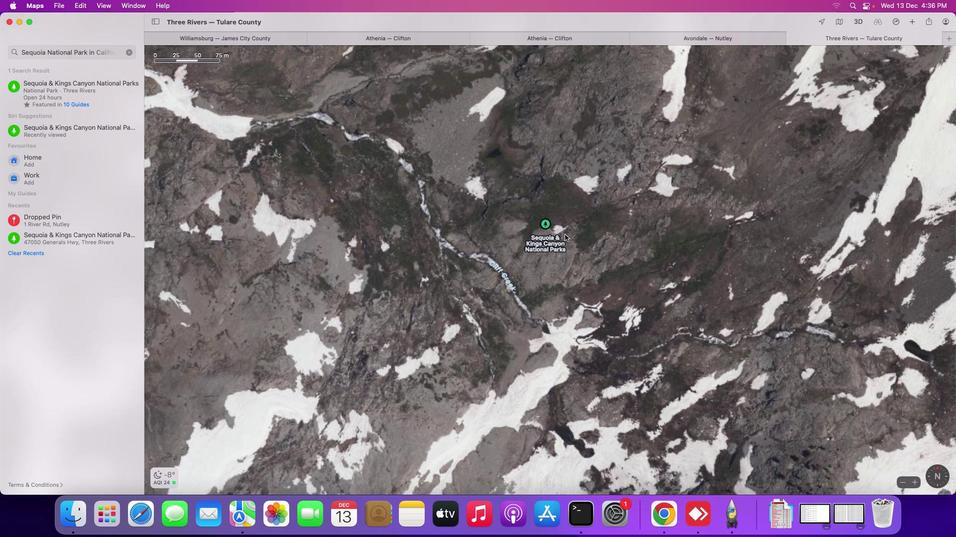 
Action: Mouse scrolled (565, 235) with delta (0, 1)
Screenshot: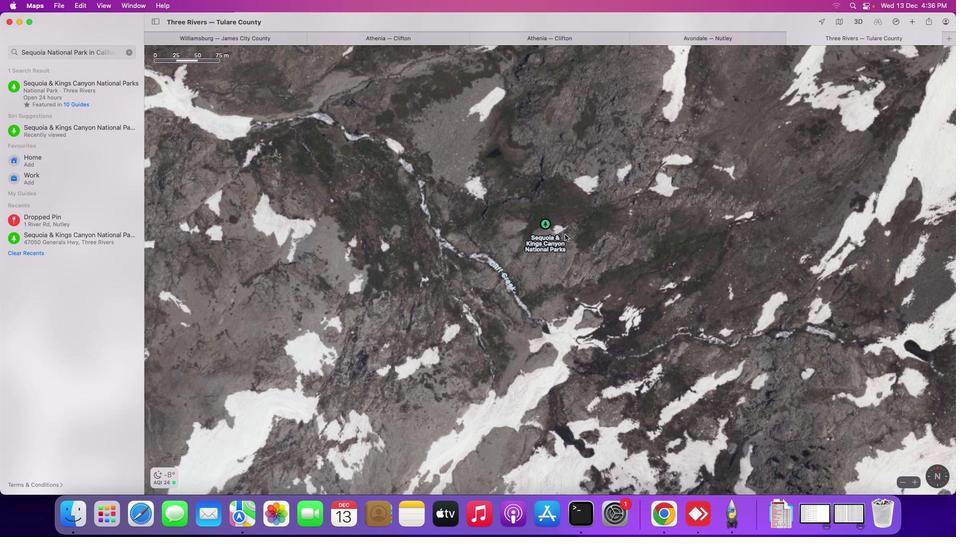 
Action: Mouse scrolled (565, 235) with delta (0, 2)
Screenshot: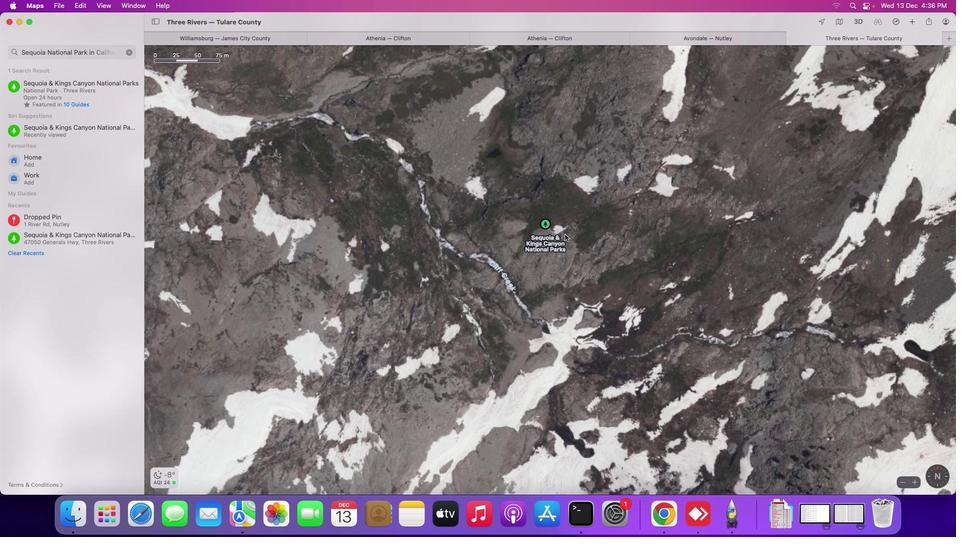 
Action: Mouse scrolled (565, 235) with delta (0, 2)
Screenshot: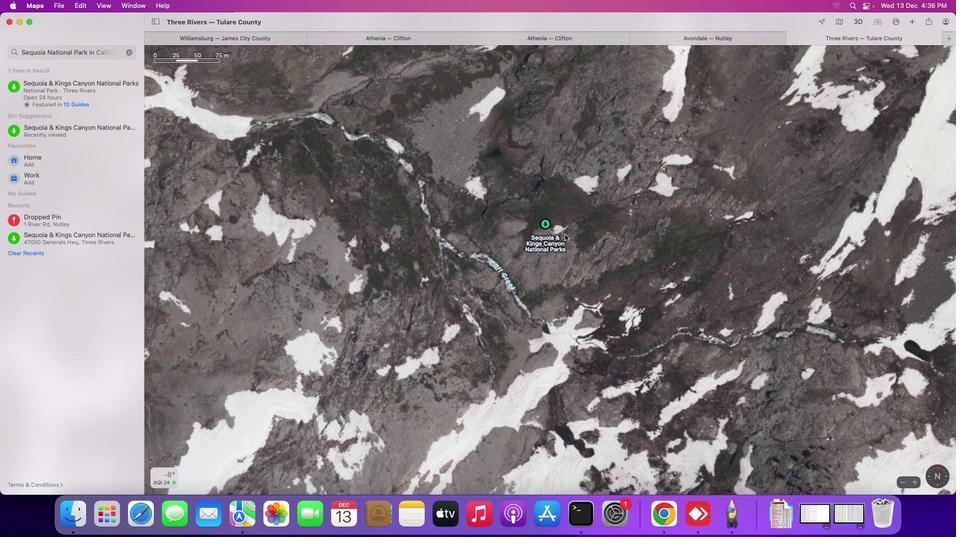 
Action: Mouse scrolled (565, 235) with delta (0, 2)
Screenshot: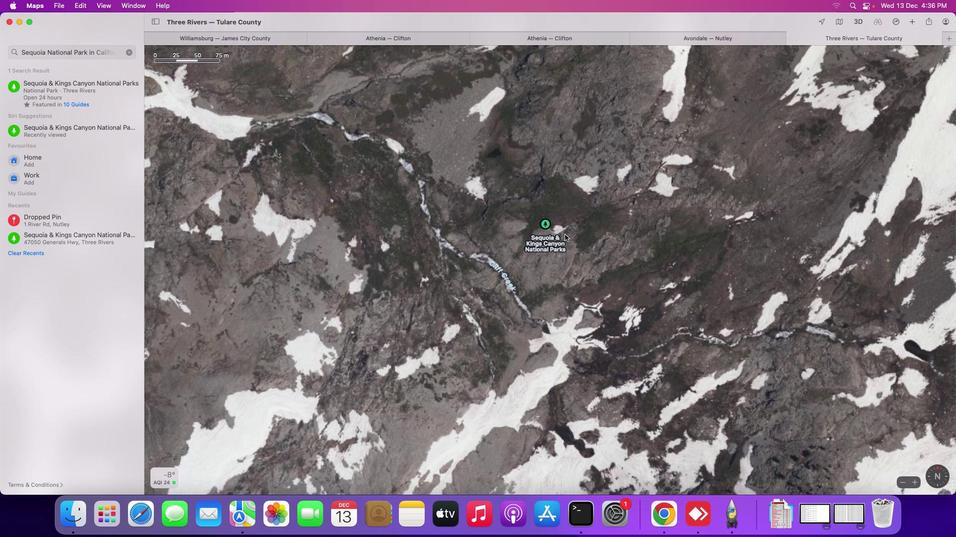 
Action: Mouse scrolled (565, 235) with delta (0, 2)
Screenshot: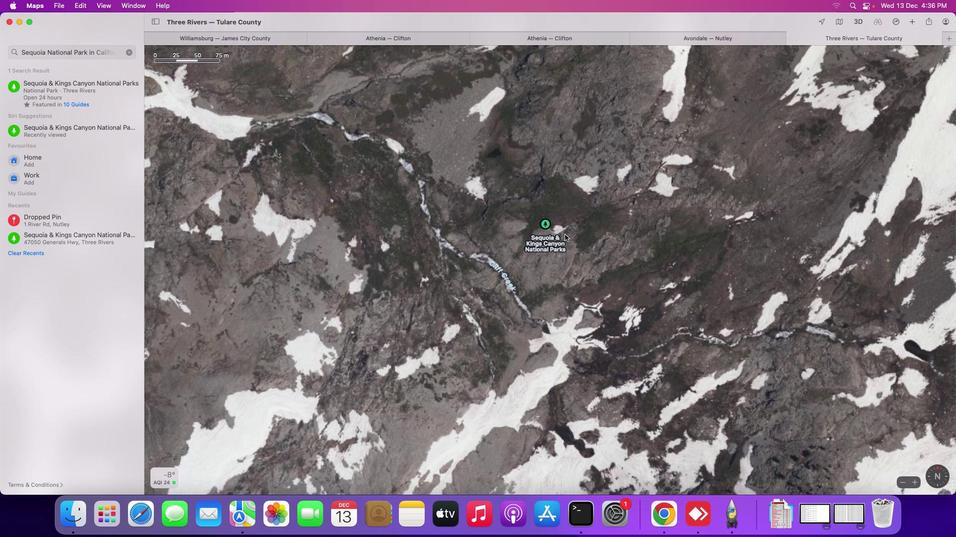 
Action: Mouse scrolled (565, 235) with delta (0, 0)
Screenshot: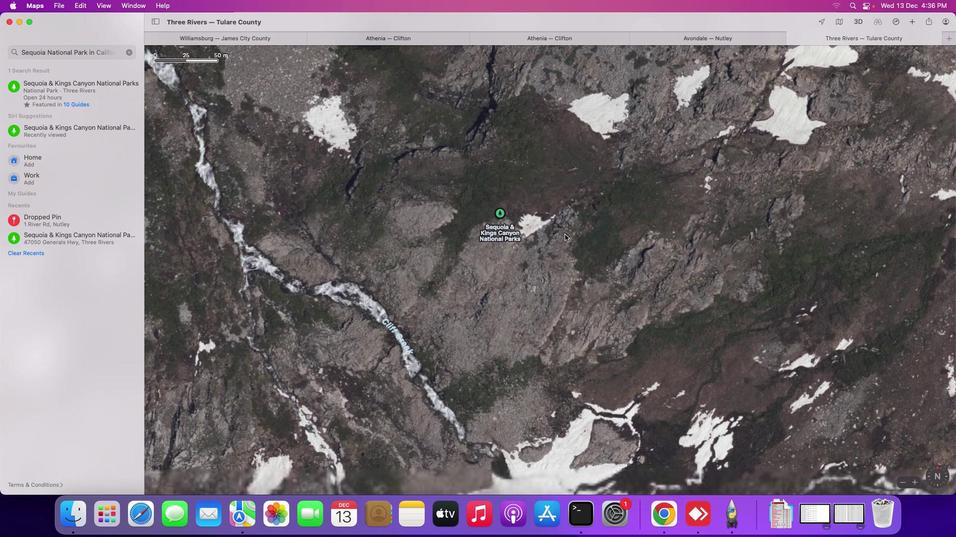 
Action: Mouse scrolled (565, 235) with delta (0, 0)
Screenshot: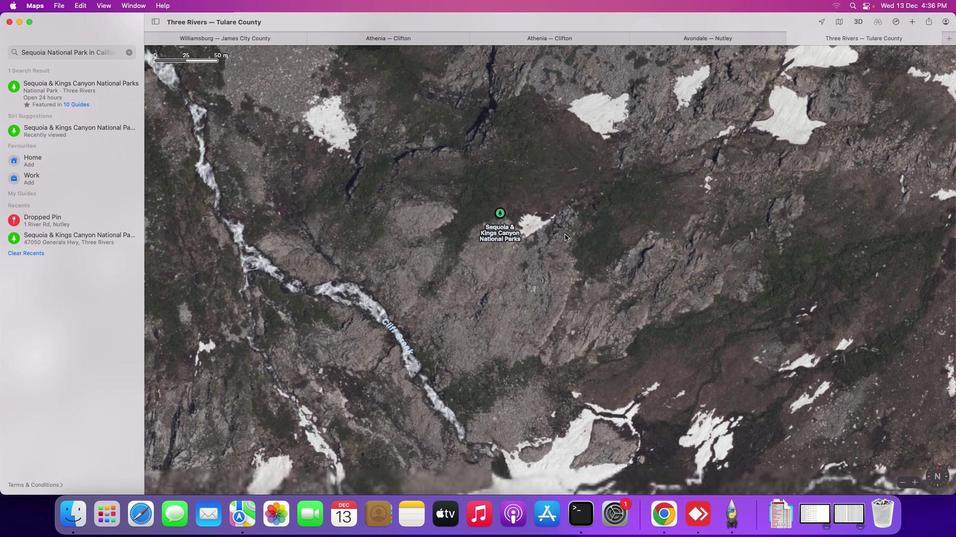 
Action: Mouse scrolled (565, 235) with delta (0, 1)
Screenshot: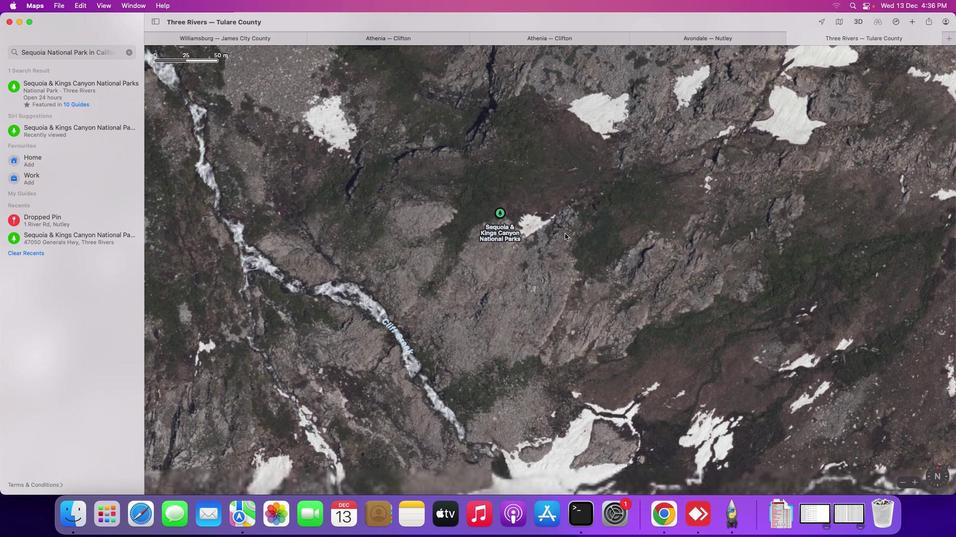 
Action: Mouse scrolled (565, 235) with delta (0, 2)
Screenshot: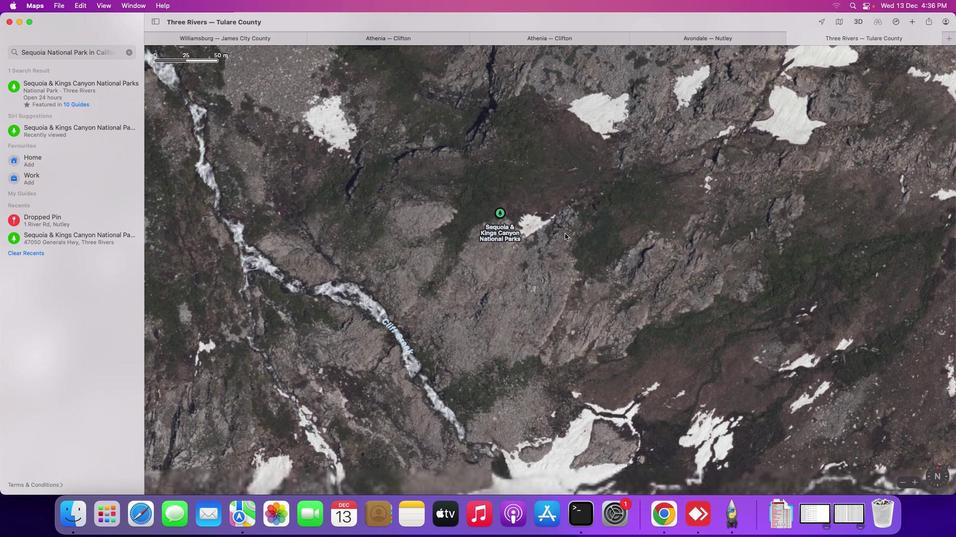
Action: Mouse scrolled (565, 235) with delta (0, 2)
Screenshot: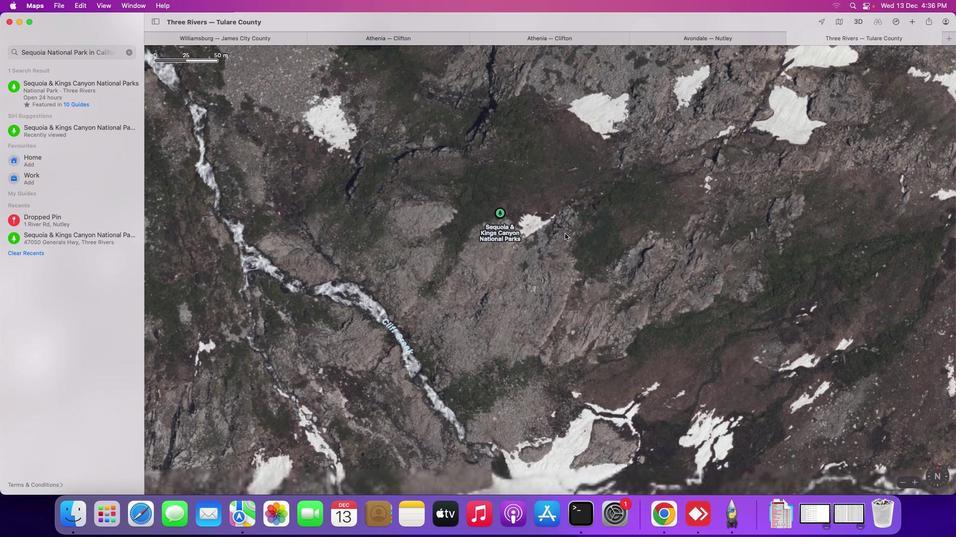 
Action: Mouse scrolled (565, 235) with delta (0, 3)
Screenshot: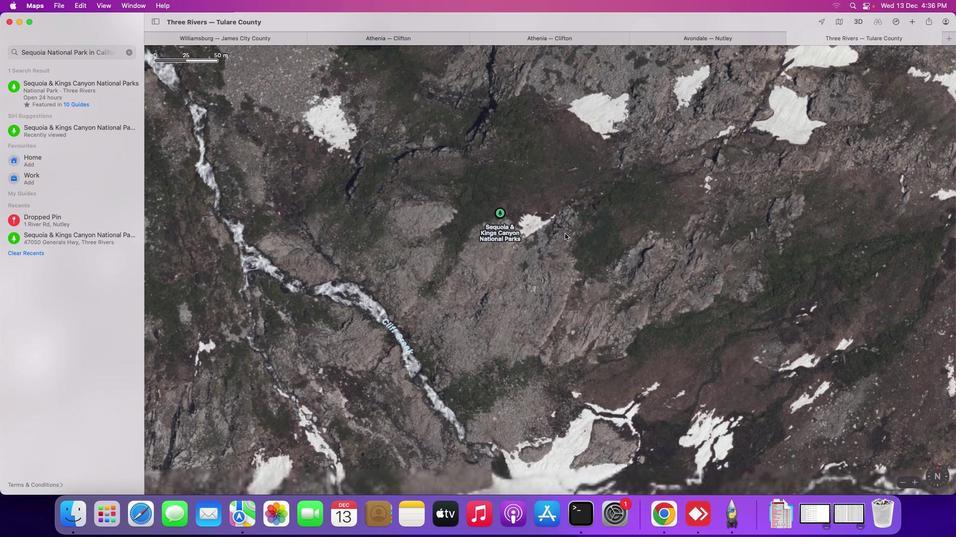 
Action: Mouse scrolled (565, 235) with delta (0, 3)
Screenshot: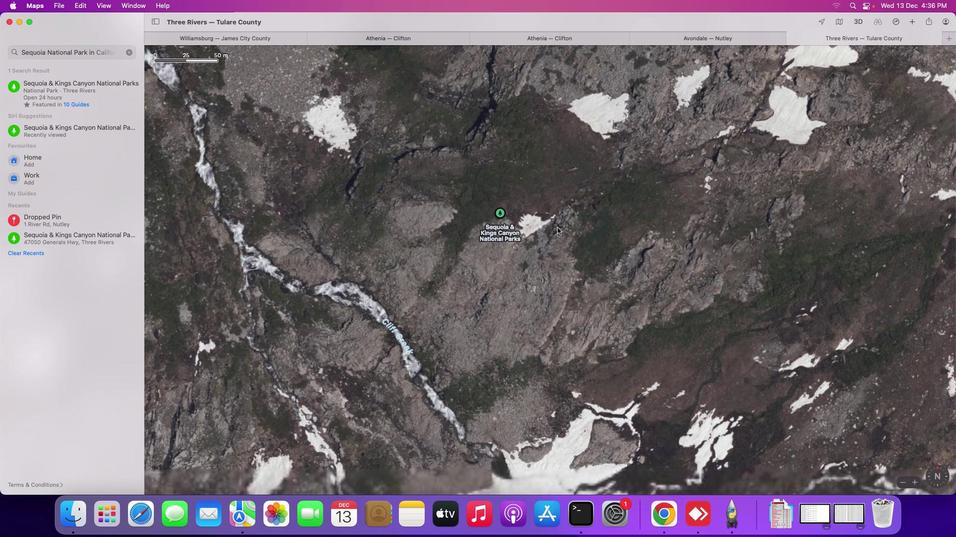 
Action: Mouse scrolled (565, 235) with delta (0, 3)
Screenshot: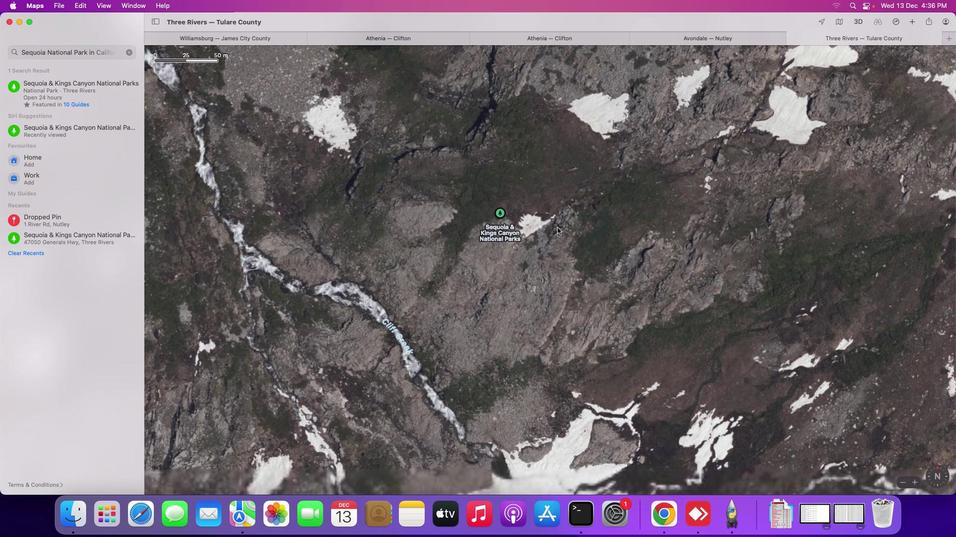 
Action: Mouse scrolled (565, 235) with delta (0, 4)
Screenshot: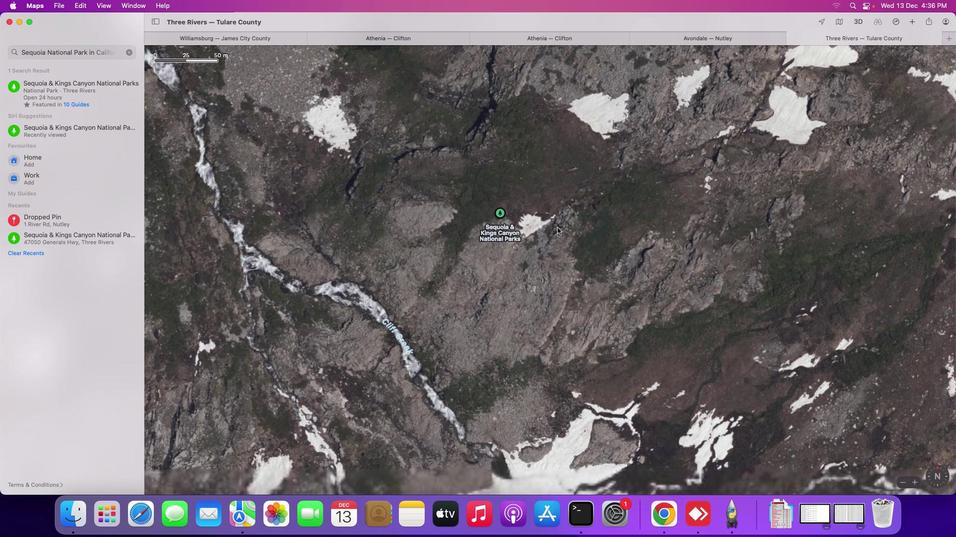 
Action: Mouse moved to (545, 235)
Screenshot: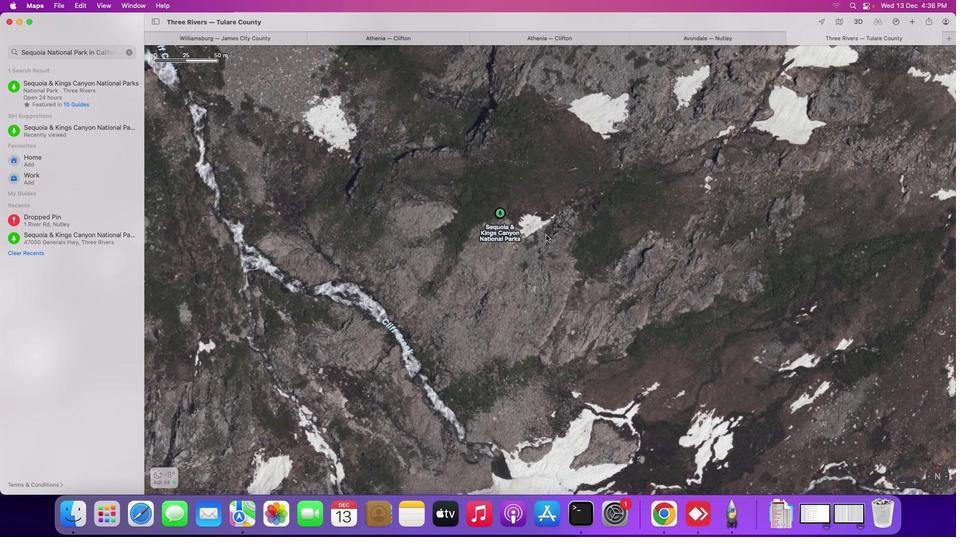 
